 Task: Look for Airbnb stays in Lake Geneva. 
Action: Mouse moved to (415, 48)
Screenshot: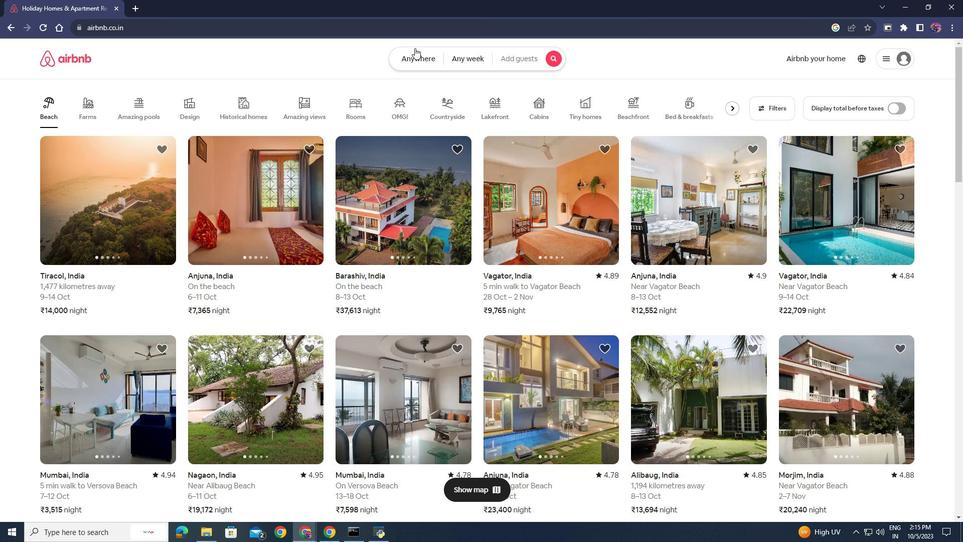 
Action: Mouse pressed left at (415, 48)
Screenshot: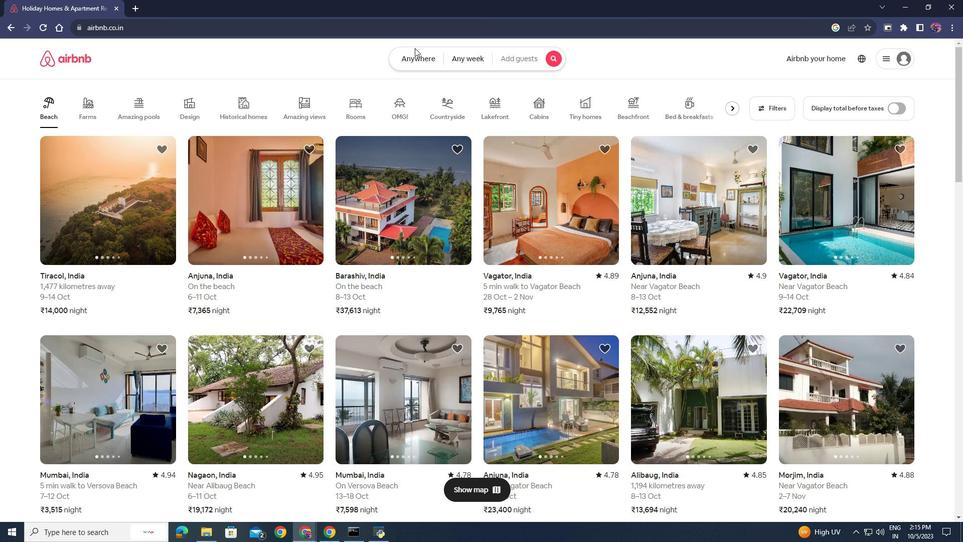
Action: Mouse moved to (323, 97)
Screenshot: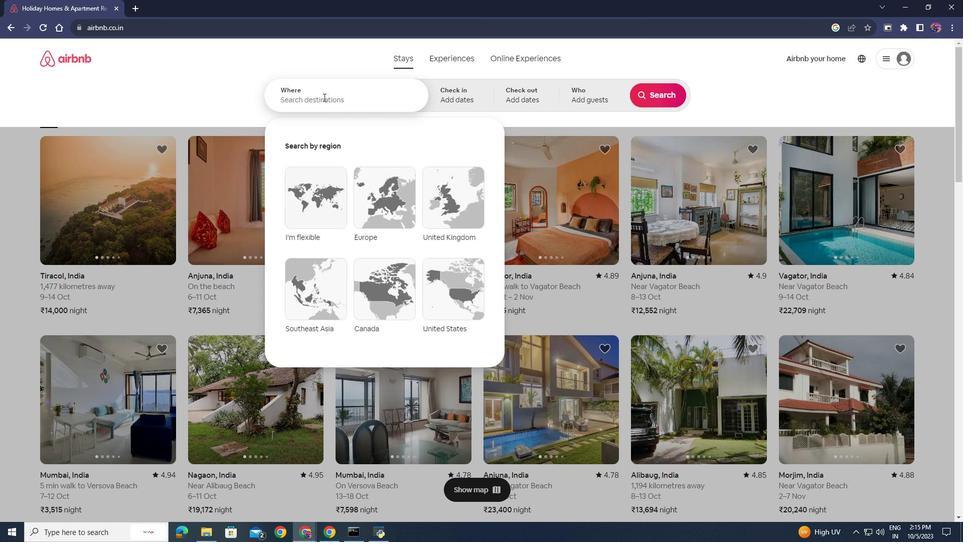 
Action: Mouse pressed left at (323, 97)
Screenshot: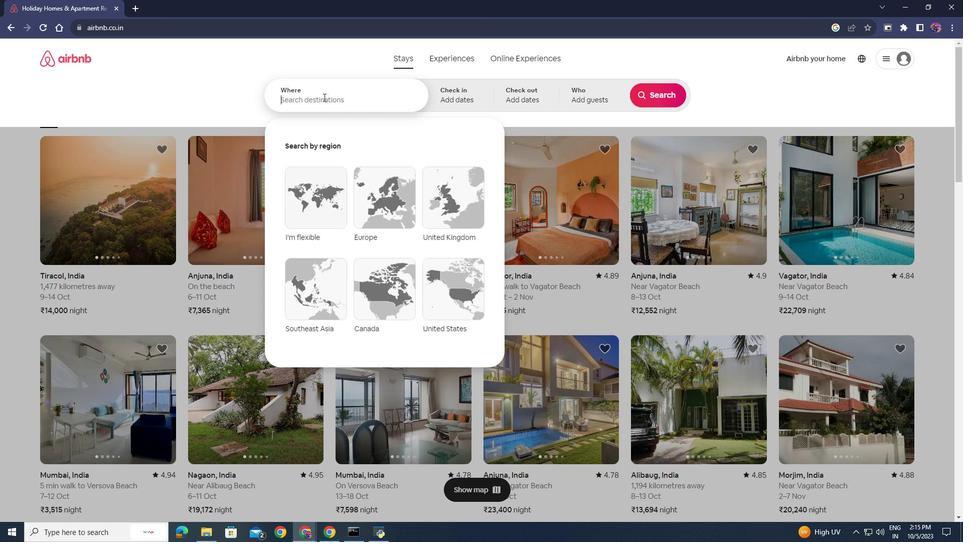 
Action: Key pressed lake<Key.space>geneva,<Key.space>wisconsin
Screenshot: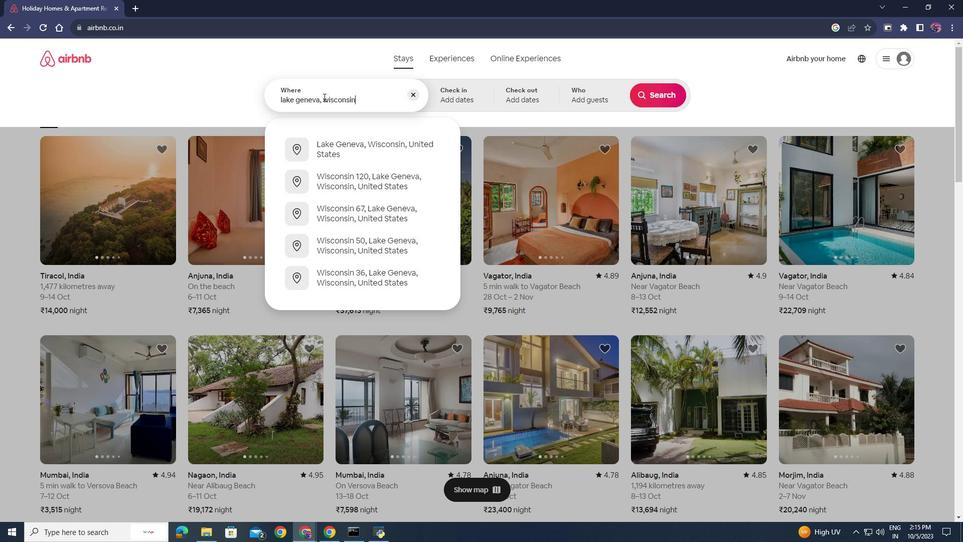 
Action: Mouse moved to (342, 142)
Screenshot: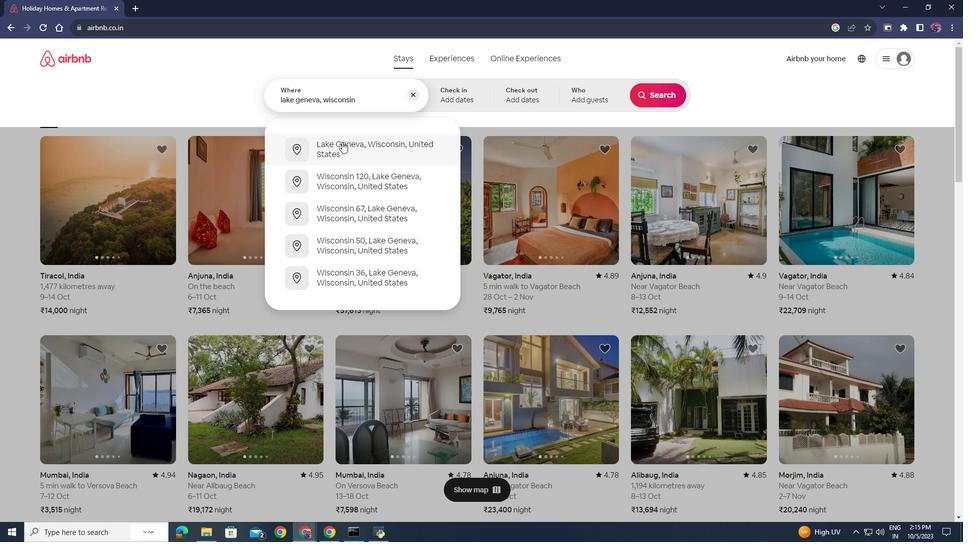 
Action: Mouse pressed left at (342, 142)
Screenshot: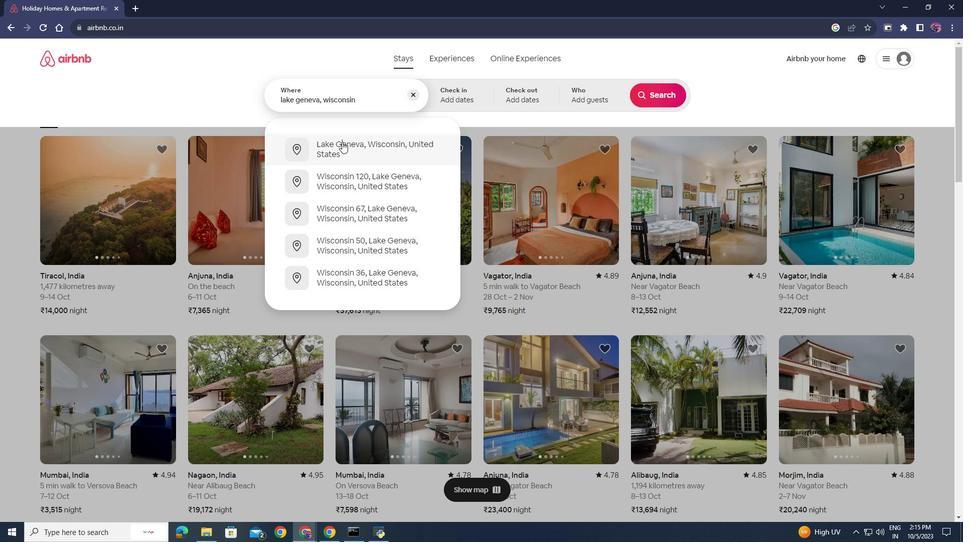 
Action: Mouse moved to (651, 91)
Screenshot: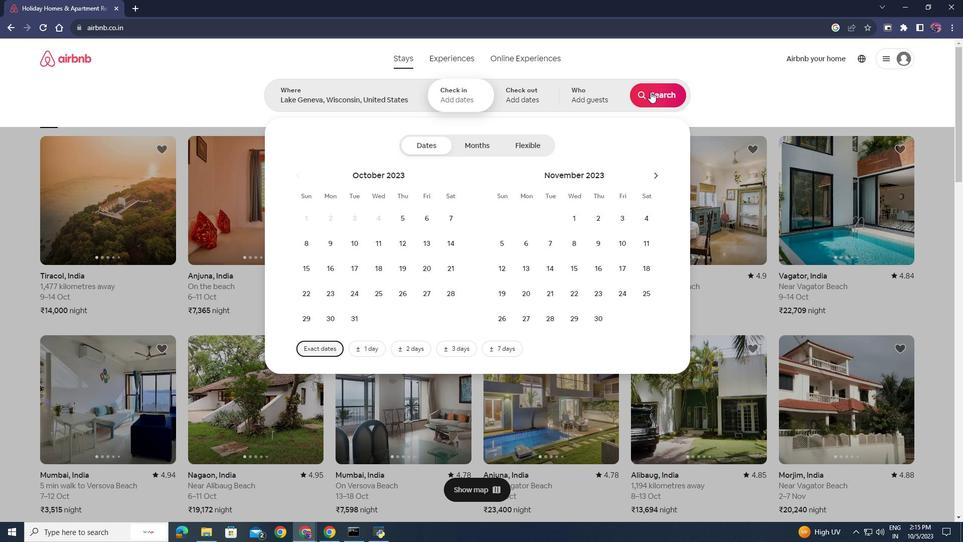
Action: Mouse pressed left at (651, 91)
Screenshot: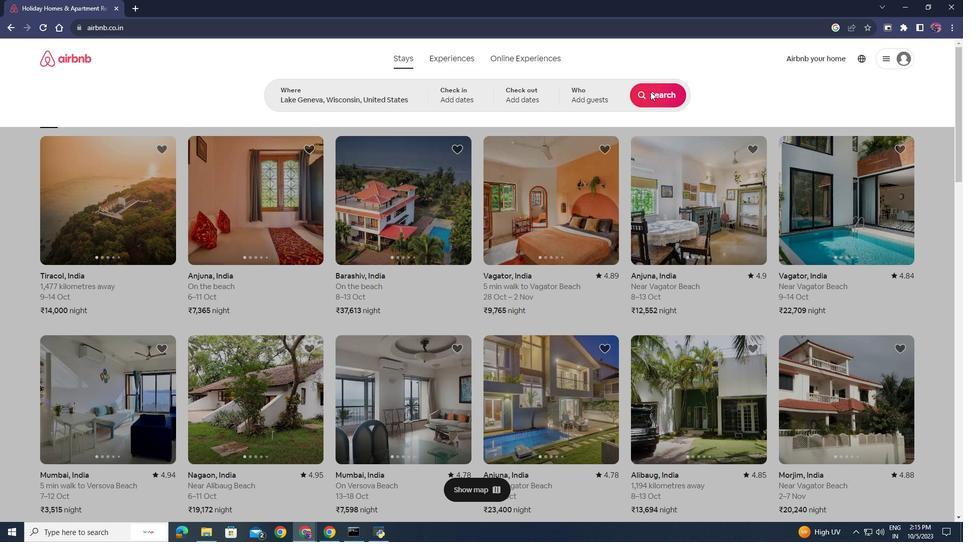 
Action: Mouse moved to (497, 204)
Screenshot: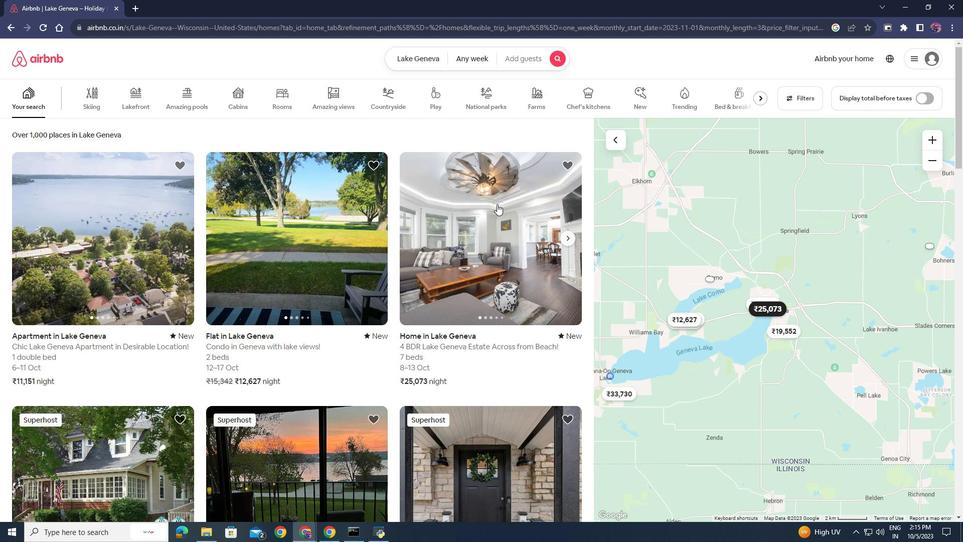 
Action: Mouse scrolled (497, 203) with delta (0, 0)
Screenshot: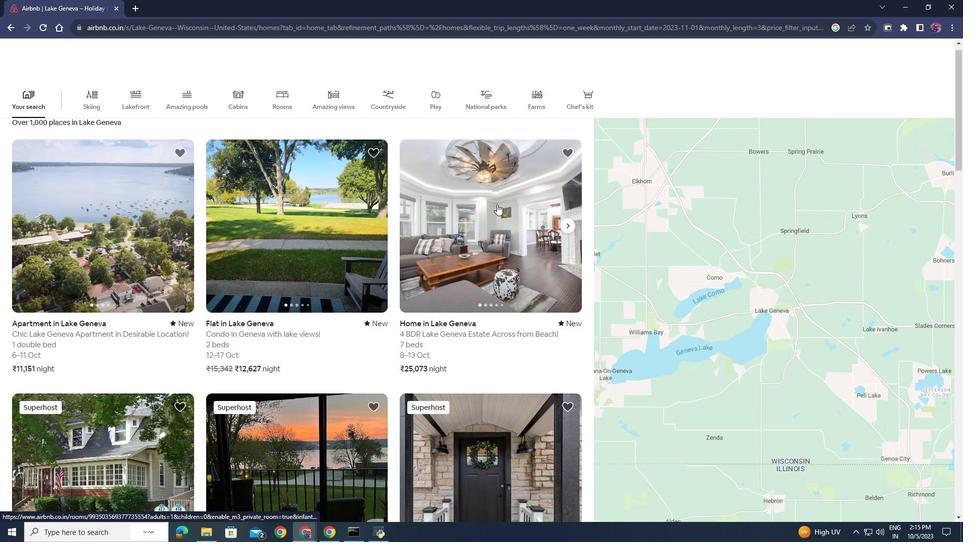 
Action: Mouse scrolled (497, 203) with delta (0, 0)
Screenshot: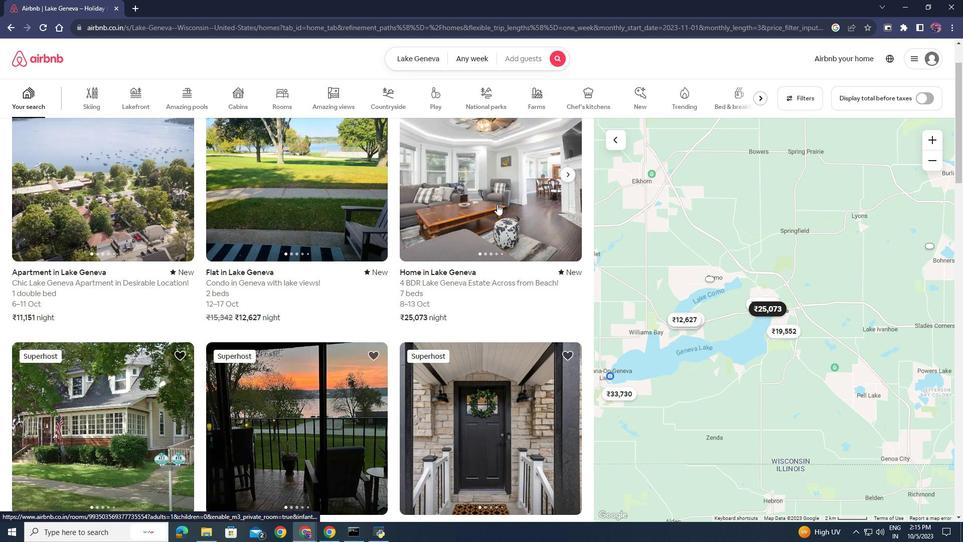
Action: Mouse scrolled (497, 204) with delta (0, 0)
Screenshot: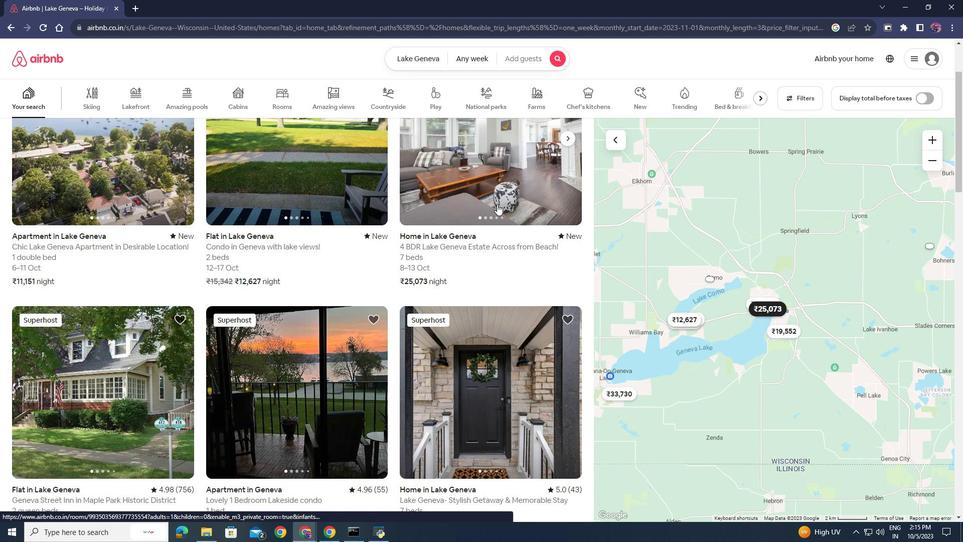 
Action: Mouse scrolled (497, 204) with delta (0, 0)
Screenshot: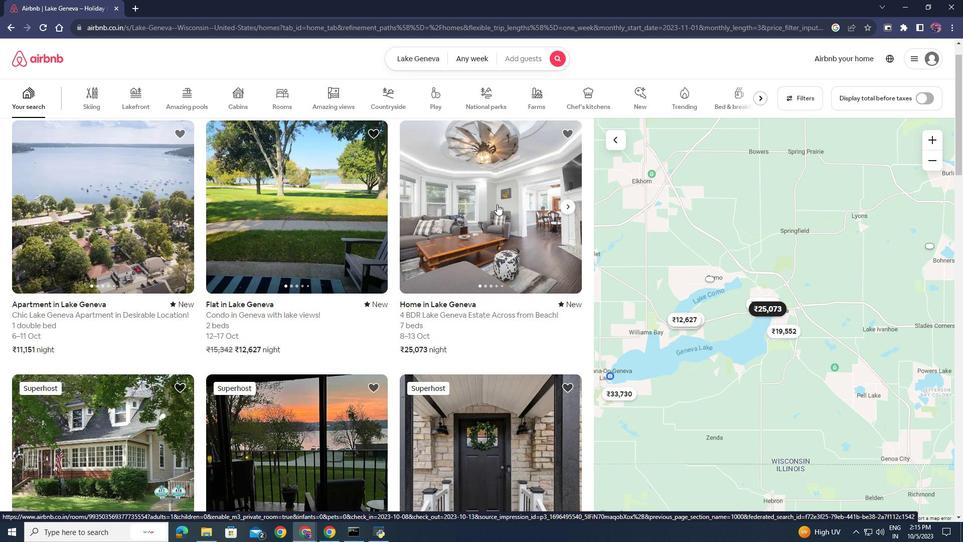 
Action: Mouse moved to (764, 98)
Screenshot: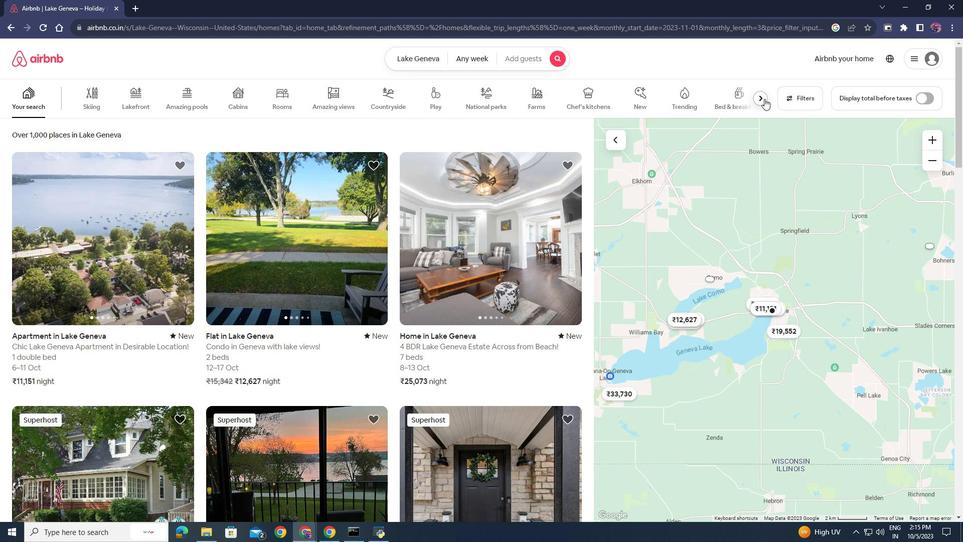 
Action: Mouse pressed left at (764, 98)
Screenshot: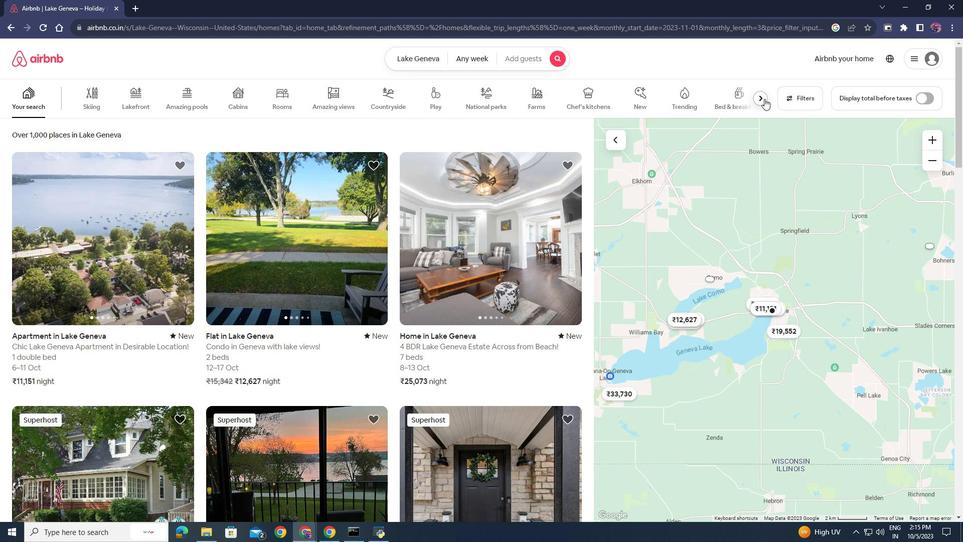 
Action: Mouse moved to (695, 93)
Screenshot: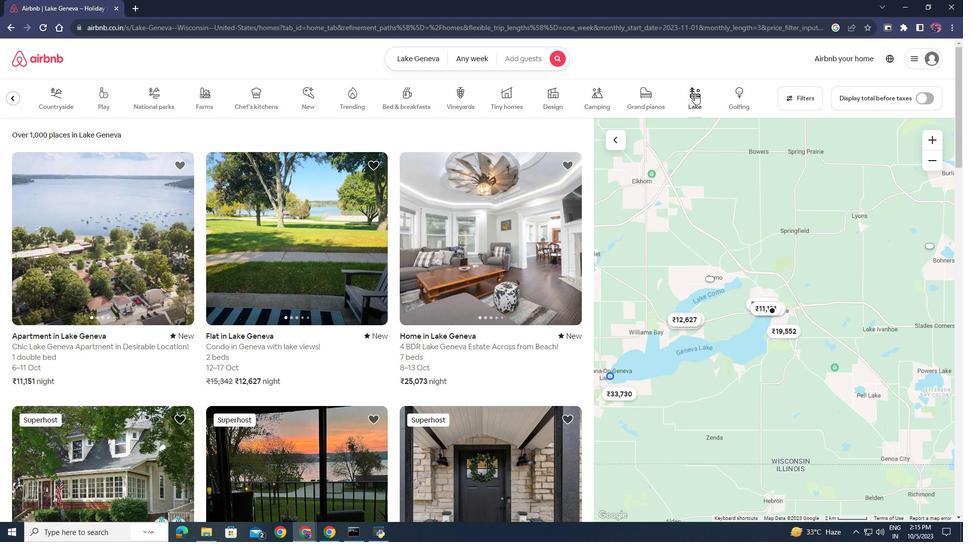 
Action: Mouse pressed left at (695, 93)
Screenshot: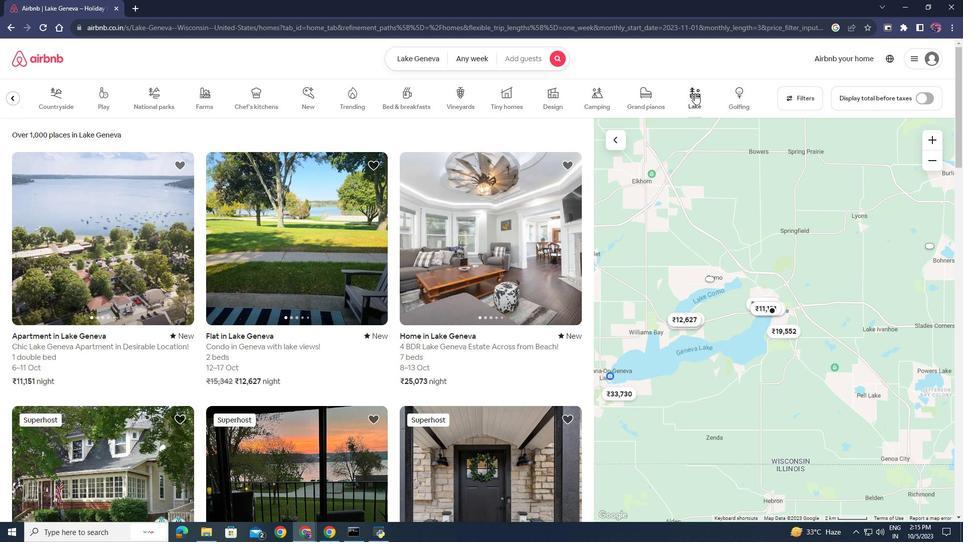 
Action: Mouse moved to (209, 252)
Screenshot: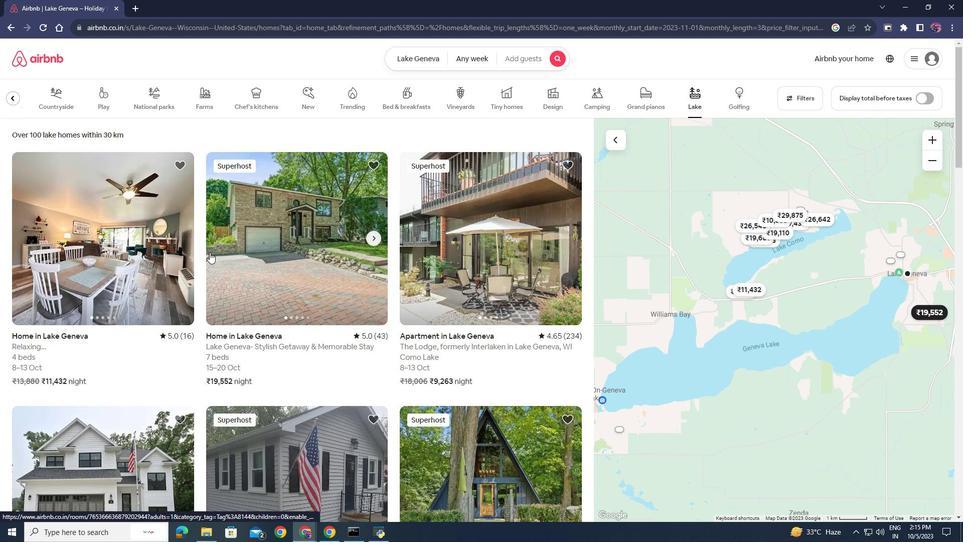 
Action: Mouse scrolled (209, 251) with delta (0, 0)
Screenshot: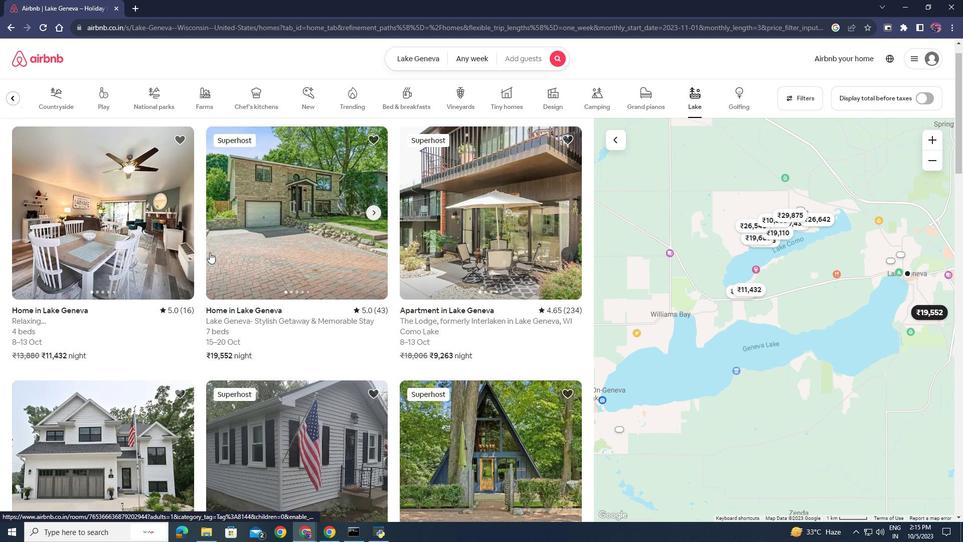 
Action: Mouse scrolled (209, 251) with delta (0, 0)
Screenshot: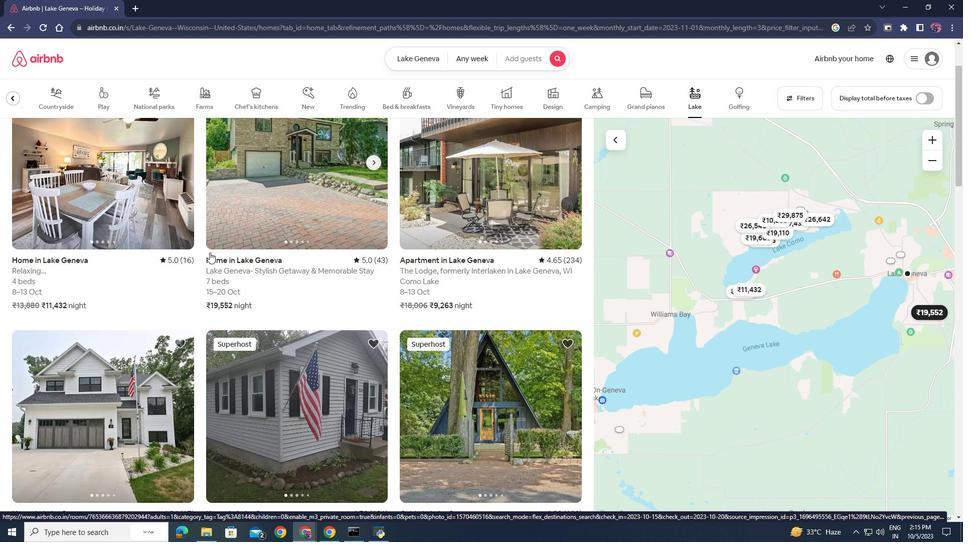 
Action: Mouse scrolled (209, 251) with delta (0, 0)
Screenshot: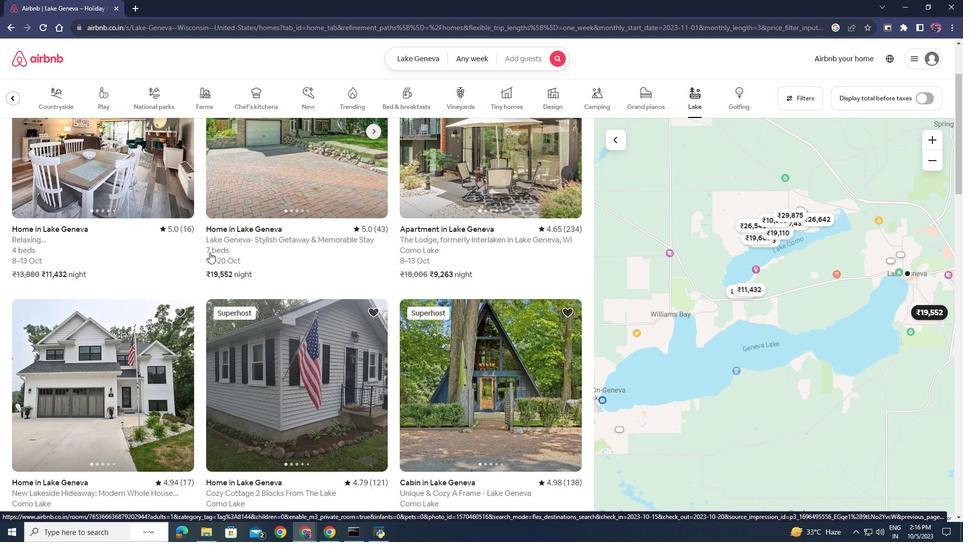 
Action: Mouse scrolled (209, 251) with delta (0, 0)
Screenshot: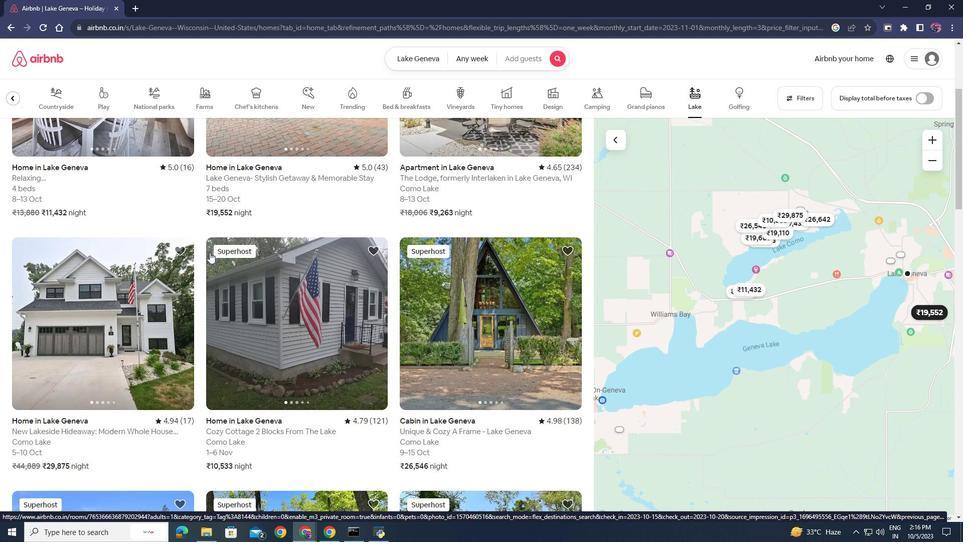 
Action: Mouse scrolled (209, 251) with delta (0, 0)
Screenshot: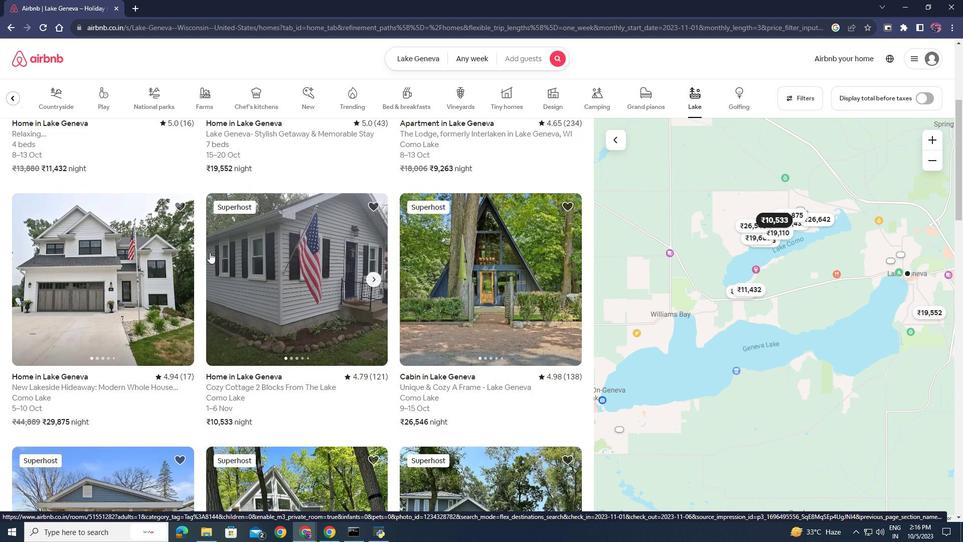 
Action: Mouse scrolled (209, 251) with delta (0, 0)
Screenshot: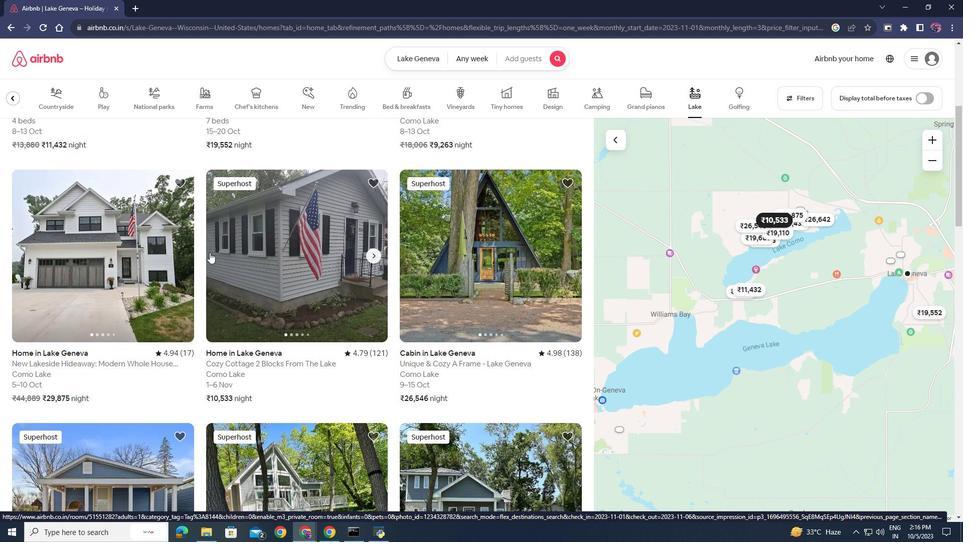 
Action: Mouse scrolled (209, 251) with delta (0, 0)
Screenshot: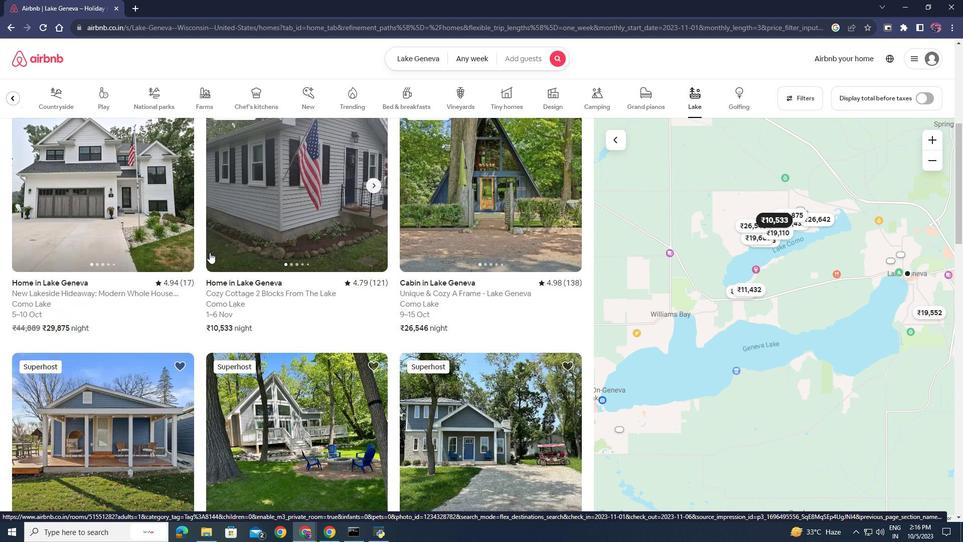 
Action: Mouse scrolled (209, 251) with delta (0, 0)
Screenshot: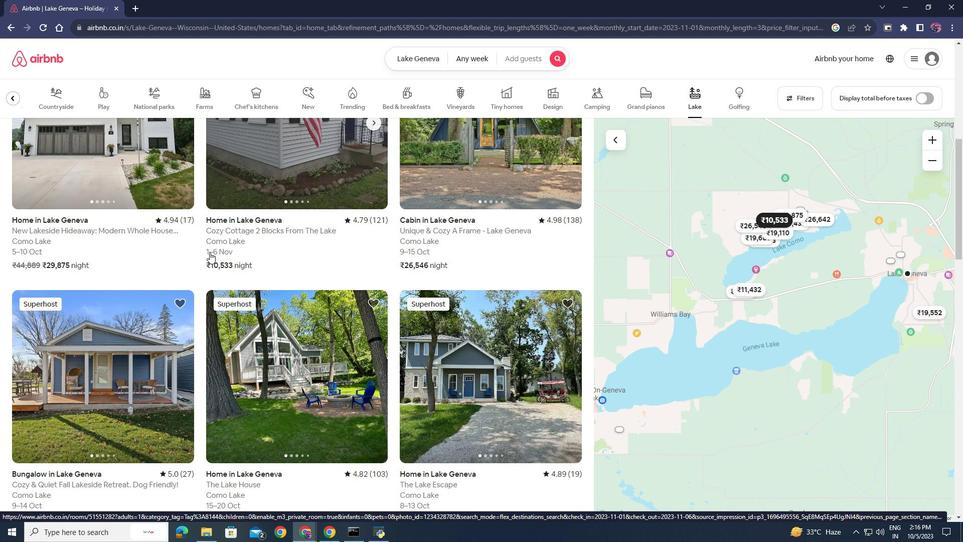 
Action: Mouse scrolled (209, 251) with delta (0, 0)
Screenshot: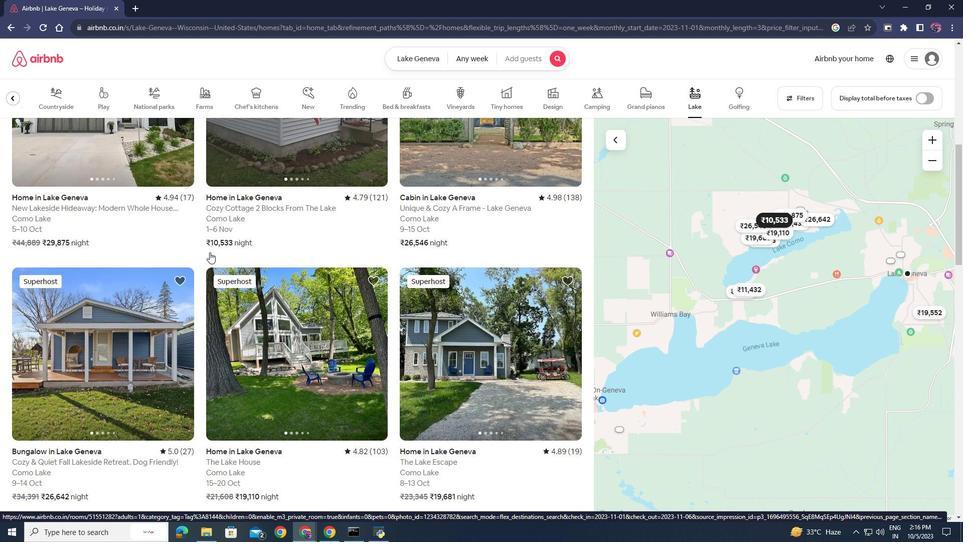 
Action: Mouse scrolled (209, 251) with delta (0, 0)
Screenshot: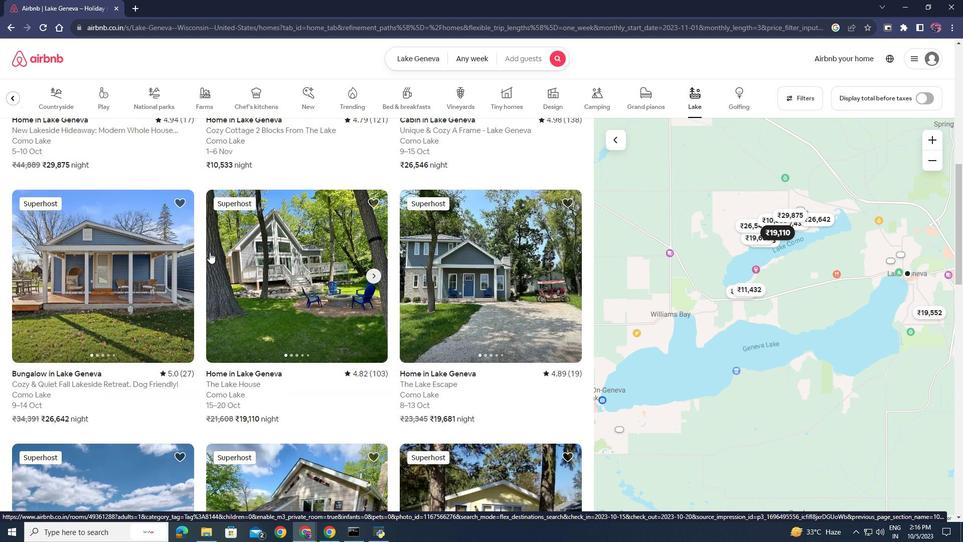
Action: Mouse scrolled (209, 251) with delta (0, 0)
Screenshot: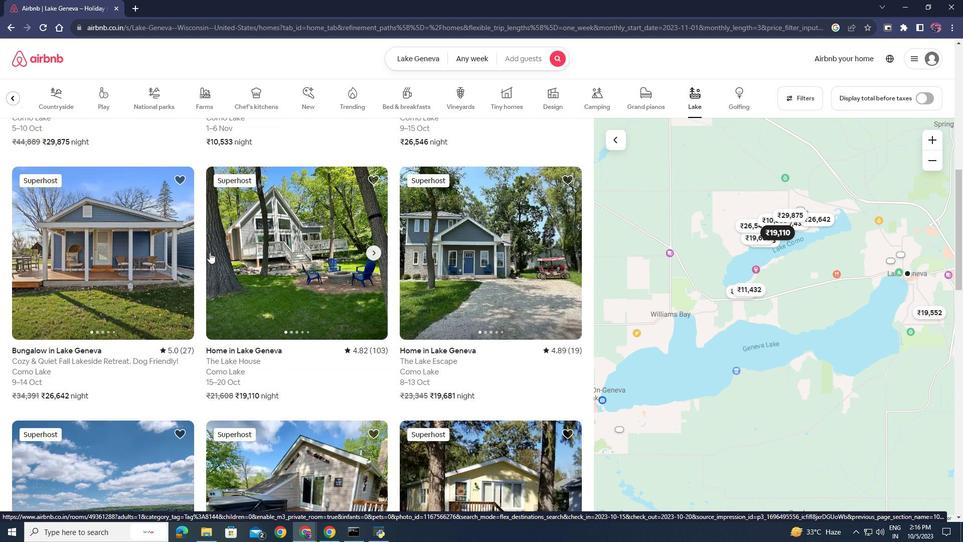 
Action: Mouse scrolled (209, 251) with delta (0, 0)
Screenshot: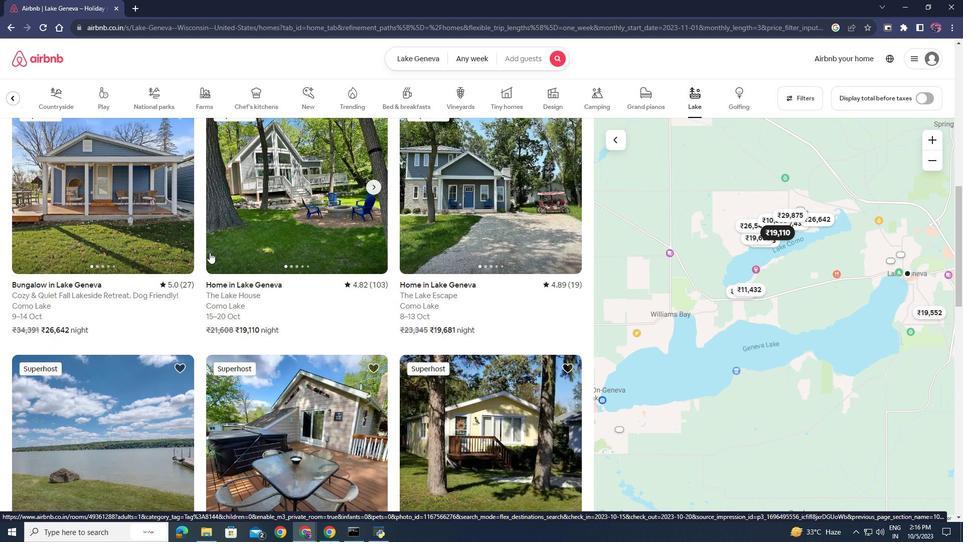 
Action: Mouse scrolled (209, 251) with delta (0, 0)
Screenshot: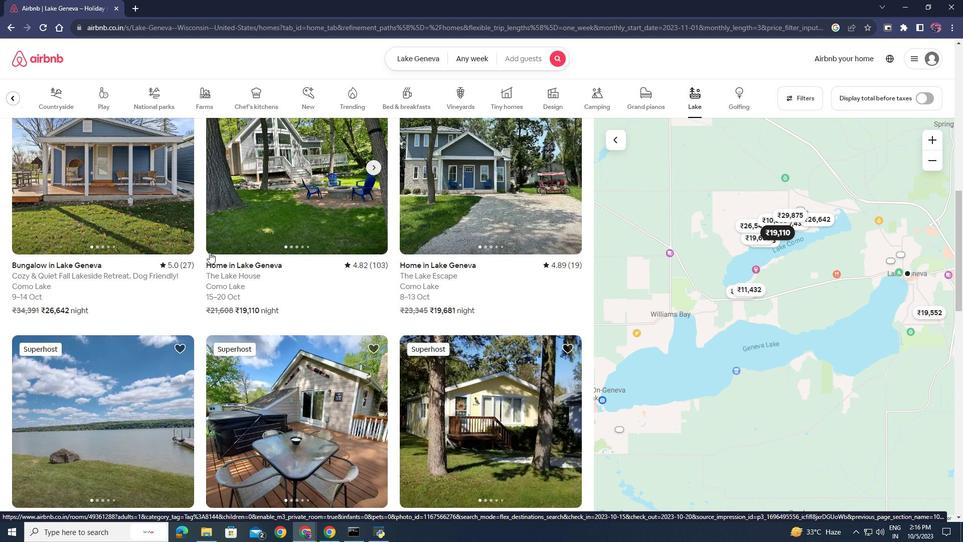 
Action: Mouse scrolled (209, 252) with delta (0, 0)
Screenshot: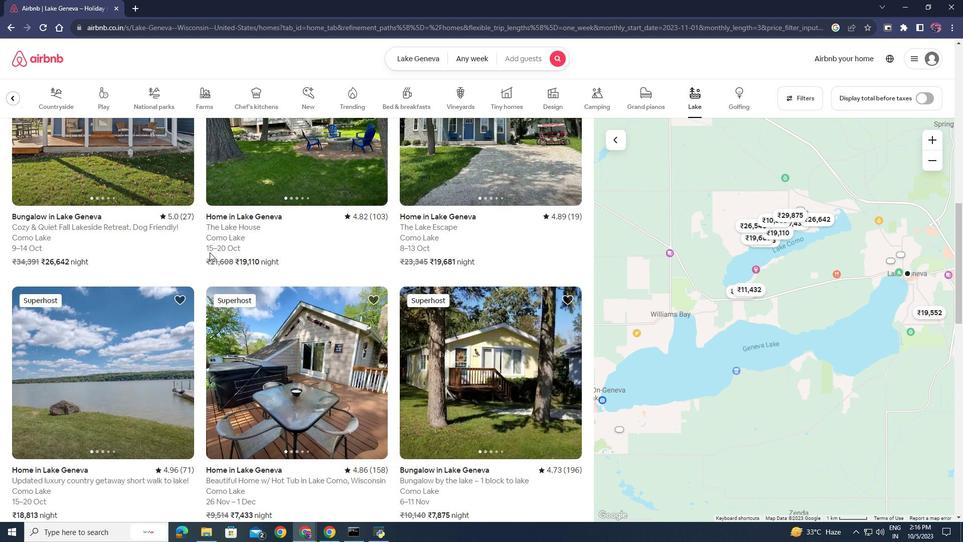 
Action: Mouse scrolled (209, 252) with delta (0, 0)
Screenshot: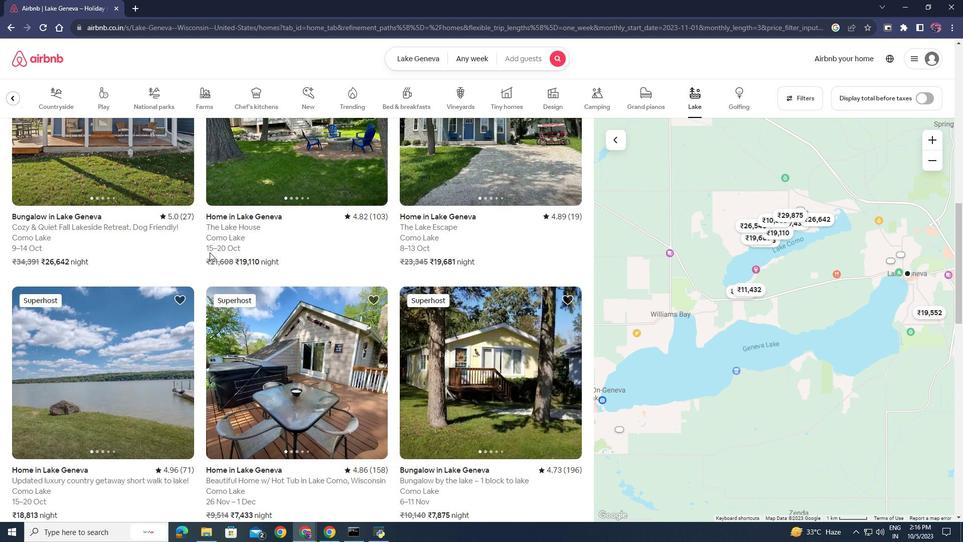 
Action: Mouse scrolled (209, 252) with delta (0, 0)
Screenshot: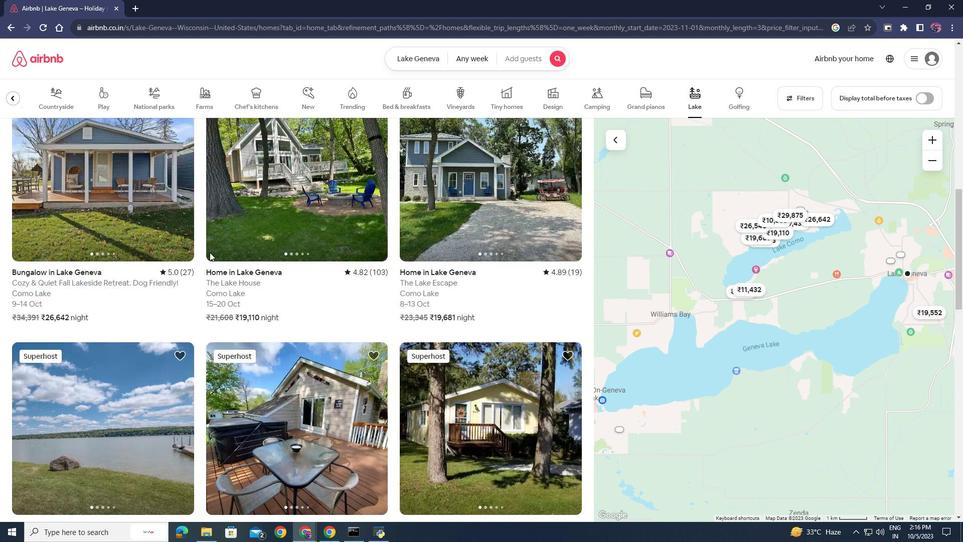 
Action: Mouse scrolled (209, 252) with delta (0, 0)
Screenshot: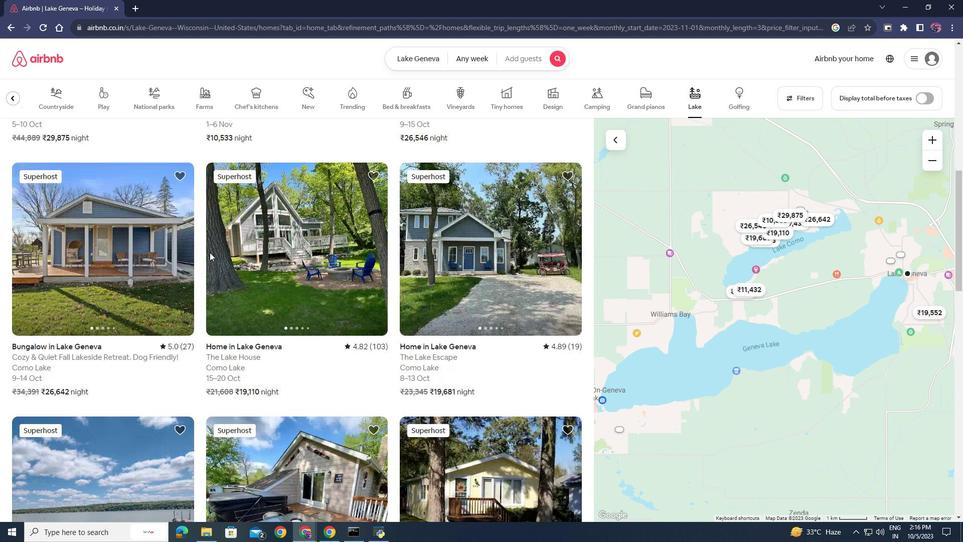 
Action: Mouse scrolled (209, 252) with delta (0, 0)
Screenshot: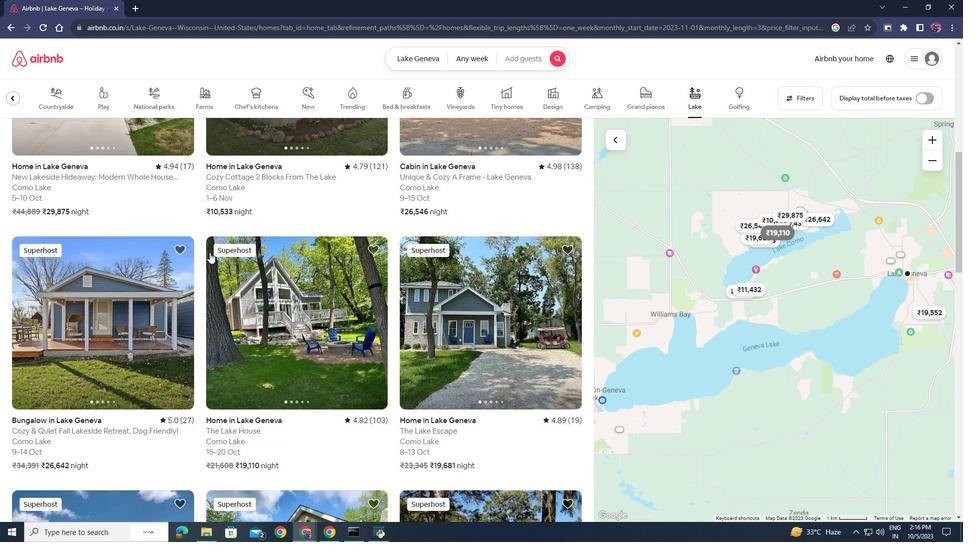 
Action: Mouse scrolled (209, 252) with delta (0, 0)
Screenshot: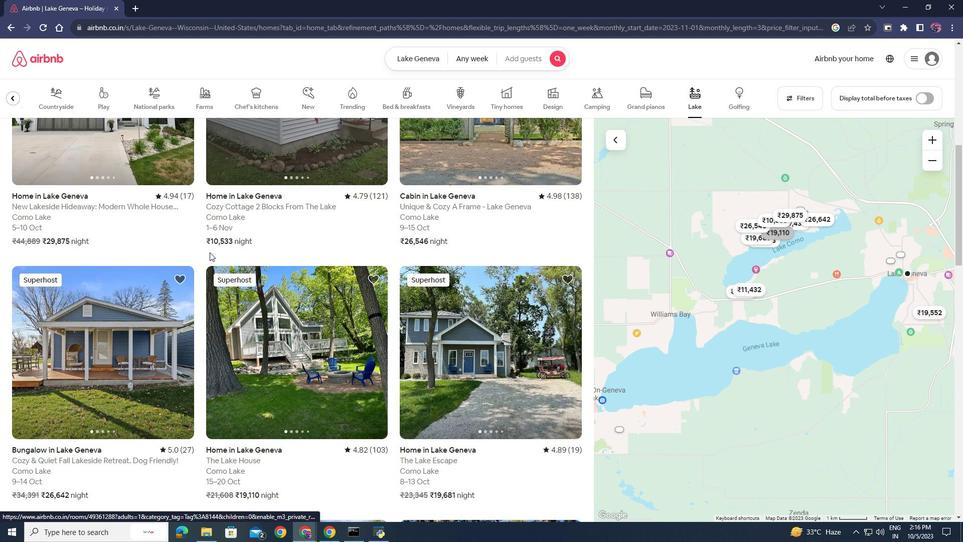 
Action: Mouse scrolled (209, 252) with delta (0, 0)
Screenshot: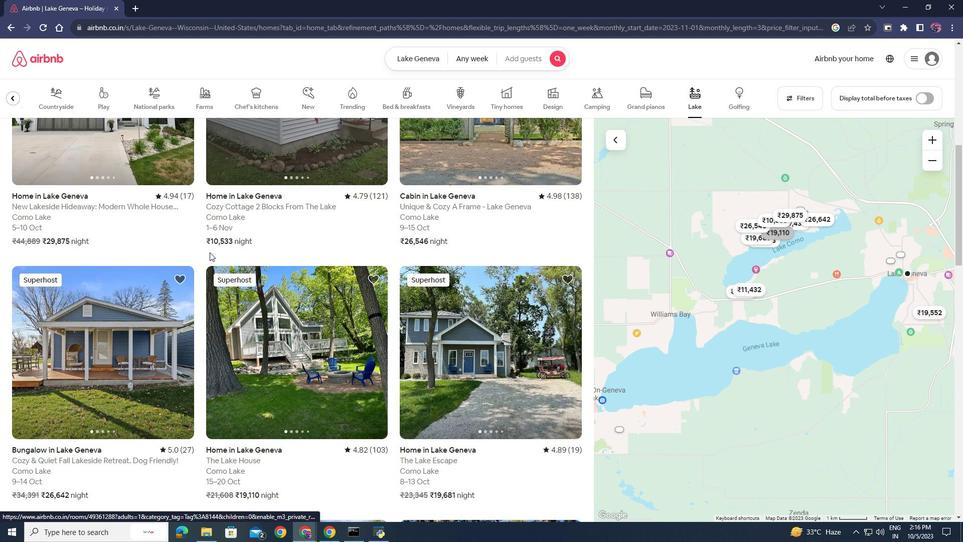 
Action: Mouse scrolled (209, 252) with delta (0, 0)
Screenshot: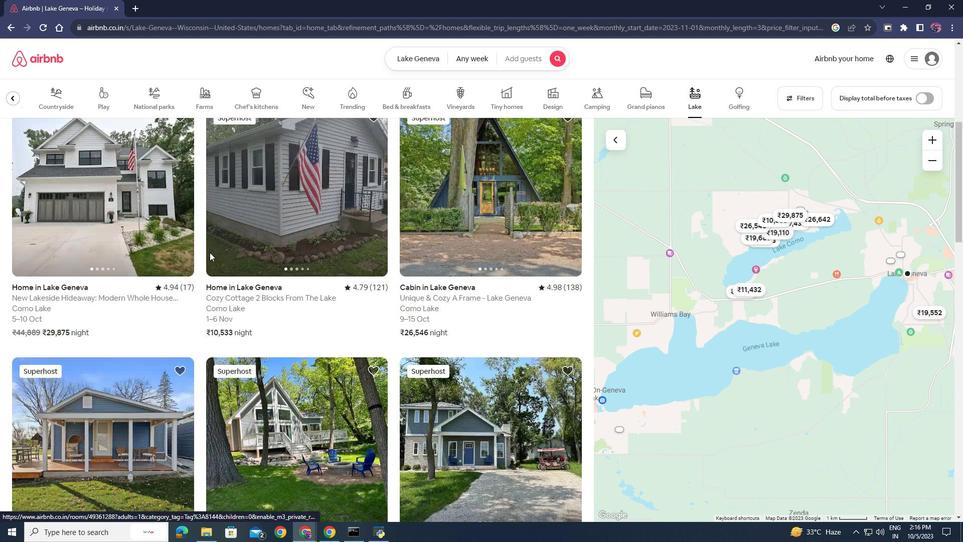 
Action: Mouse scrolled (209, 252) with delta (0, 0)
Screenshot: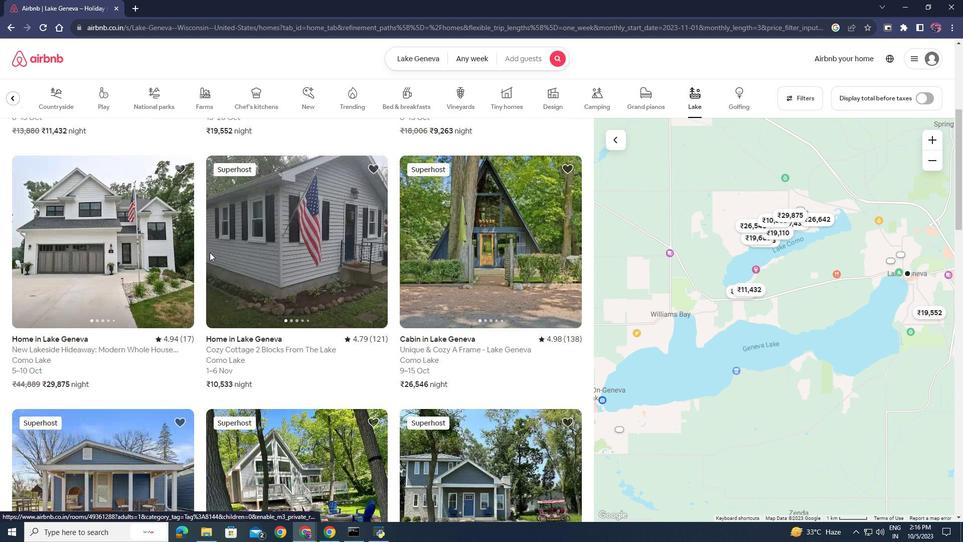 
Action: Mouse scrolled (209, 252) with delta (0, 0)
Screenshot: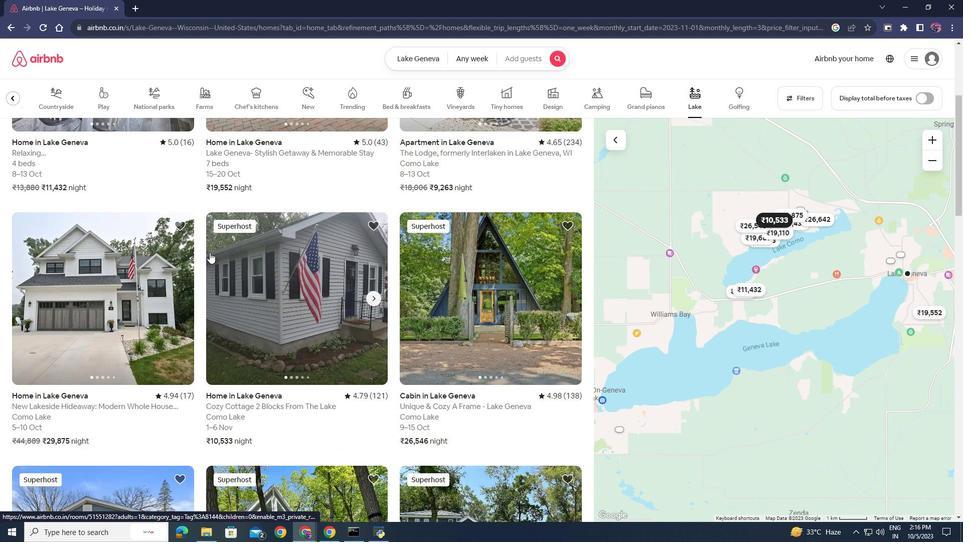 
Action: Mouse scrolled (209, 252) with delta (0, 0)
Screenshot: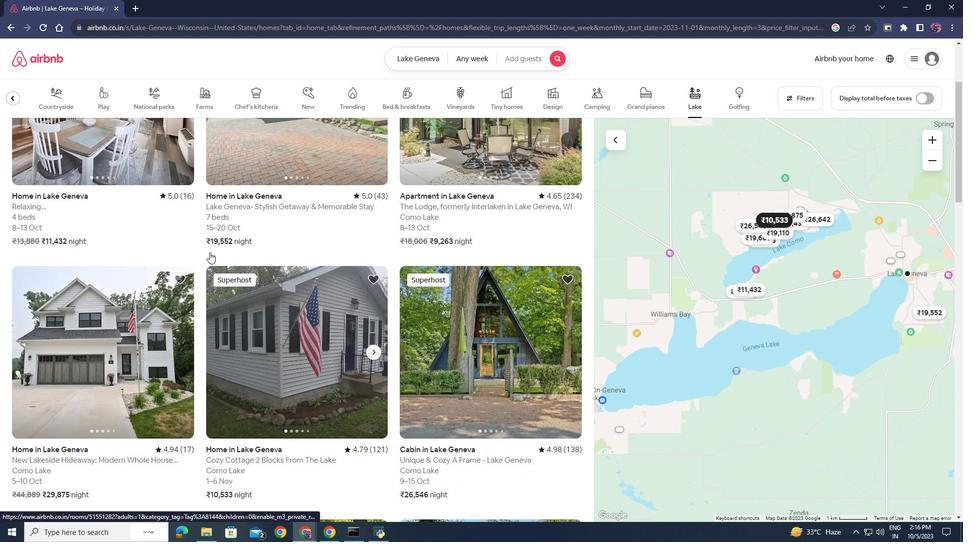 
Action: Mouse scrolled (209, 252) with delta (0, 0)
Screenshot: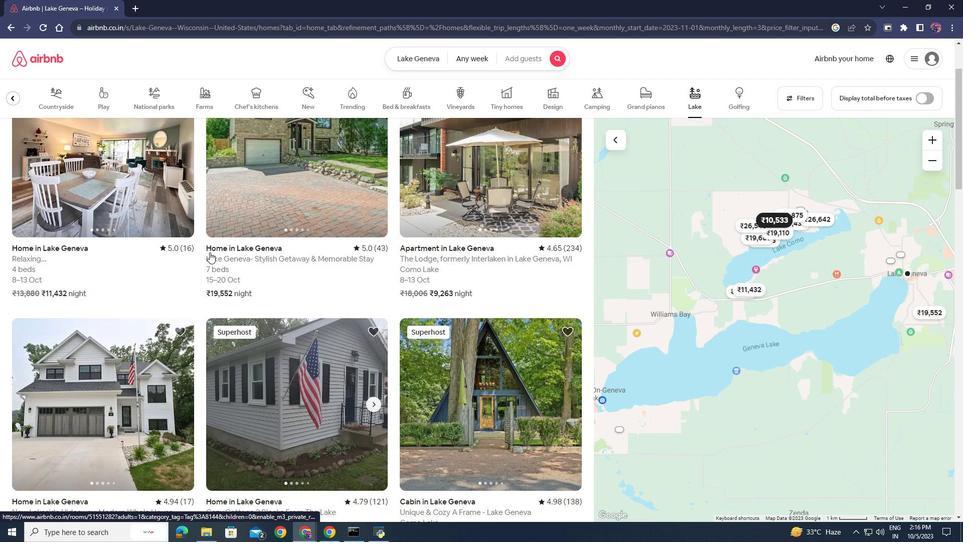 
Action: Mouse scrolled (209, 252) with delta (0, 0)
Screenshot: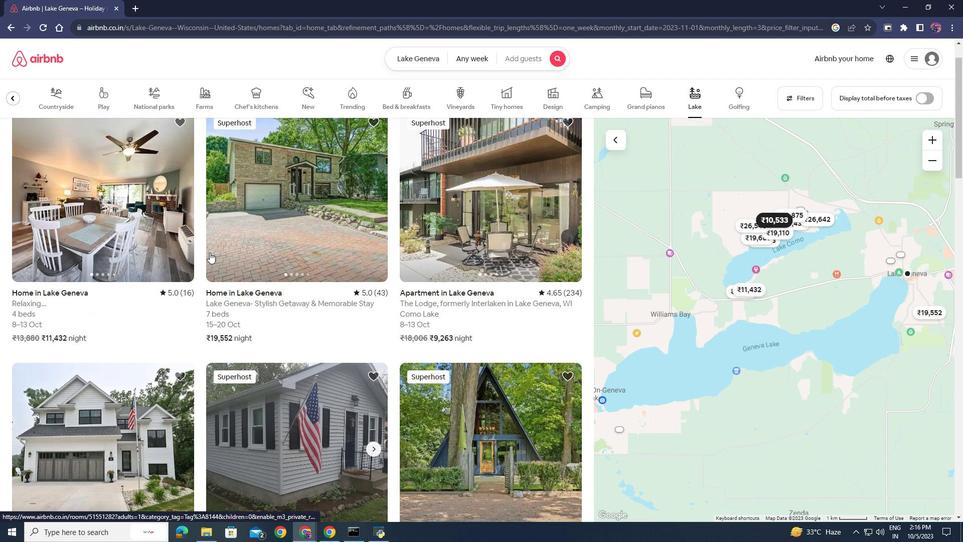 
Action: Mouse moved to (436, 205)
Screenshot: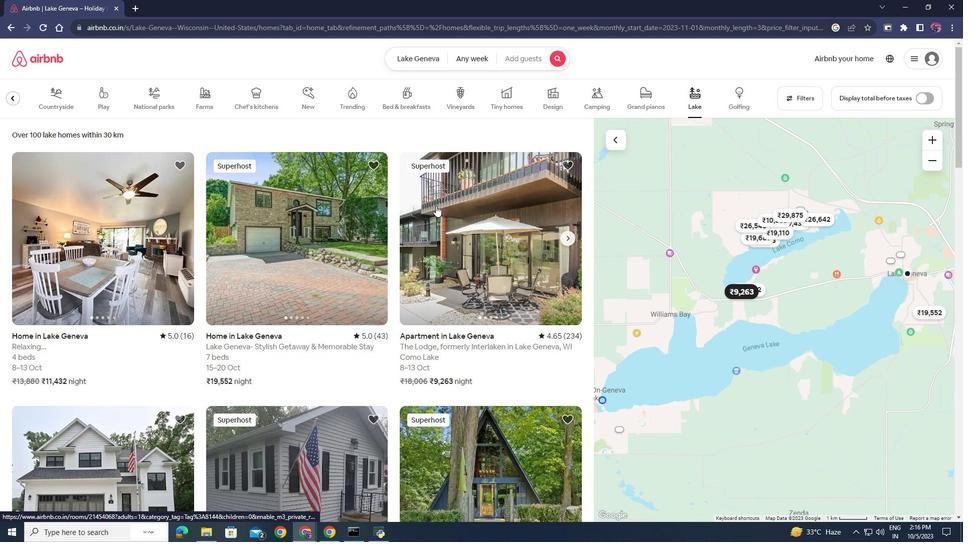 
Action: Mouse pressed left at (436, 205)
Screenshot: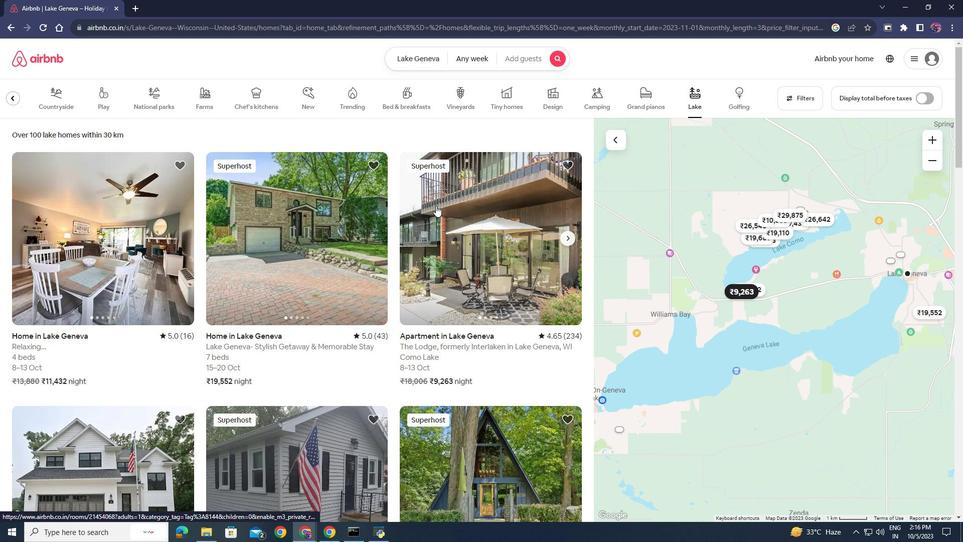 
Action: Mouse moved to (365, 294)
Screenshot: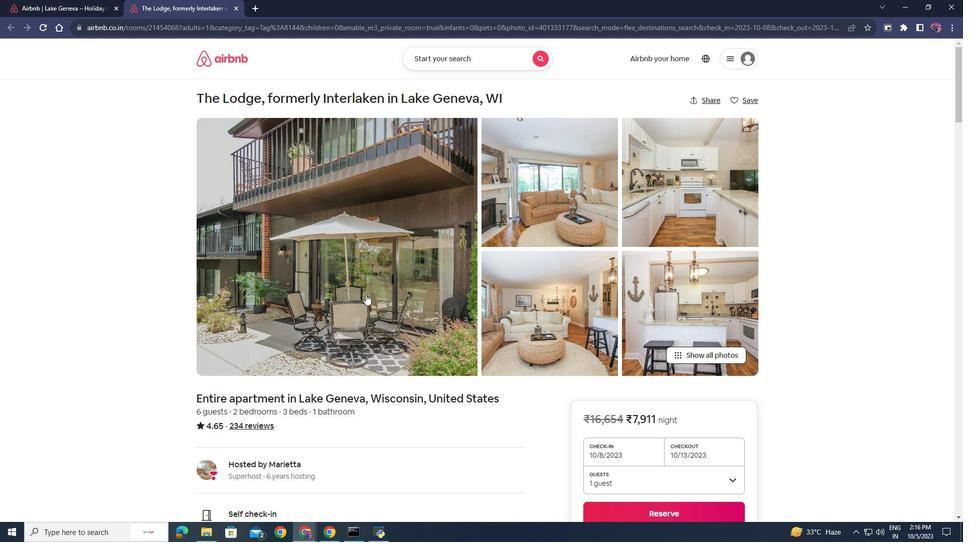 
Action: Mouse scrolled (365, 293) with delta (0, 0)
Screenshot: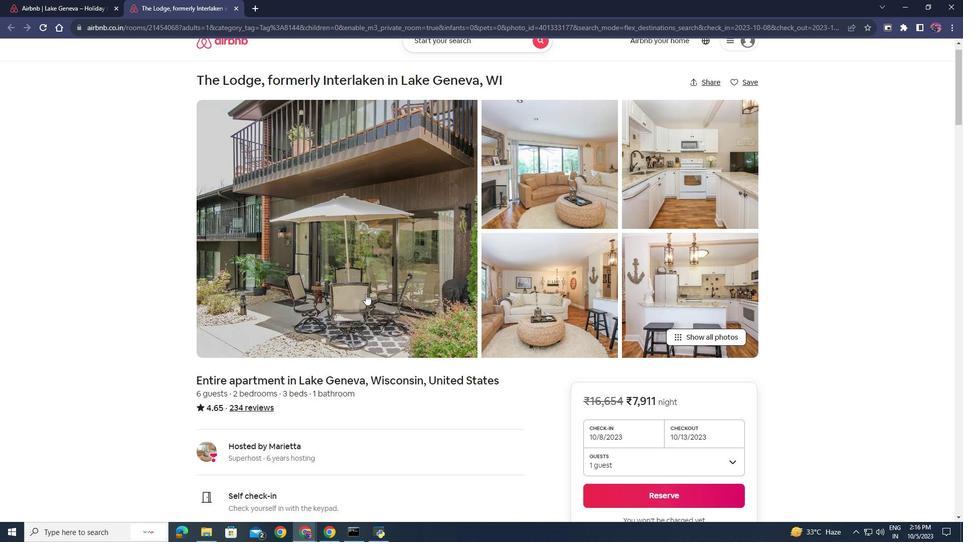 
Action: Mouse scrolled (365, 293) with delta (0, 0)
Screenshot: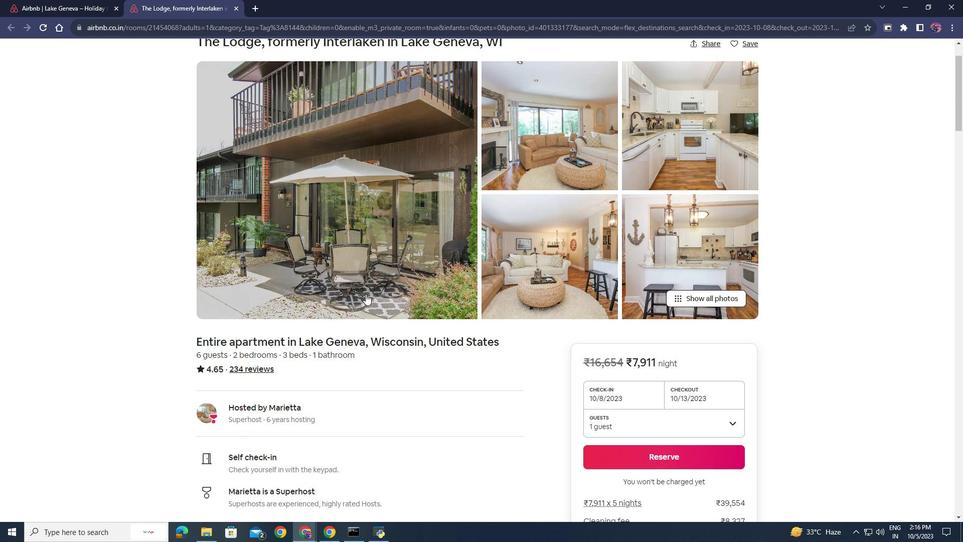 
Action: Mouse scrolled (365, 293) with delta (0, 0)
Screenshot: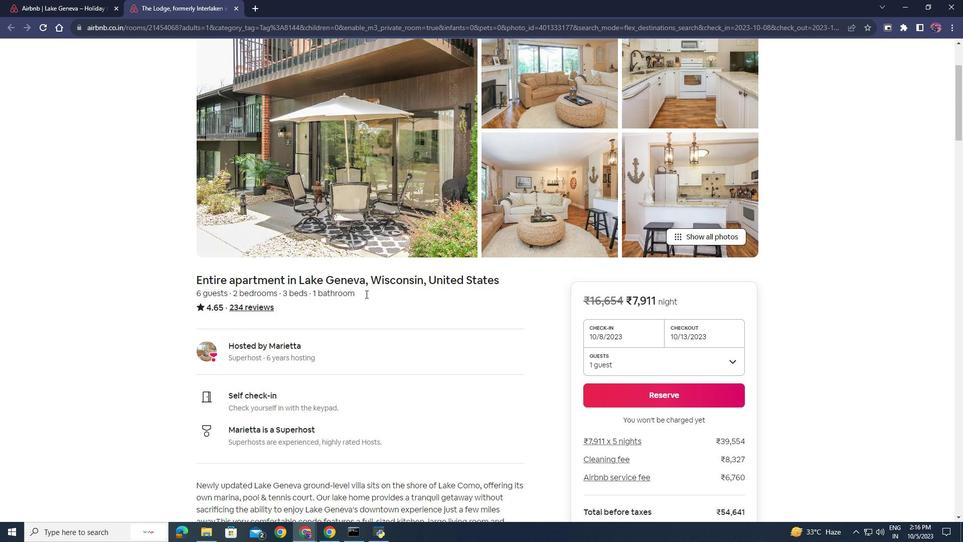 
Action: Mouse scrolled (365, 293) with delta (0, 0)
Screenshot: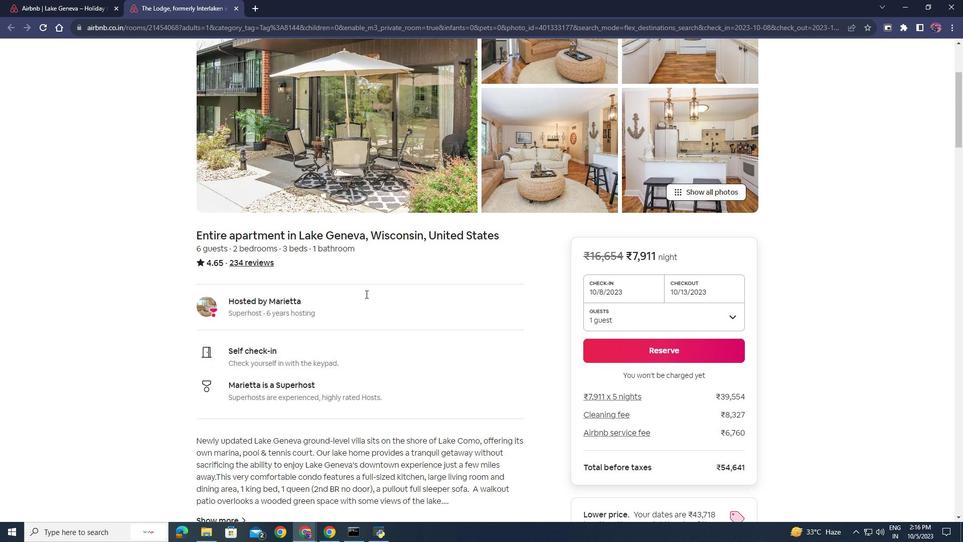 
Action: Mouse scrolled (365, 293) with delta (0, 0)
Screenshot: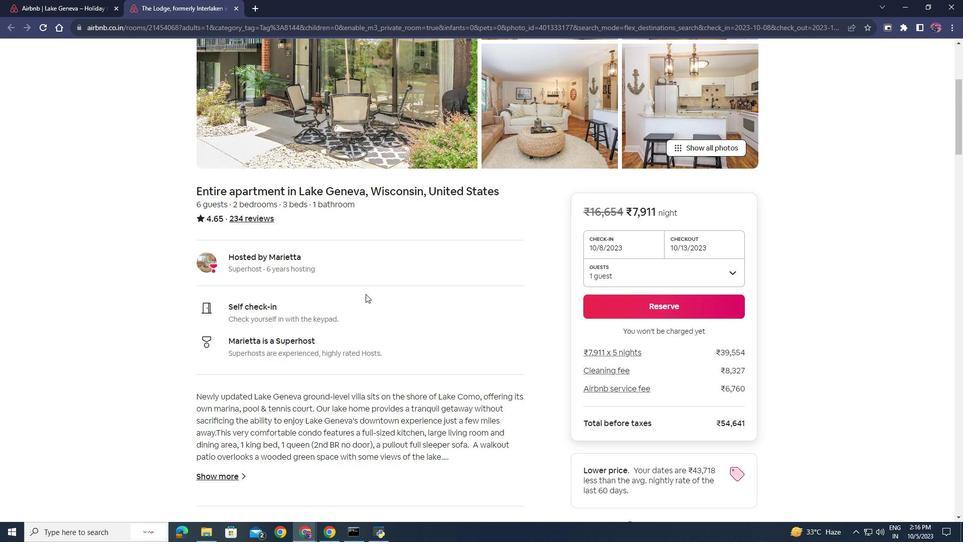 
Action: Mouse scrolled (365, 293) with delta (0, 0)
Screenshot: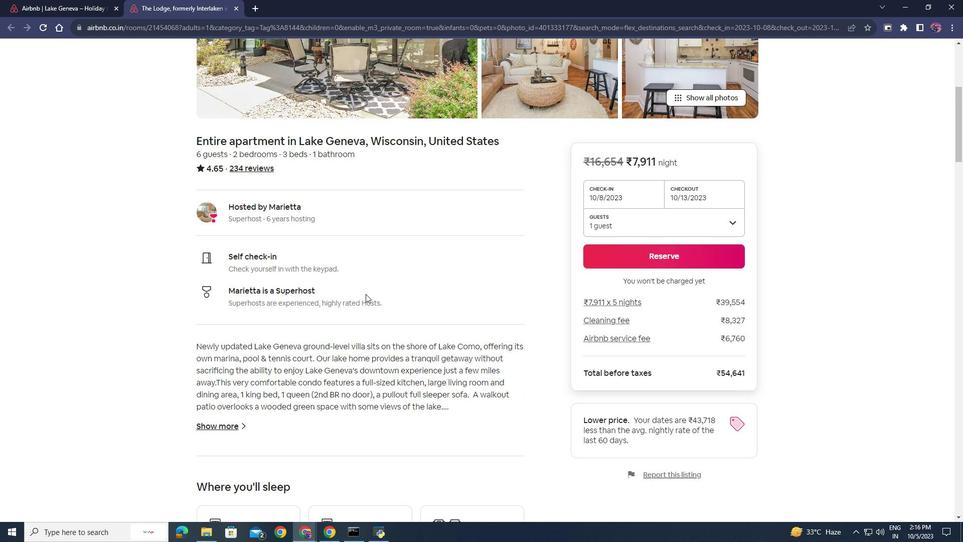 
Action: Mouse scrolled (365, 293) with delta (0, 0)
Screenshot: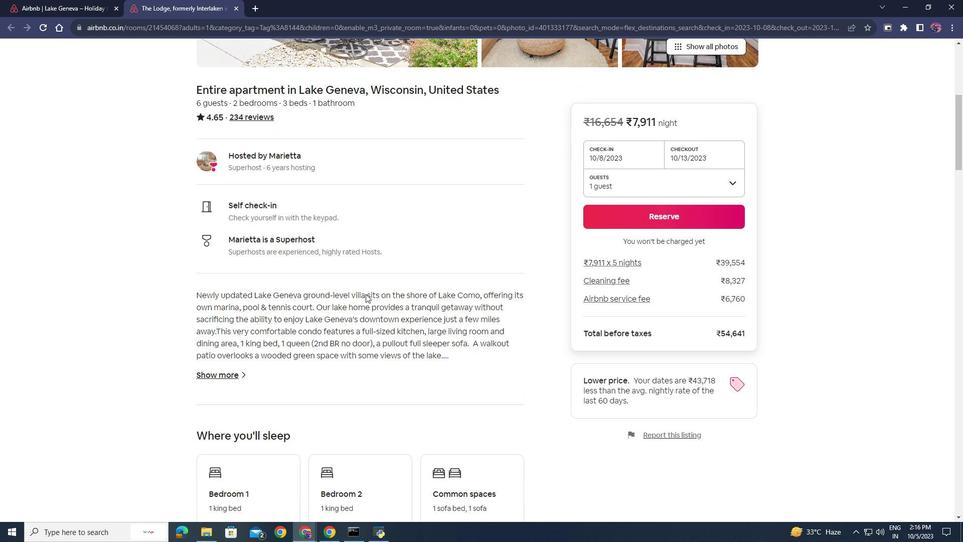
Action: Mouse scrolled (365, 293) with delta (0, 0)
Screenshot: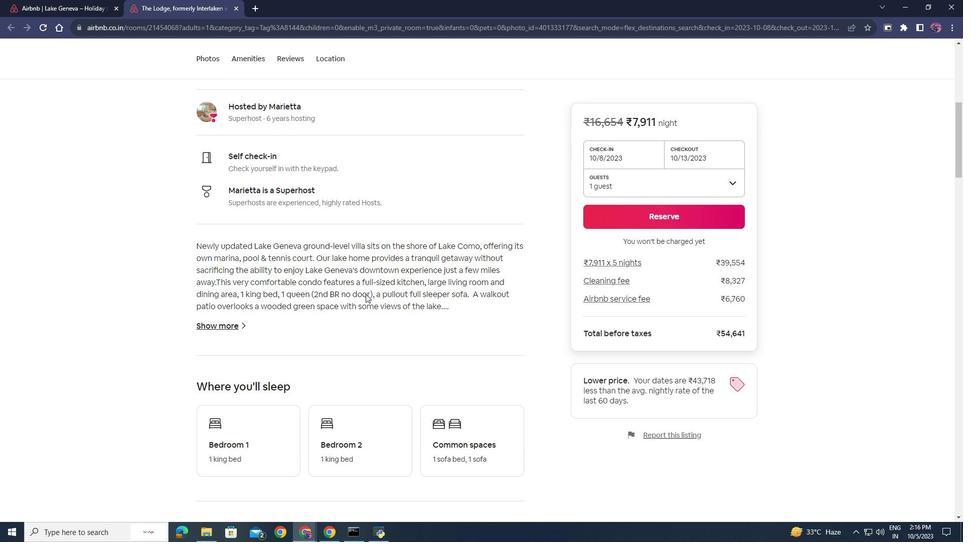 
Action: Mouse scrolled (365, 293) with delta (0, 0)
Screenshot: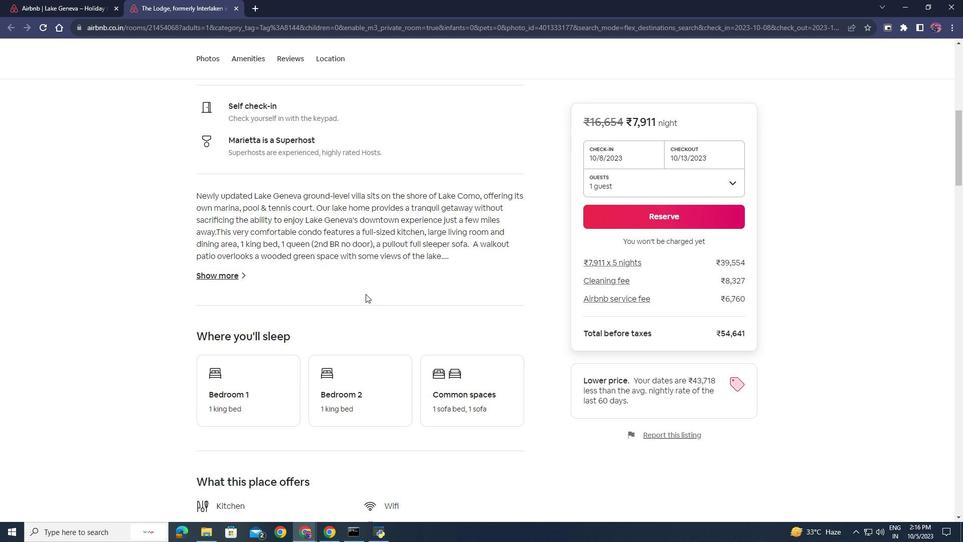 
Action: Mouse scrolled (365, 293) with delta (0, 0)
Screenshot: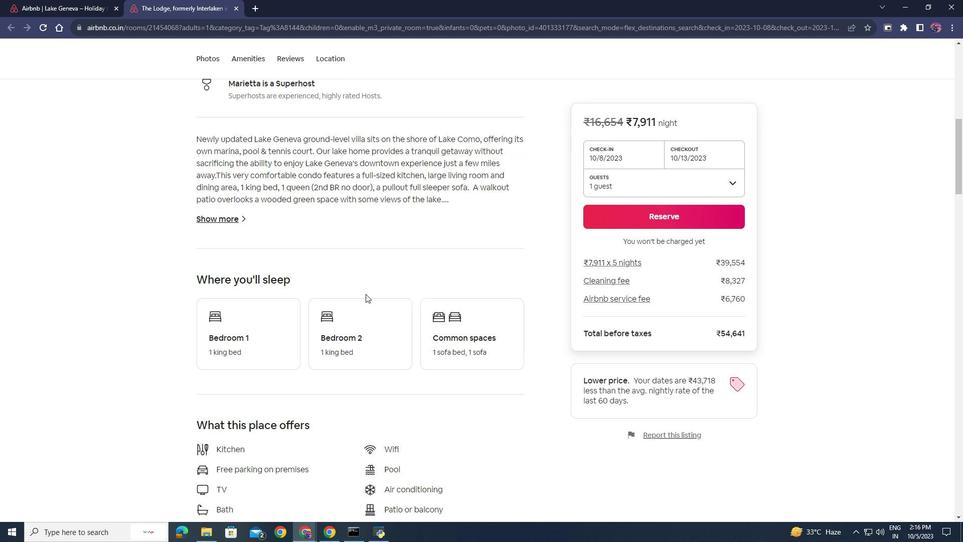
Action: Mouse scrolled (365, 293) with delta (0, 0)
Screenshot: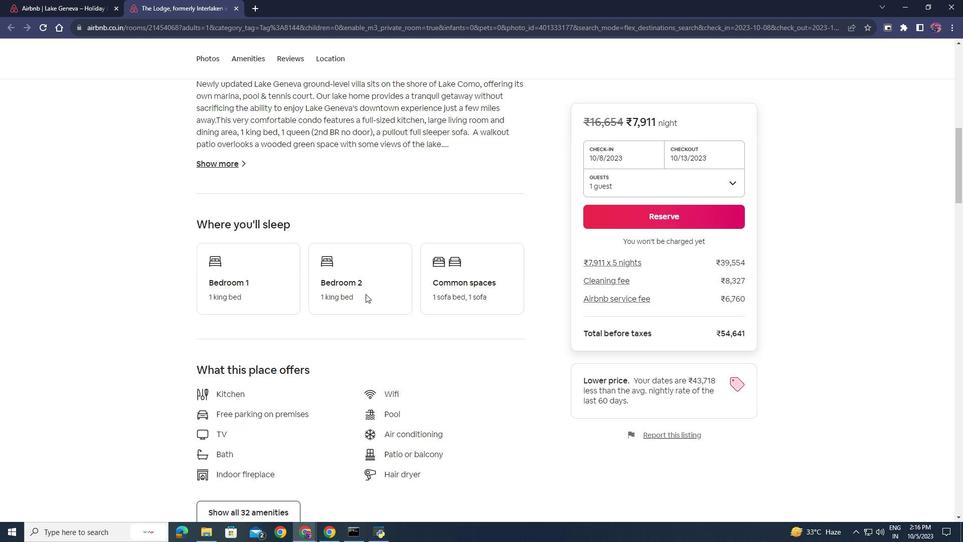 
Action: Mouse scrolled (365, 293) with delta (0, 0)
Screenshot: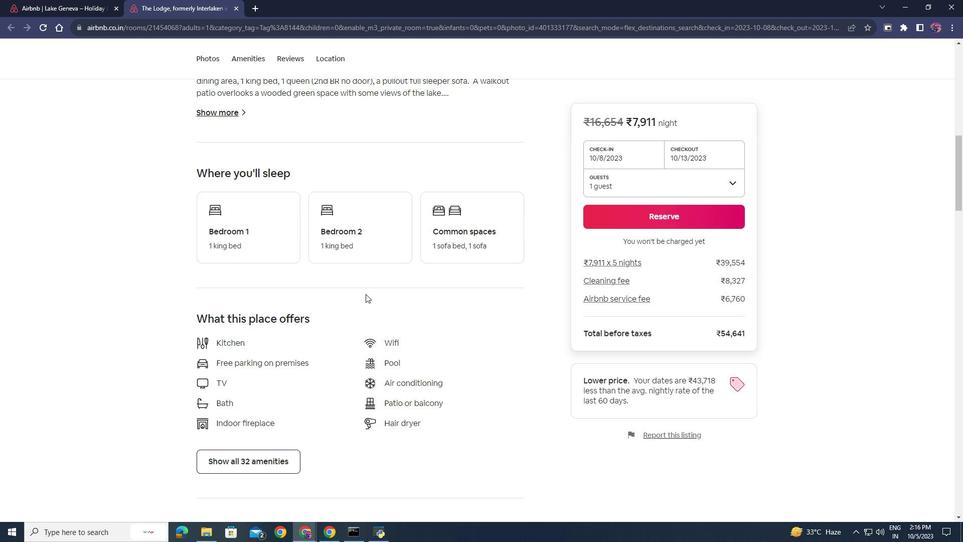 
Action: Mouse scrolled (365, 293) with delta (0, 0)
Screenshot: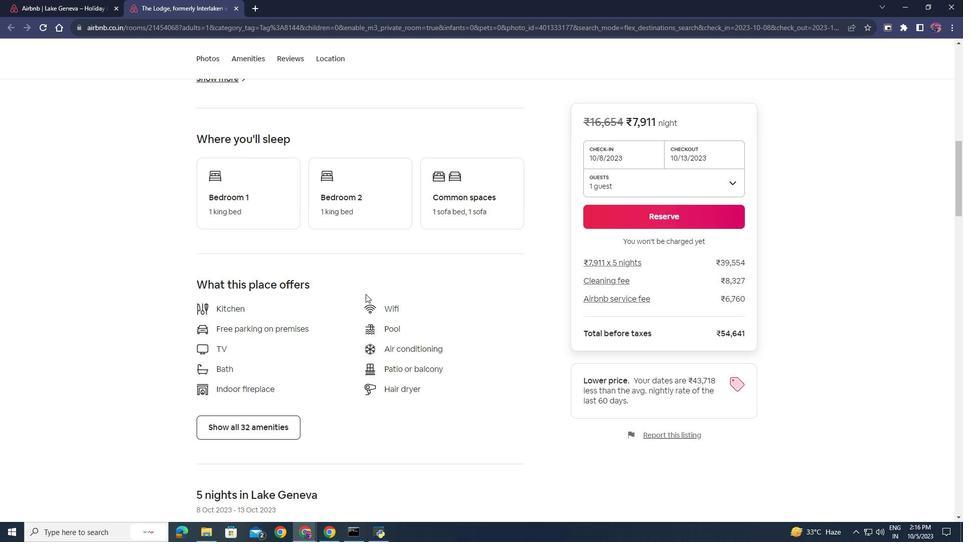 
Action: Mouse scrolled (365, 293) with delta (0, 0)
Screenshot: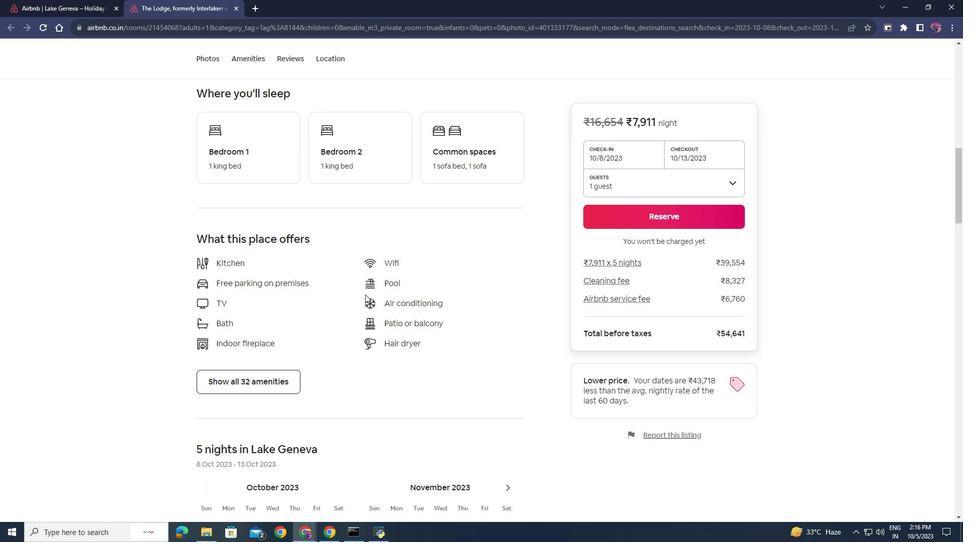 
Action: Mouse moved to (243, 325)
Screenshot: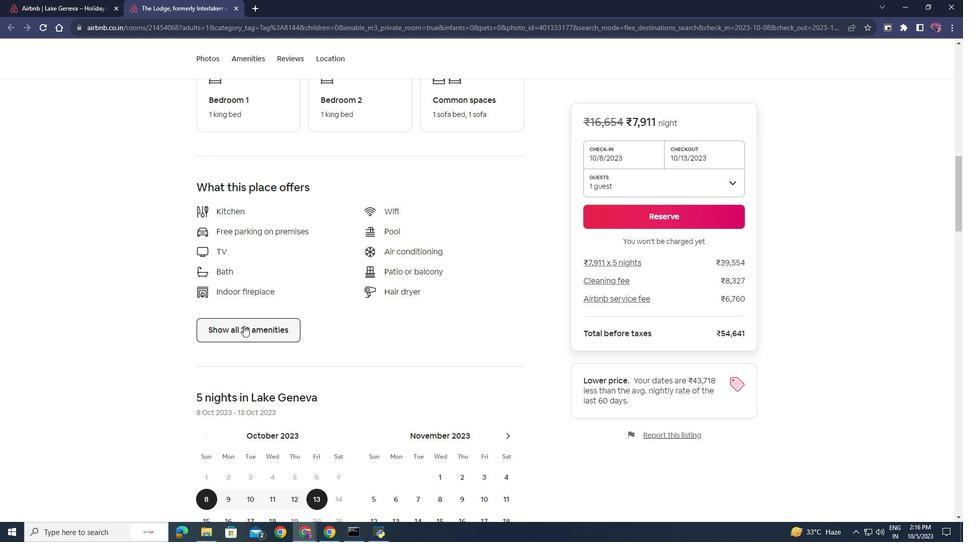 
Action: Mouse pressed left at (243, 325)
Screenshot: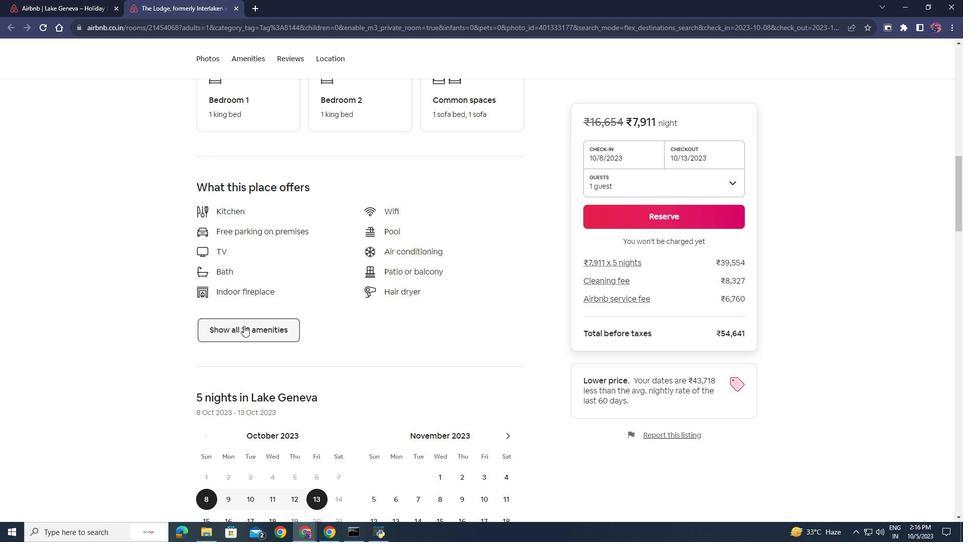 
Action: Mouse moved to (377, 314)
Screenshot: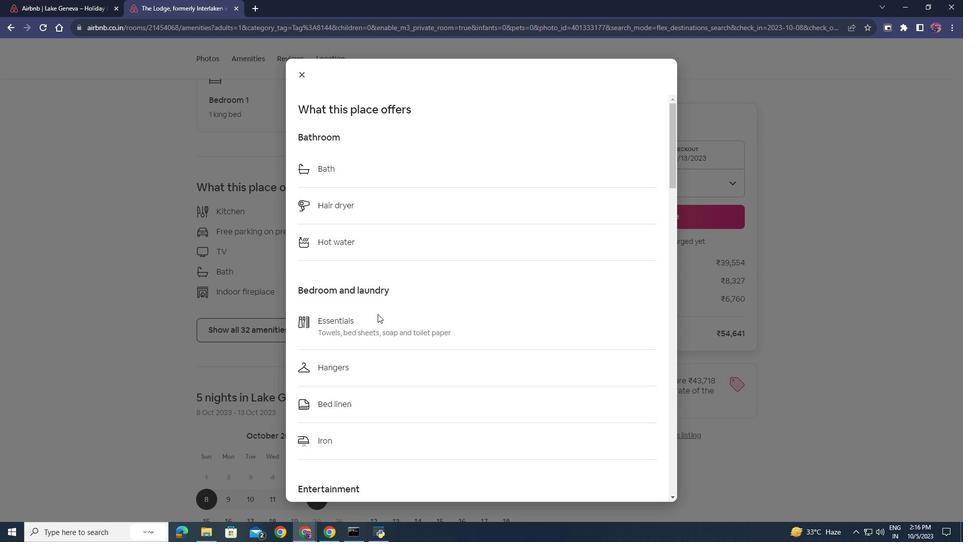 
Action: Mouse scrolled (377, 313) with delta (0, 0)
Screenshot: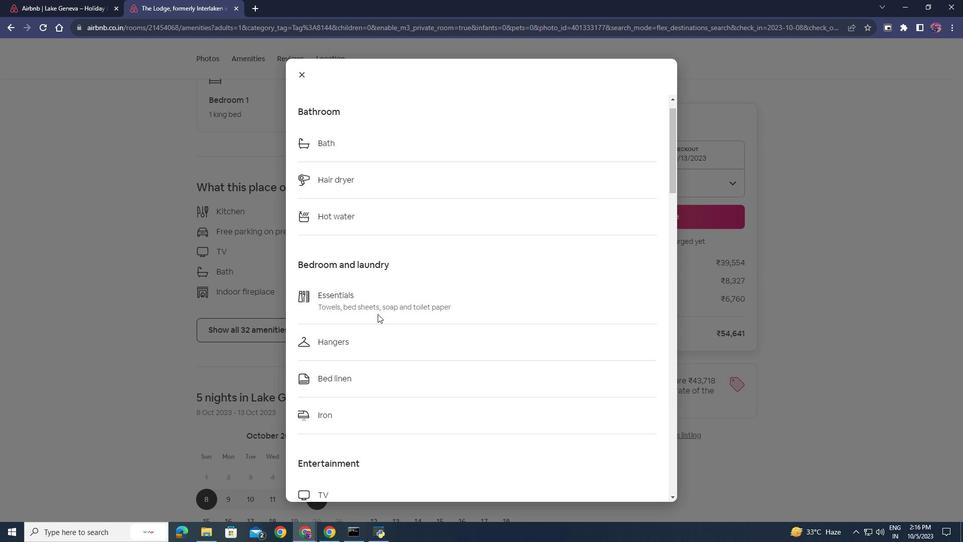 
Action: Mouse scrolled (377, 313) with delta (0, 0)
Screenshot: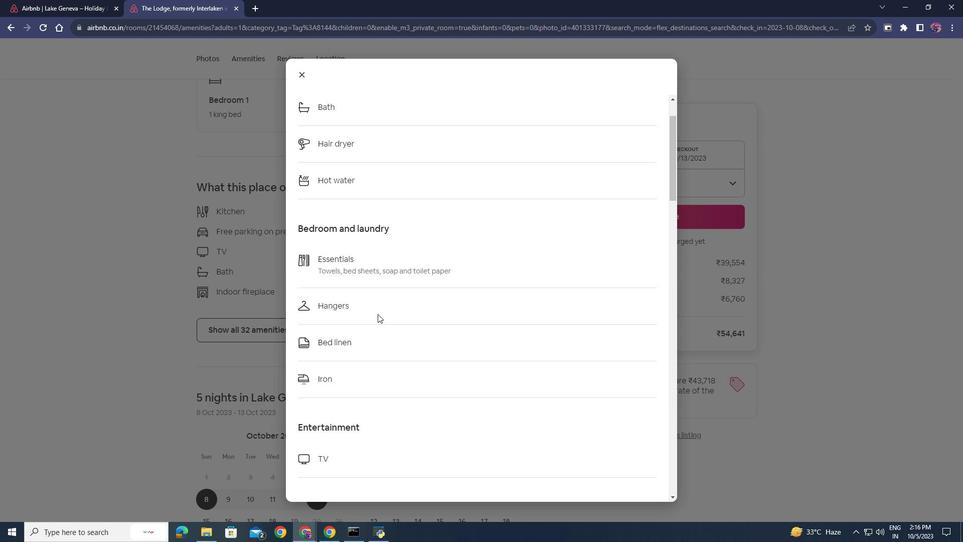 
Action: Mouse scrolled (377, 313) with delta (0, 0)
Screenshot: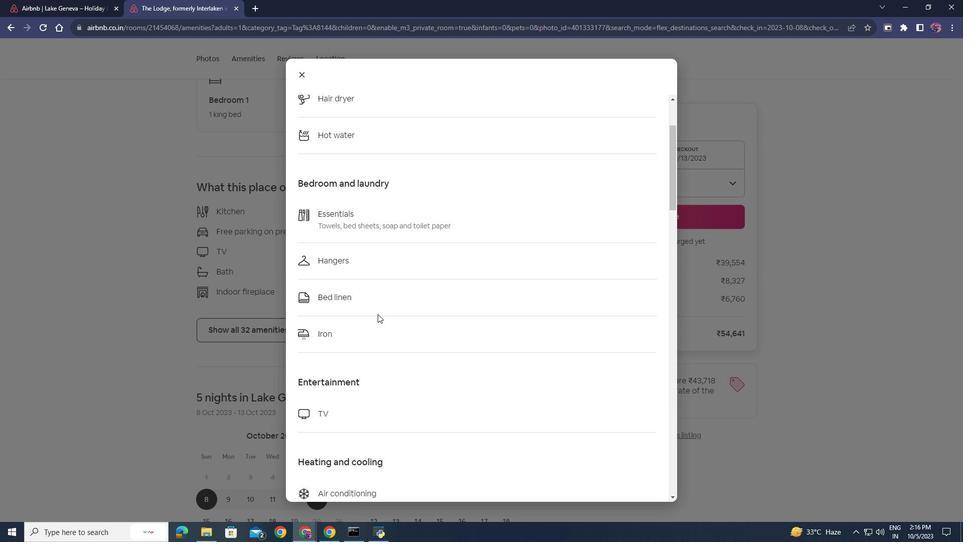 
Action: Mouse scrolled (377, 313) with delta (0, 0)
Screenshot: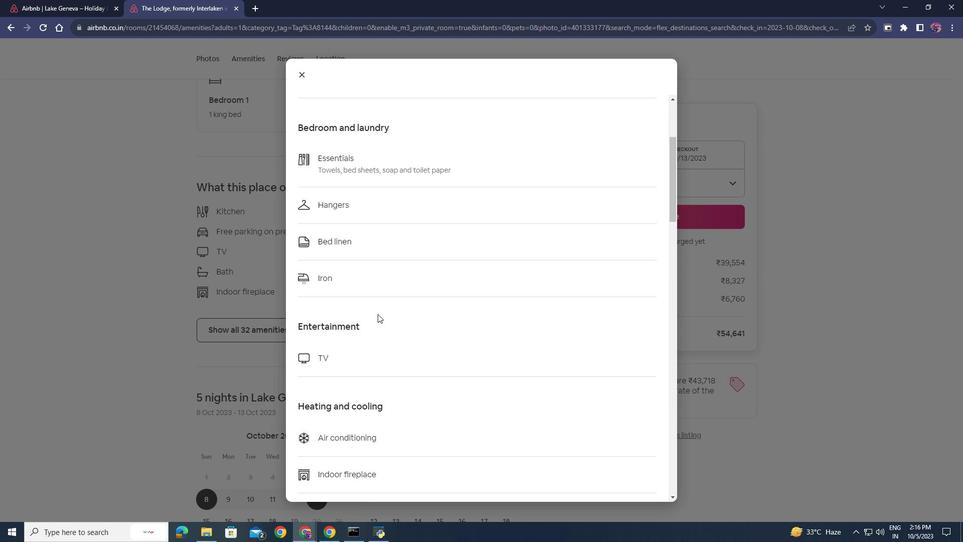 
Action: Mouse moved to (672, 185)
Screenshot: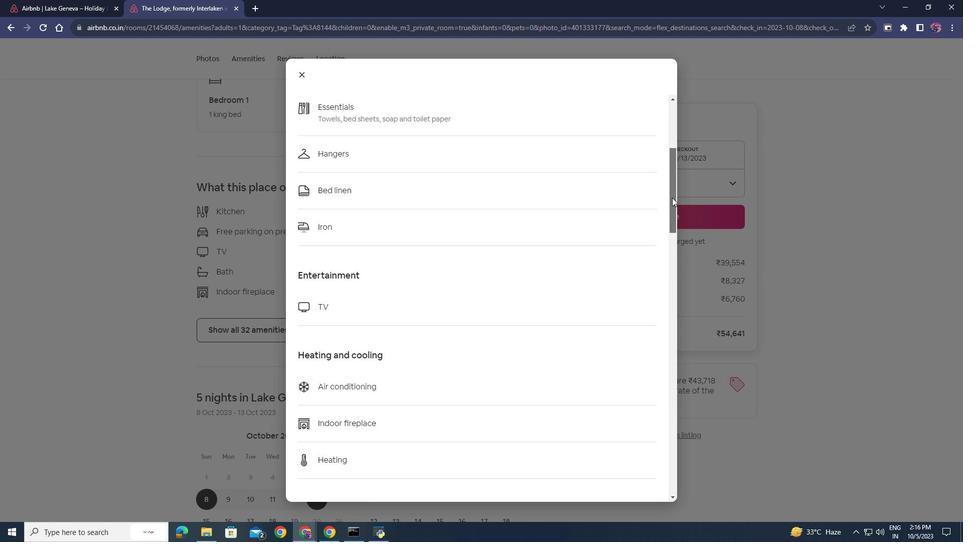 
Action: Mouse pressed left at (672, 185)
Screenshot: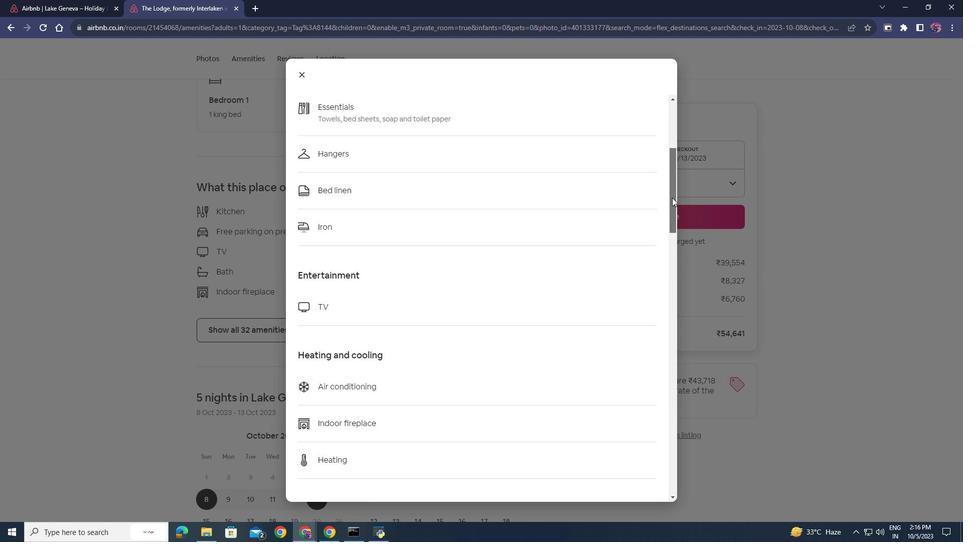 
Action: Mouse moved to (503, 339)
Screenshot: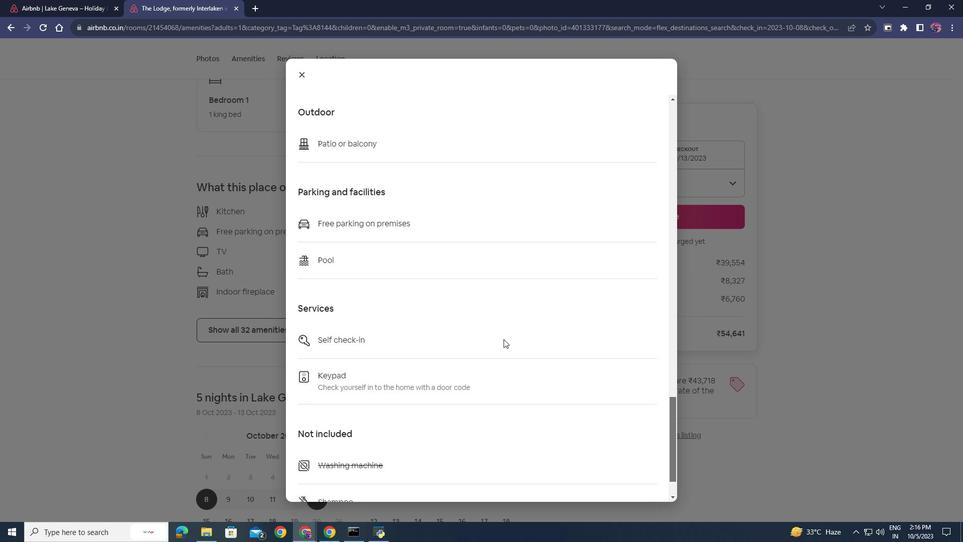 
Action: Mouse scrolled (503, 338) with delta (0, 0)
Screenshot: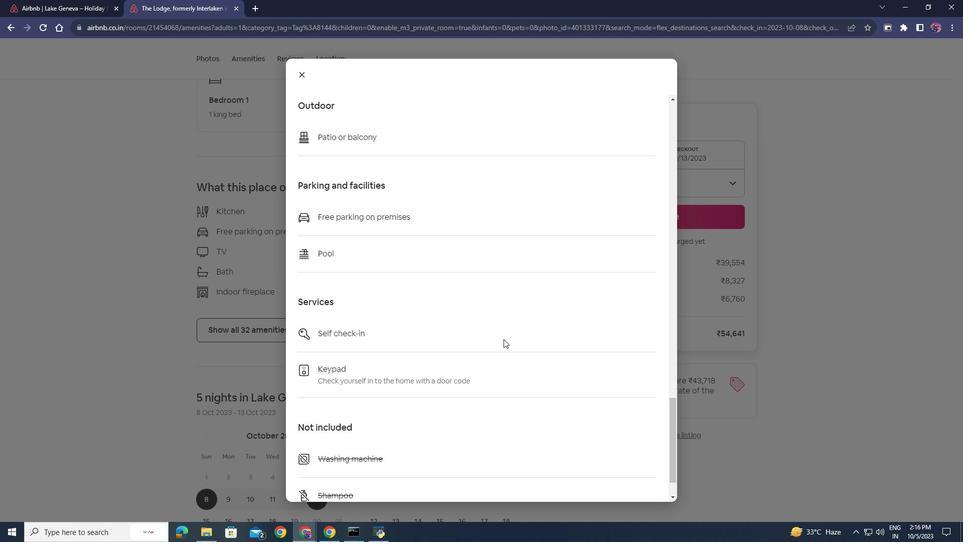 
Action: Mouse scrolled (503, 338) with delta (0, 0)
Screenshot: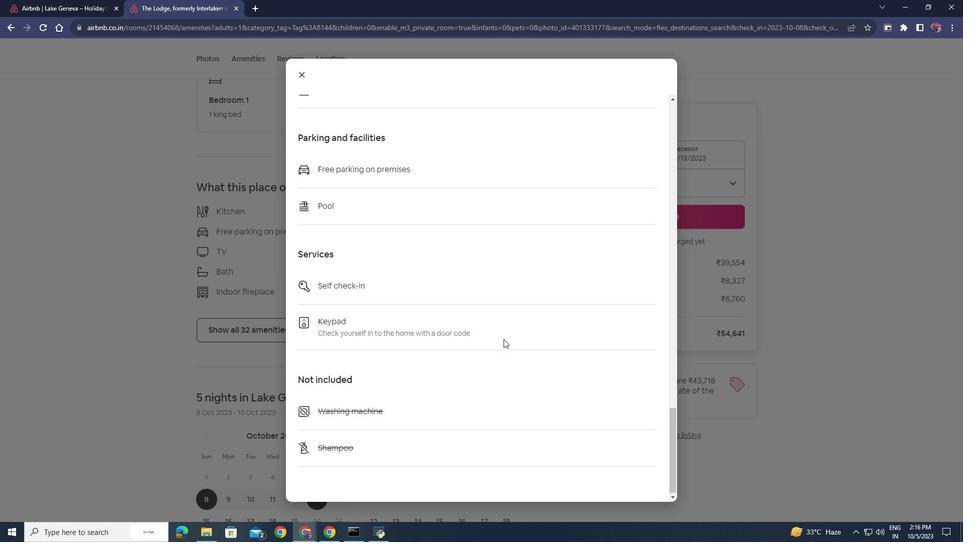 
Action: Mouse moved to (443, 343)
Screenshot: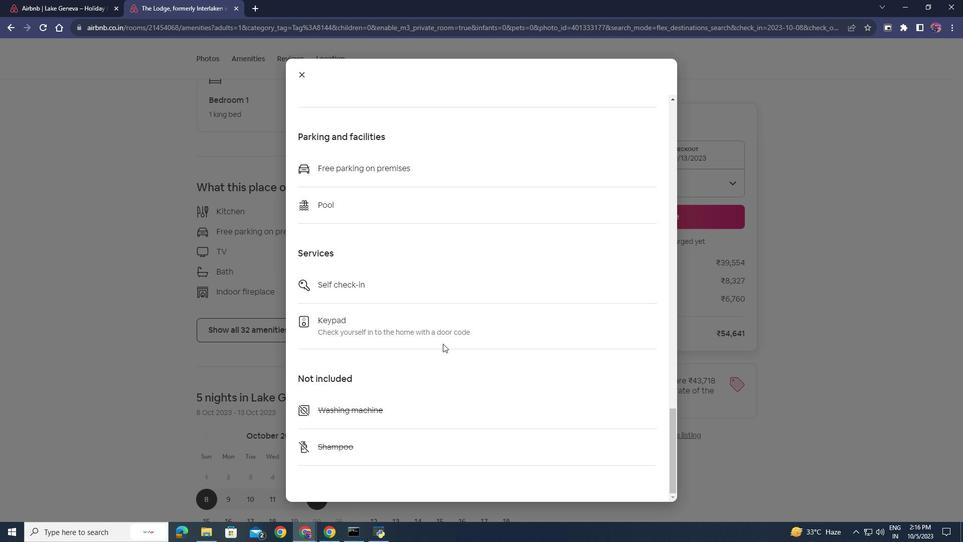 
Action: Mouse scrolled (443, 343) with delta (0, 0)
Screenshot: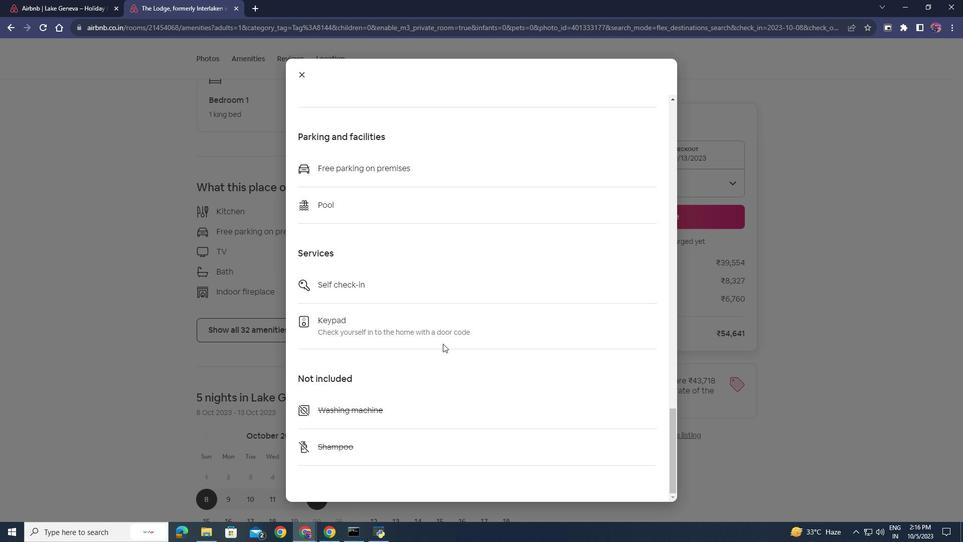 
Action: Mouse scrolled (443, 343) with delta (0, 0)
Screenshot: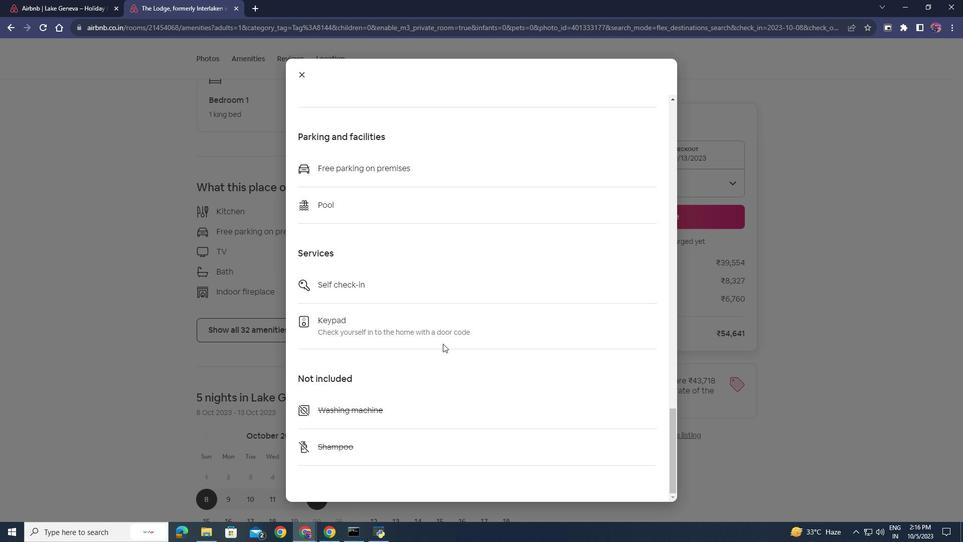 
Action: Mouse scrolled (443, 343) with delta (0, 0)
Screenshot: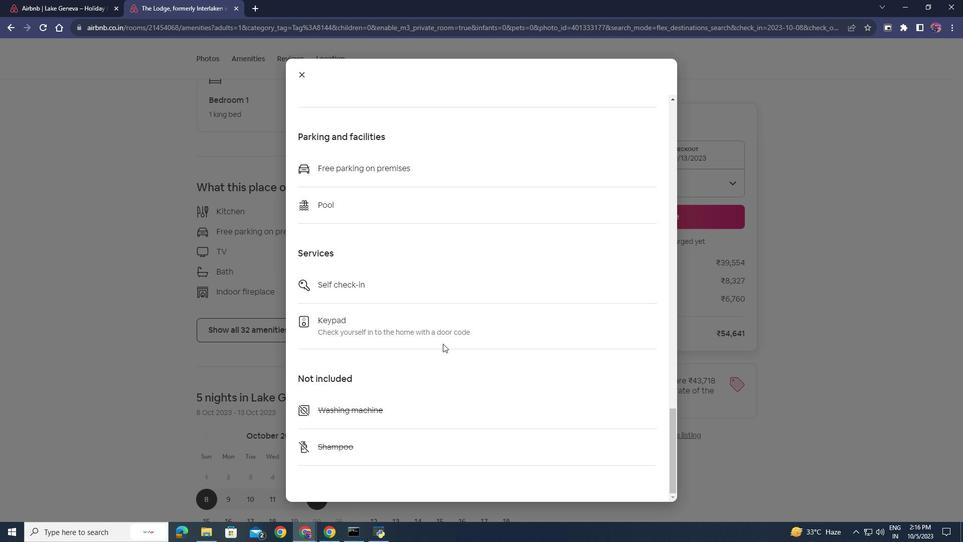 
Action: Mouse moved to (302, 71)
Screenshot: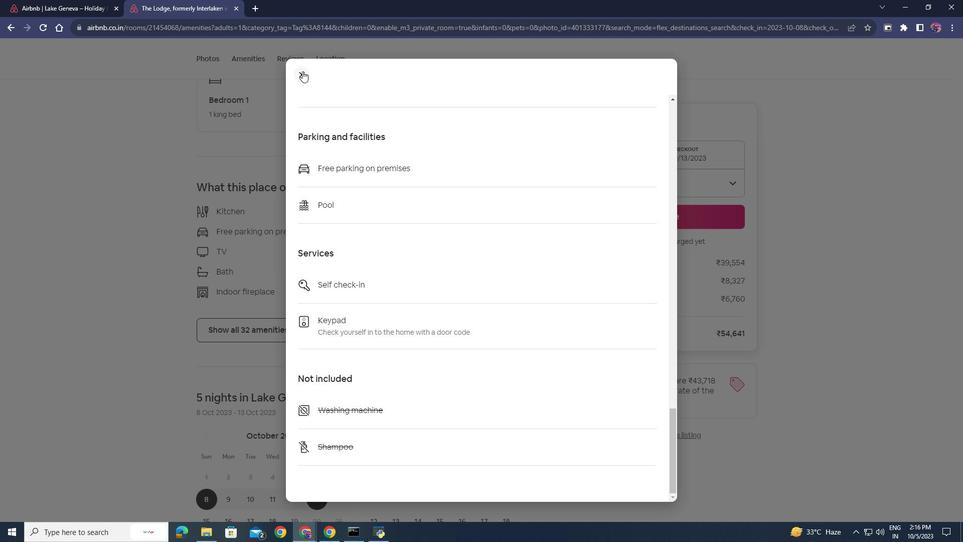 
Action: Mouse pressed left at (302, 71)
Screenshot: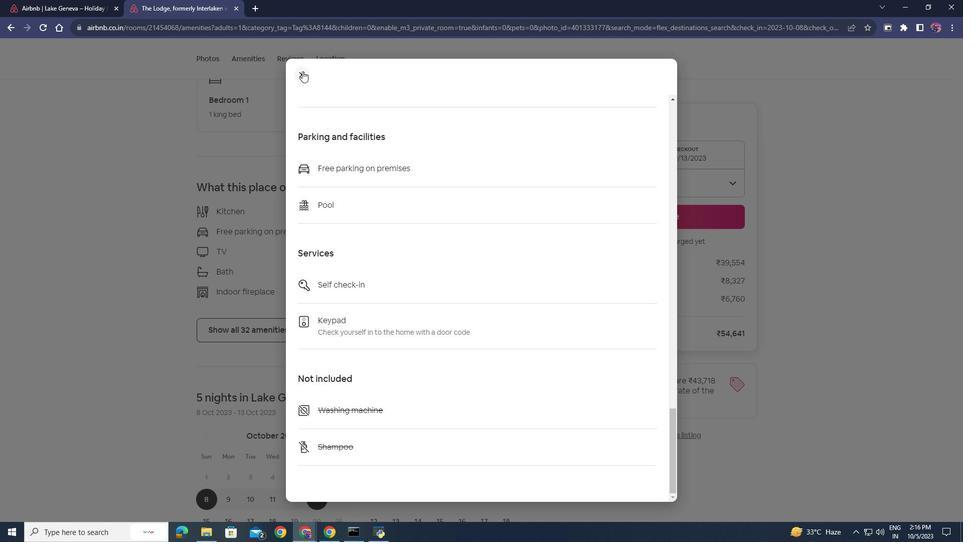 
Action: Mouse moved to (296, 282)
Screenshot: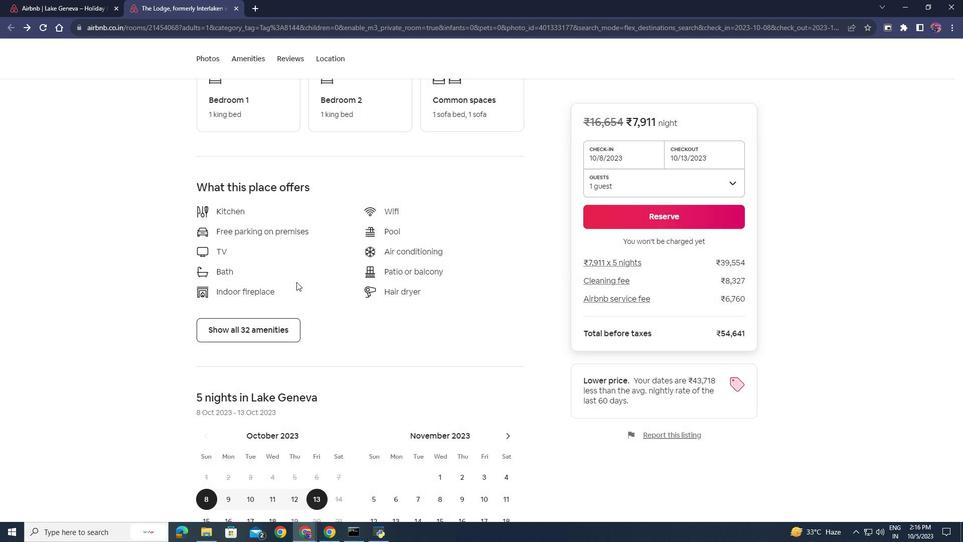 
Action: Mouse scrolled (296, 281) with delta (0, 0)
Screenshot: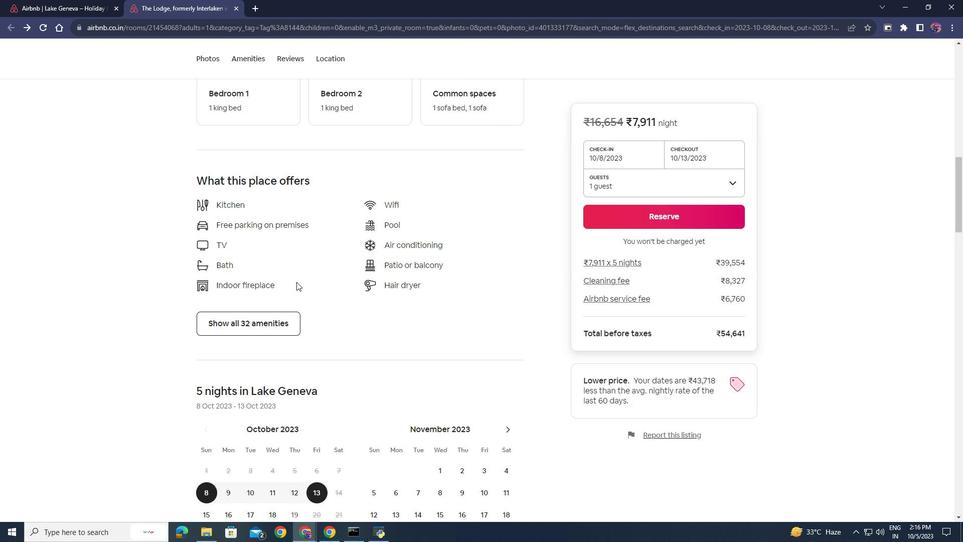 
Action: Mouse scrolled (296, 281) with delta (0, 0)
Screenshot: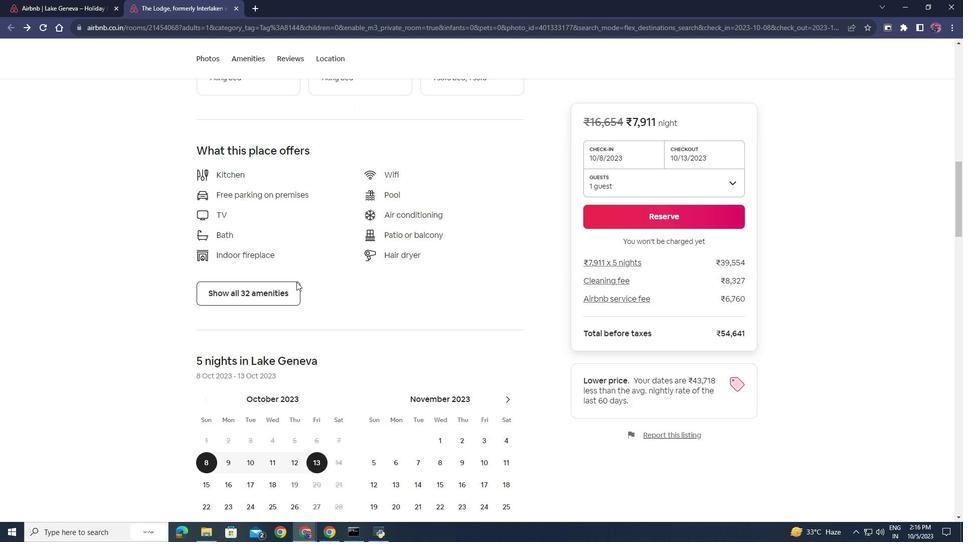 
Action: Mouse scrolled (296, 281) with delta (0, 0)
Screenshot: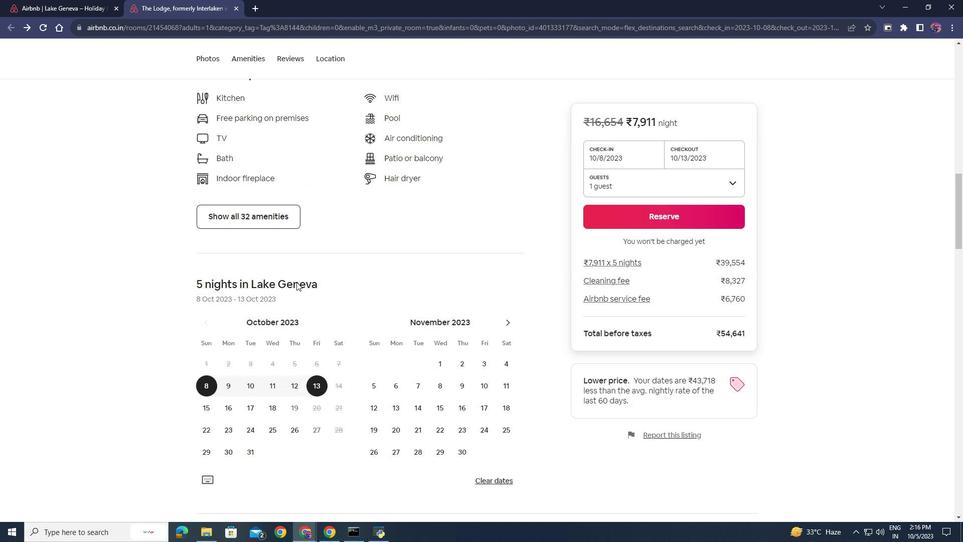 
Action: Mouse moved to (294, 281)
Screenshot: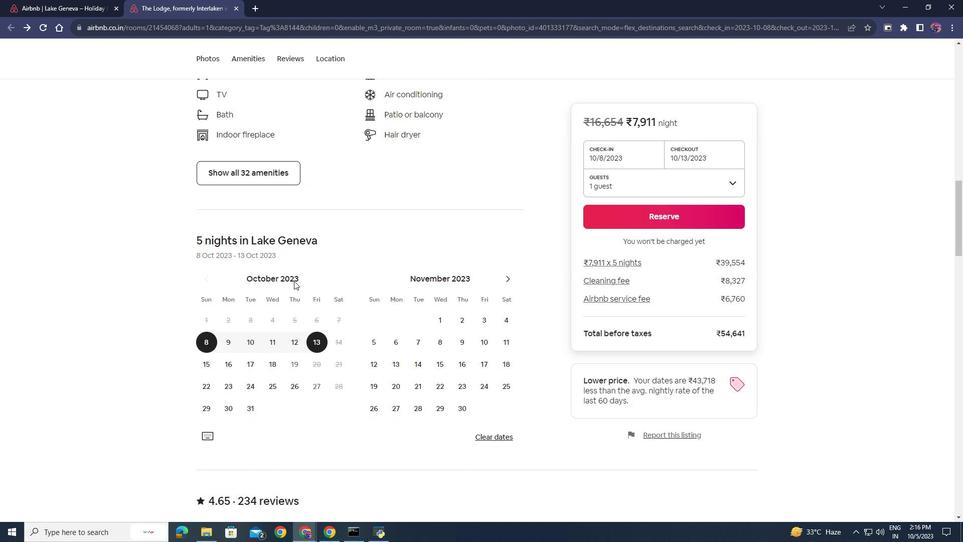 
Action: Mouse scrolled (294, 280) with delta (0, 0)
Screenshot: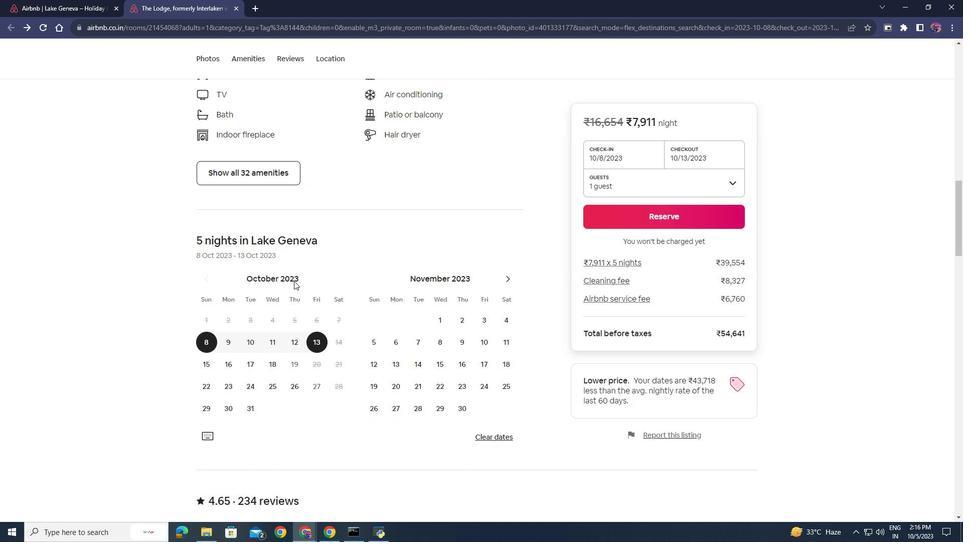
Action: Mouse scrolled (294, 280) with delta (0, 0)
Screenshot: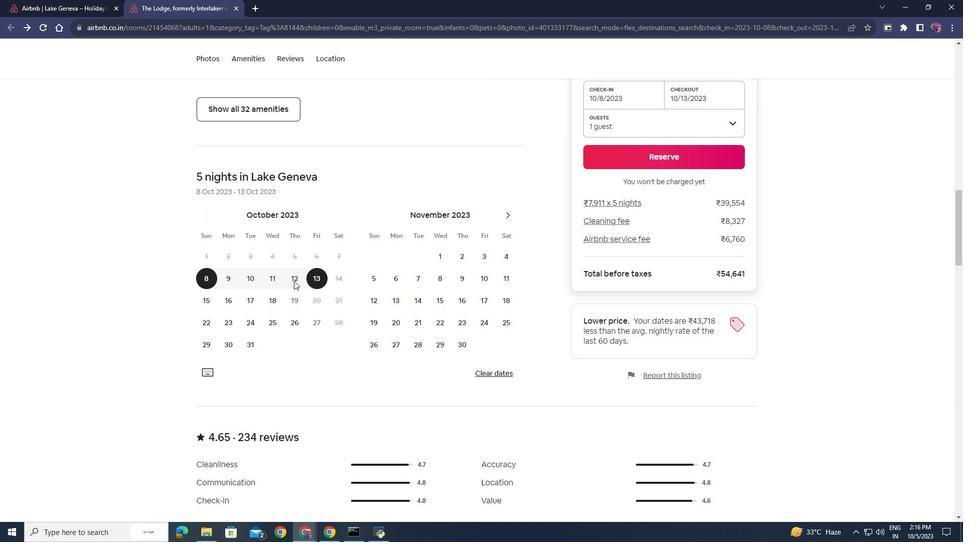 
Action: Mouse scrolled (294, 280) with delta (0, 0)
Screenshot: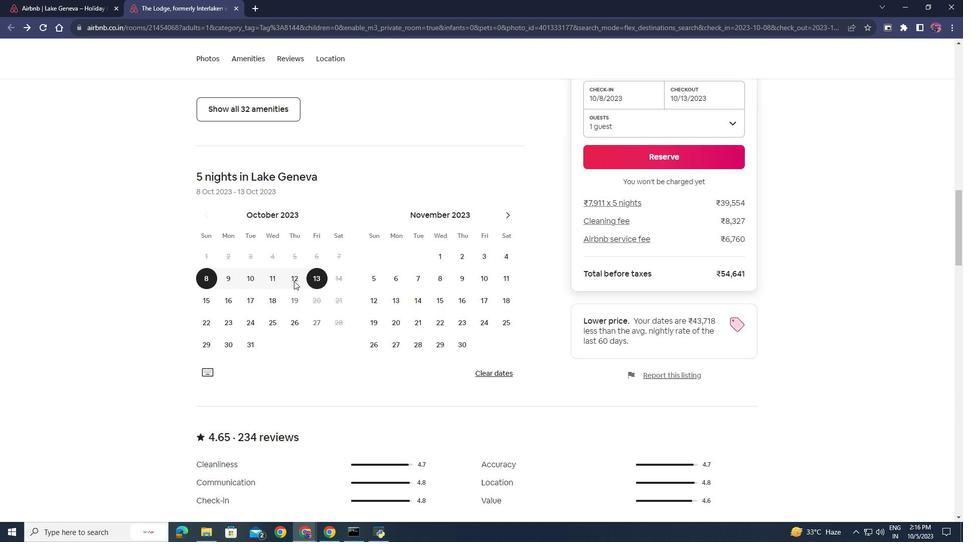 
Action: Mouse scrolled (294, 280) with delta (0, 0)
Screenshot: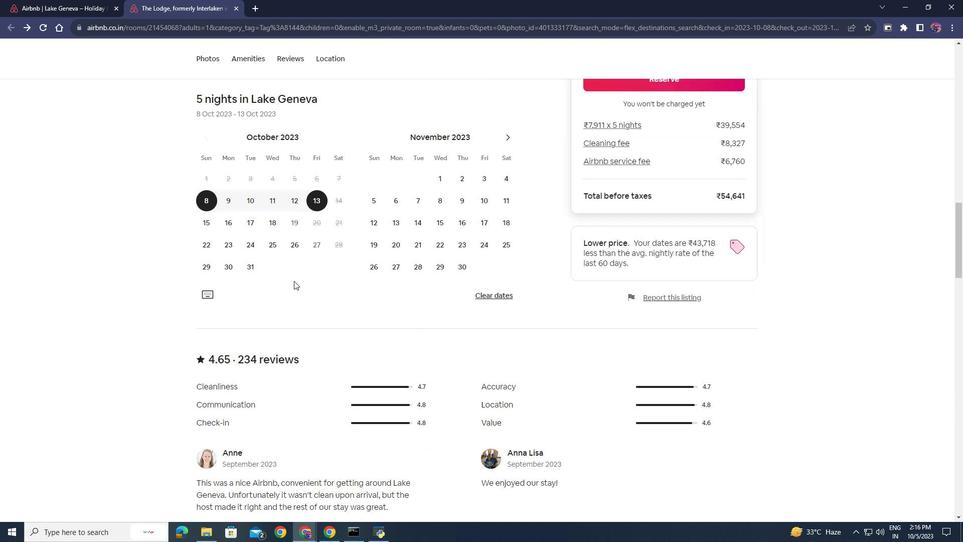 
Action: Mouse scrolled (294, 280) with delta (0, 0)
Screenshot: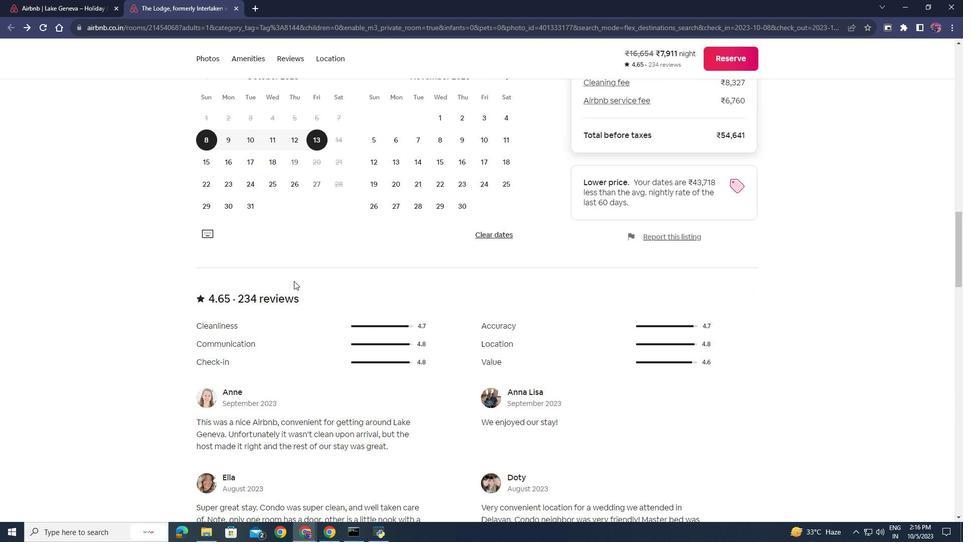 
Action: Mouse scrolled (294, 280) with delta (0, 0)
Screenshot: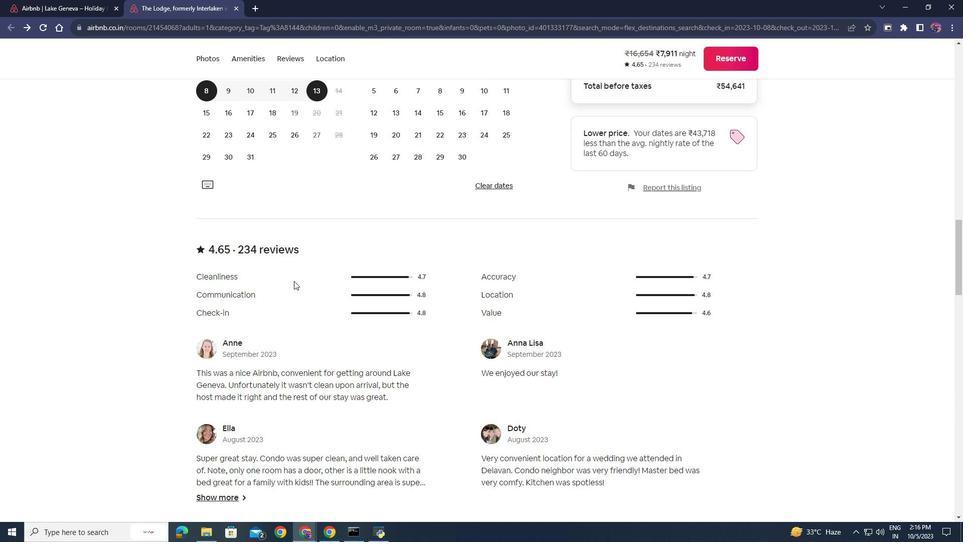 
Action: Mouse scrolled (294, 280) with delta (0, 0)
Screenshot: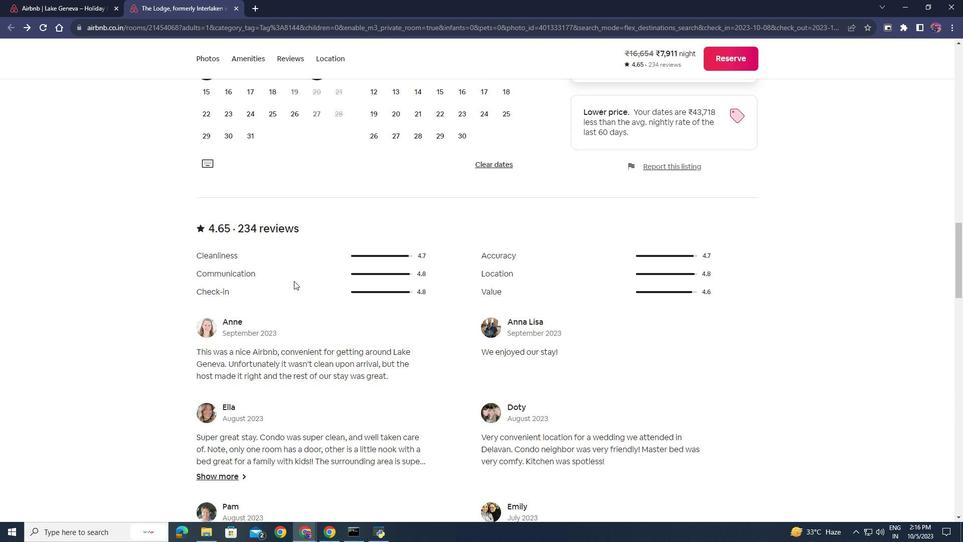 
Action: Mouse scrolled (294, 280) with delta (0, 0)
Screenshot: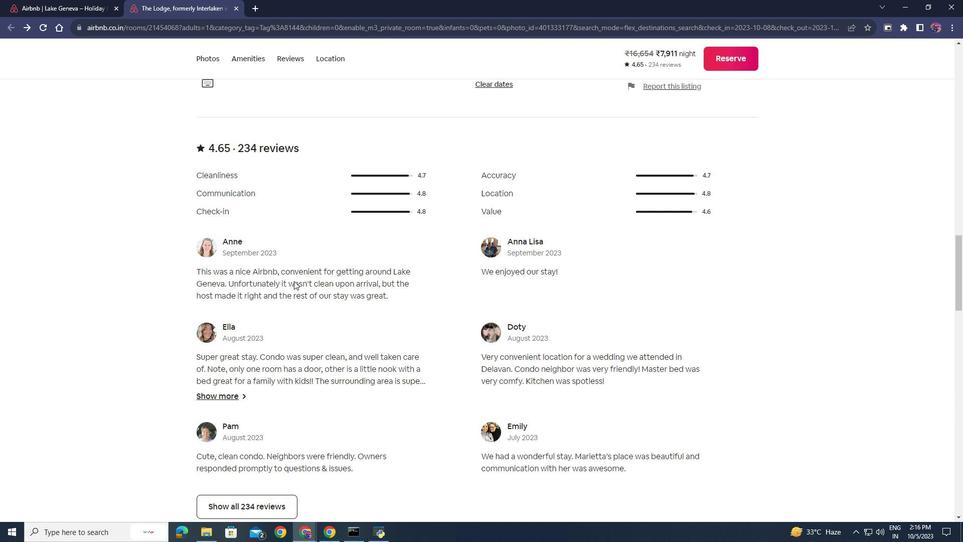 
Action: Mouse scrolled (294, 280) with delta (0, 0)
Screenshot: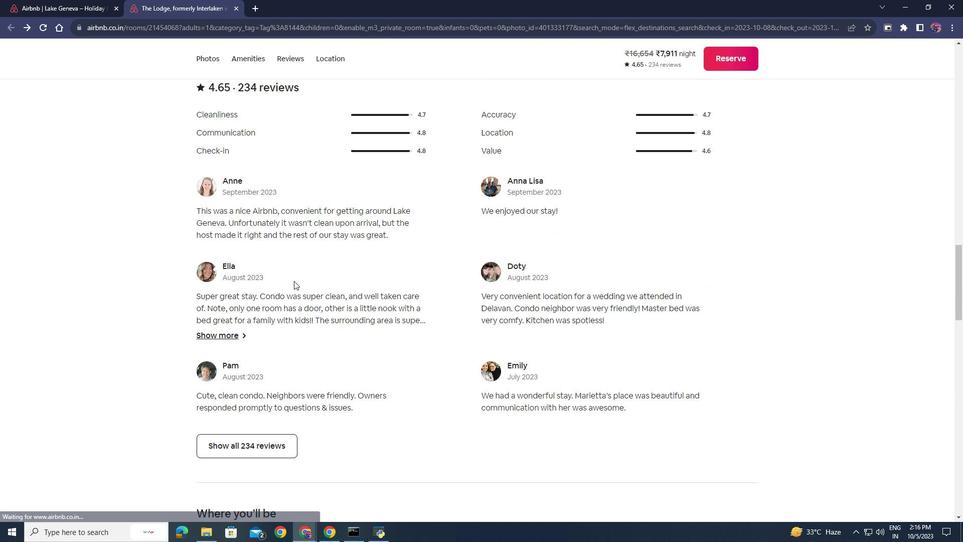 
Action: Mouse scrolled (294, 280) with delta (0, 0)
Screenshot: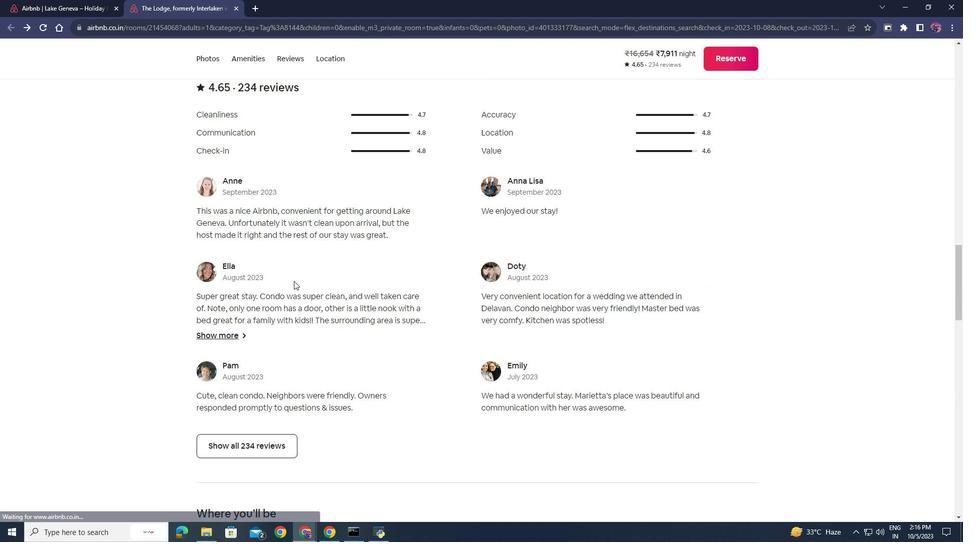 
Action: Mouse scrolled (294, 280) with delta (0, 0)
Screenshot: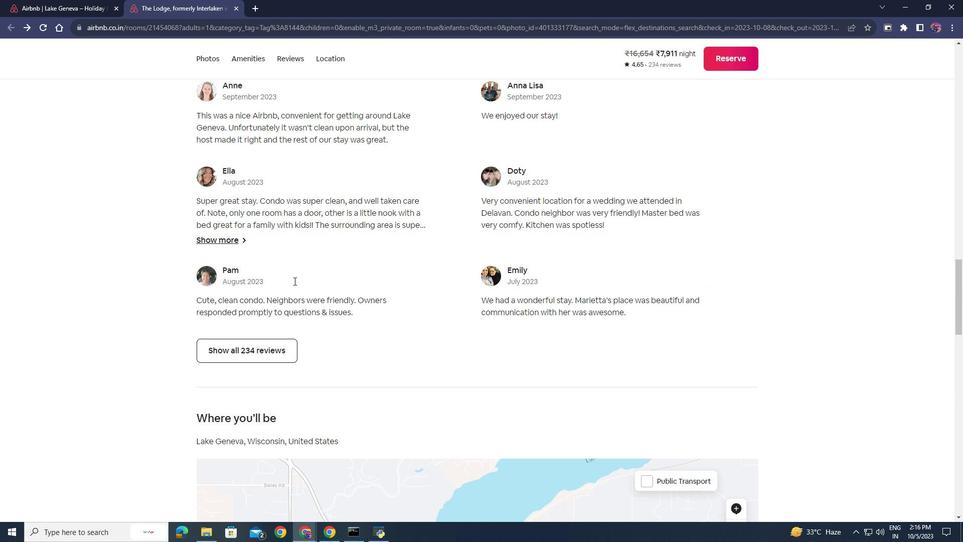 
Action: Mouse scrolled (294, 280) with delta (0, 0)
Screenshot: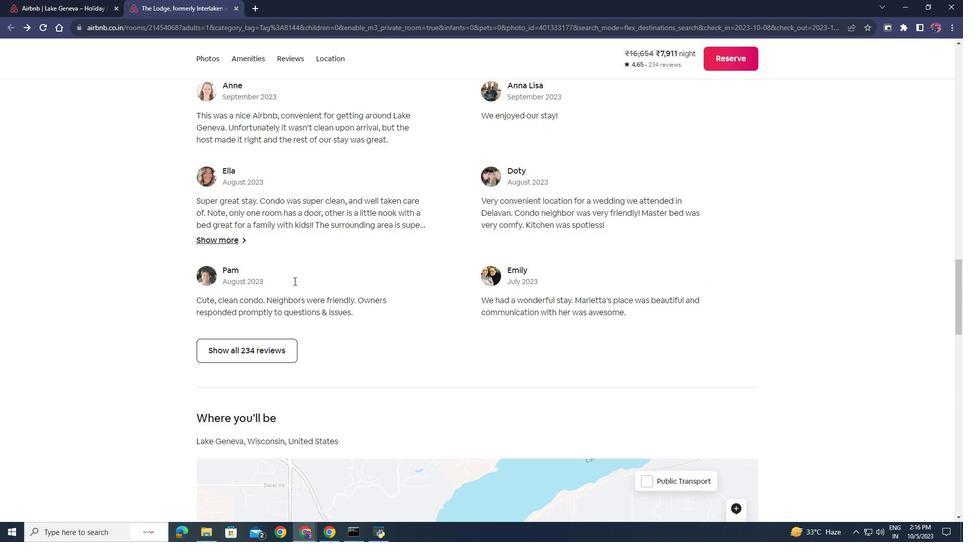 
Action: Mouse scrolled (294, 280) with delta (0, 0)
Screenshot: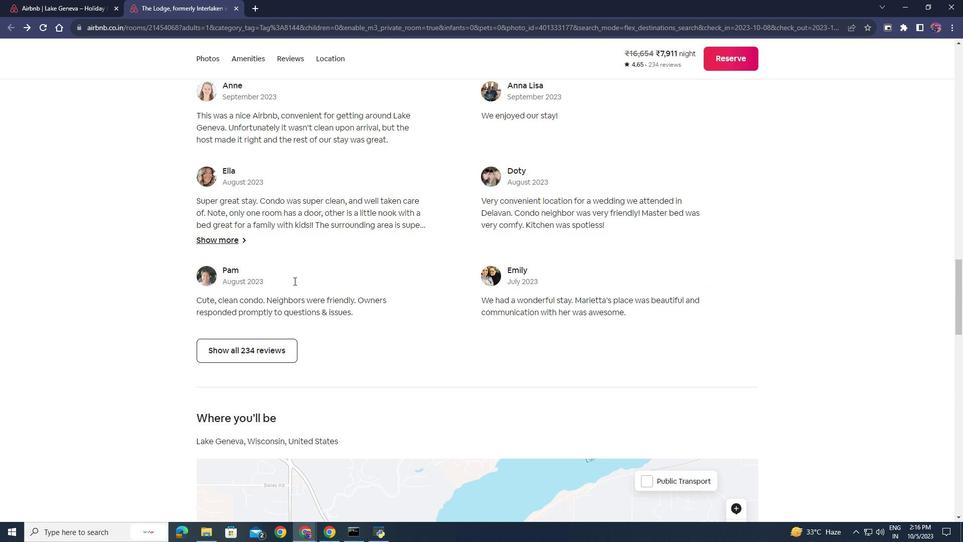 
Action: Mouse scrolled (294, 280) with delta (0, 0)
Screenshot: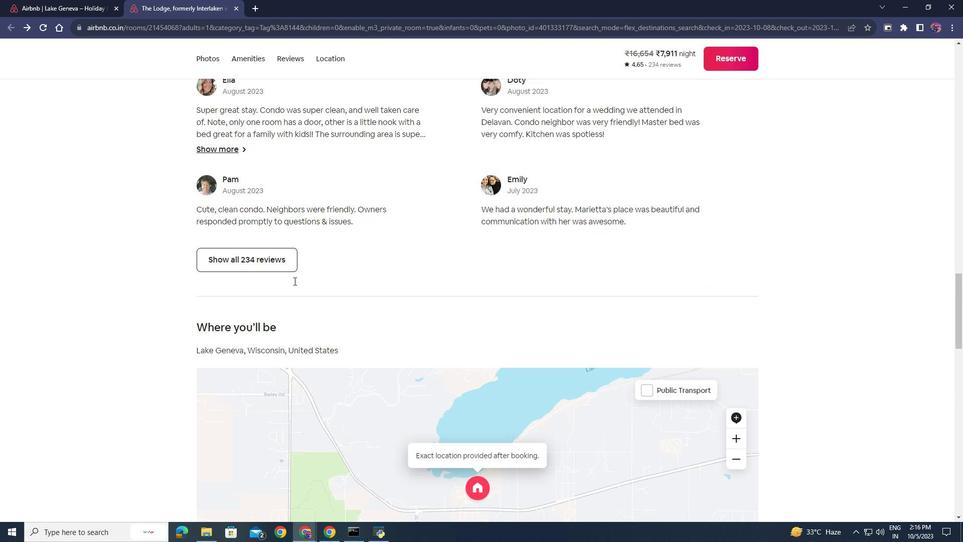 
Action: Mouse scrolled (294, 280) with delta (0, 0)
Screenshot: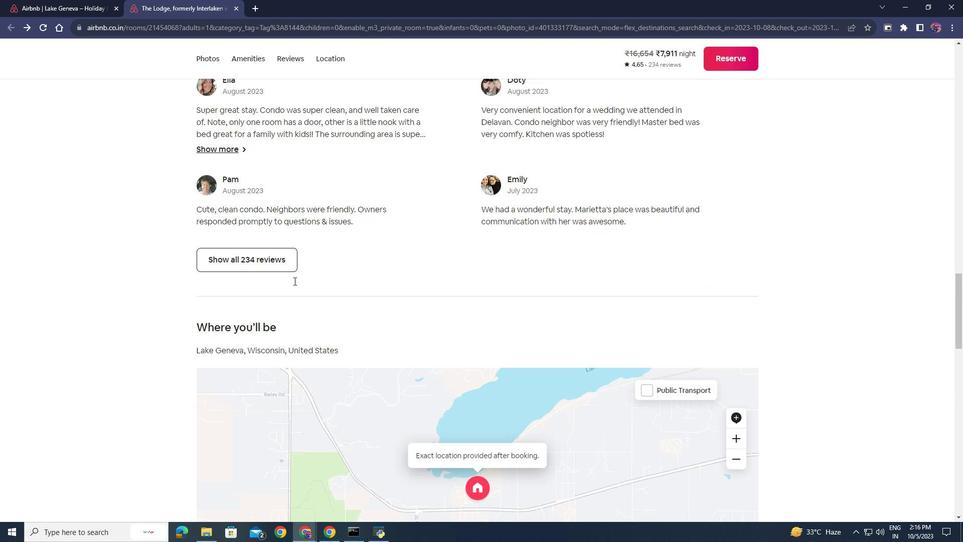 
Action: Mouse scrolled (294, 280) with delta (0, 0)
Screenshot: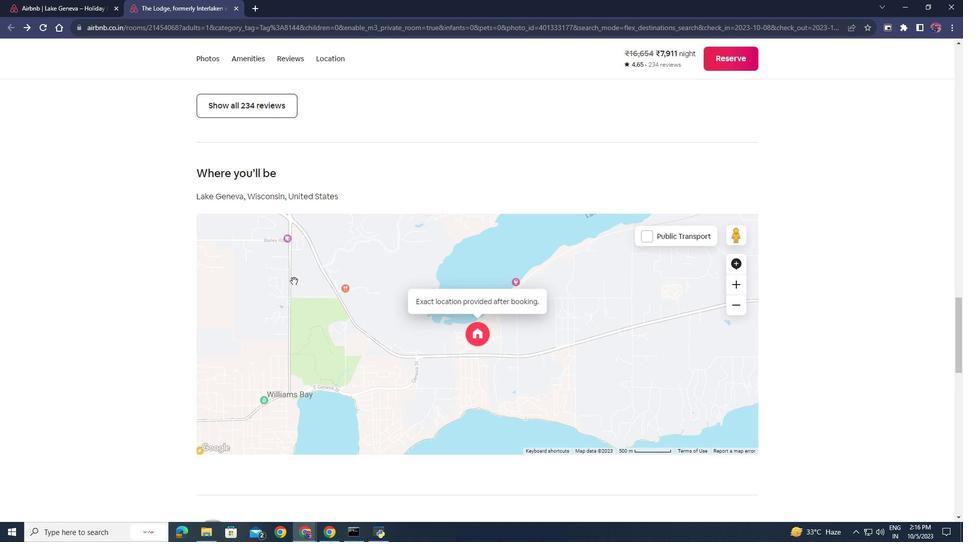 
Action: Mouse scrolled (294, 280) with delta (0, 0)
Screenshot: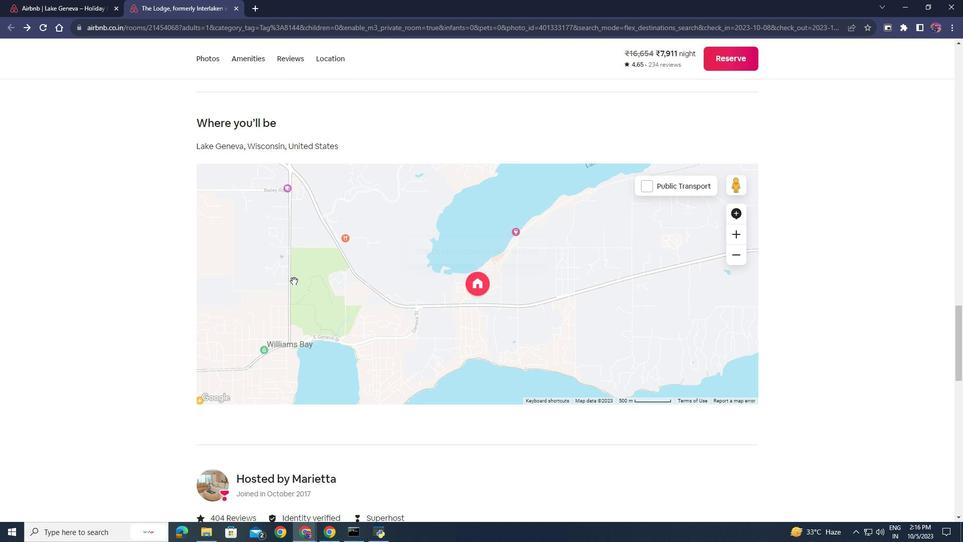 
Action: Mouse scrolled (294, 280) with delta (0, 0)
Screenshot: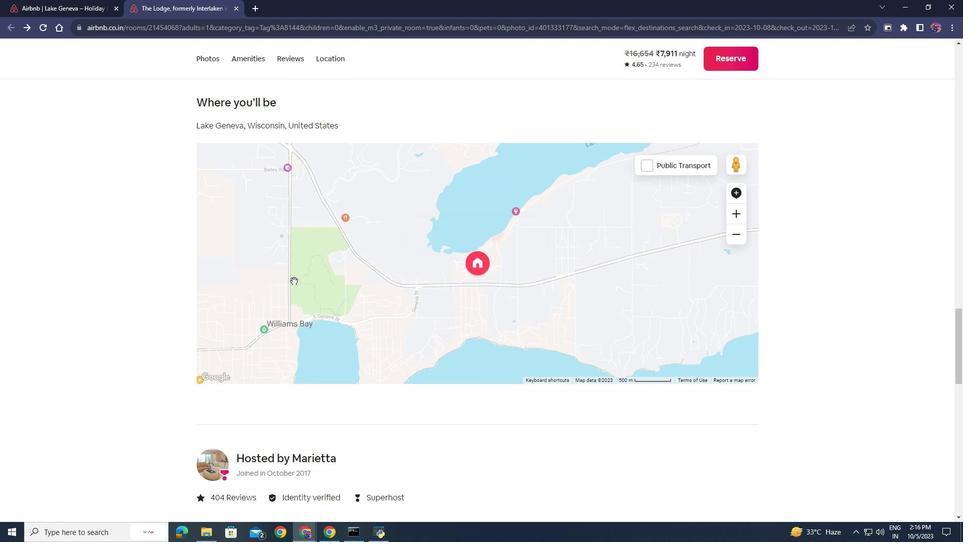 
Action: Mouse scrolled (294, 280) with delta (0, 0)
Screenshot: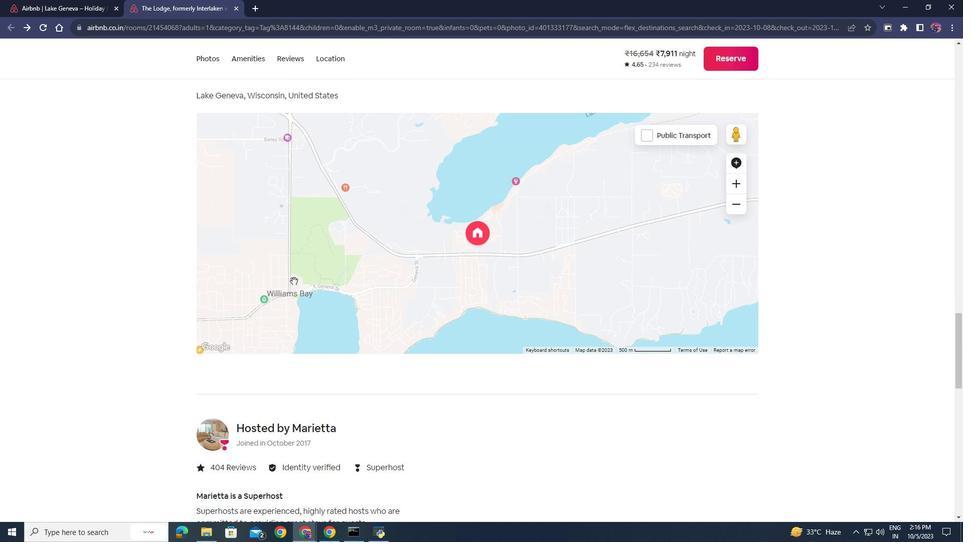 
Action: Mouse scrolled (294, 280) with delta (0, 0)
Screenshot: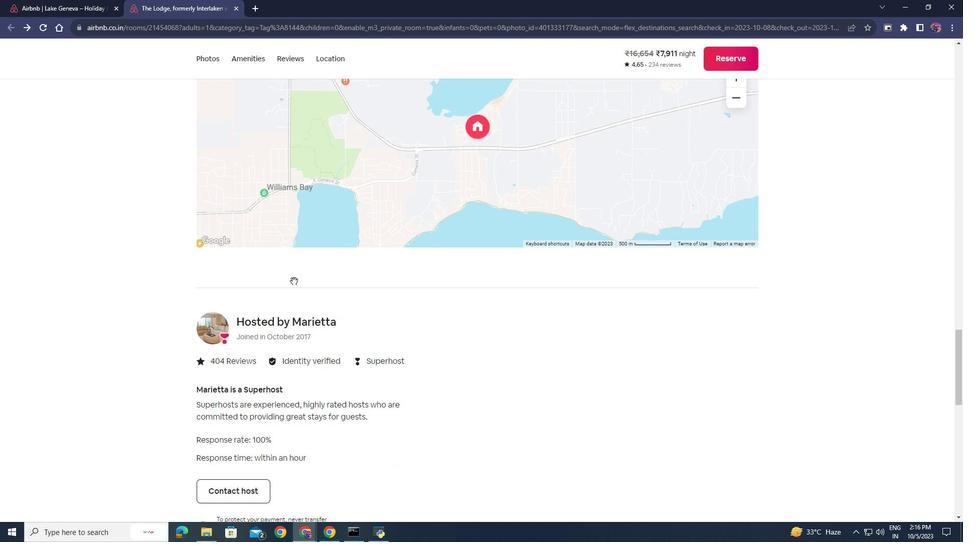 
Action: Mouse scrolled (294, 280) with delta (0, 0)
Screenshot: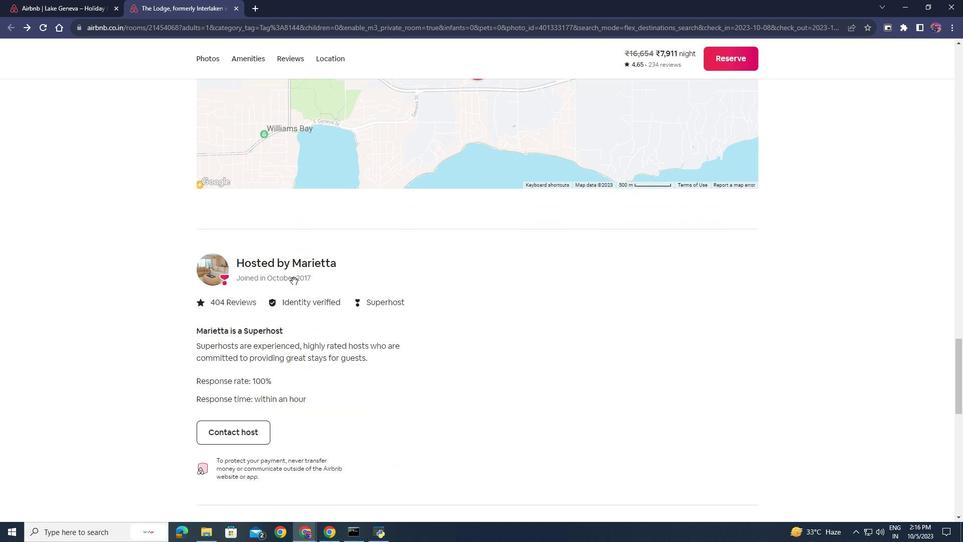 
Action: Mouse scrolled (294, 281) with delta (0, 0)
Screenshot: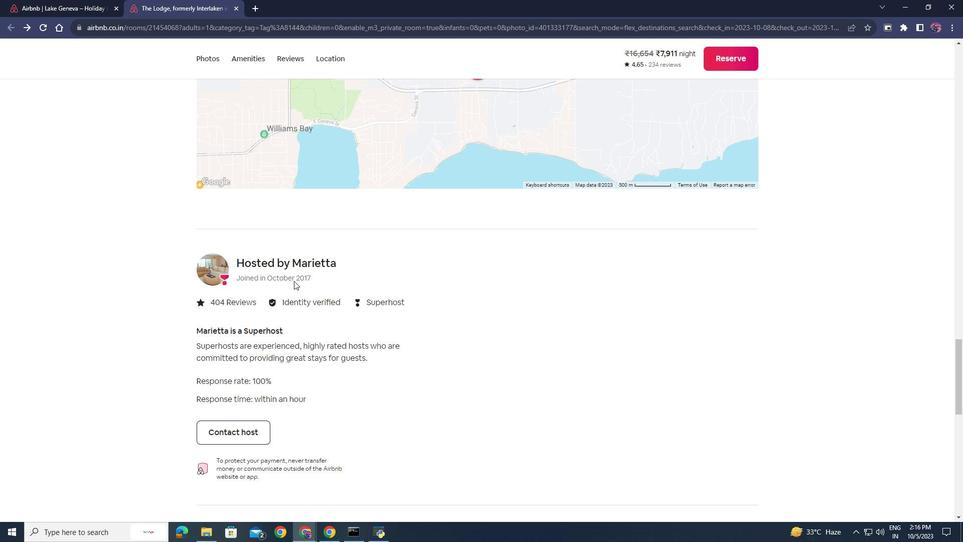 
Action: Mouse scrolled (294, 281) with delta (0, 0)
Screenshot: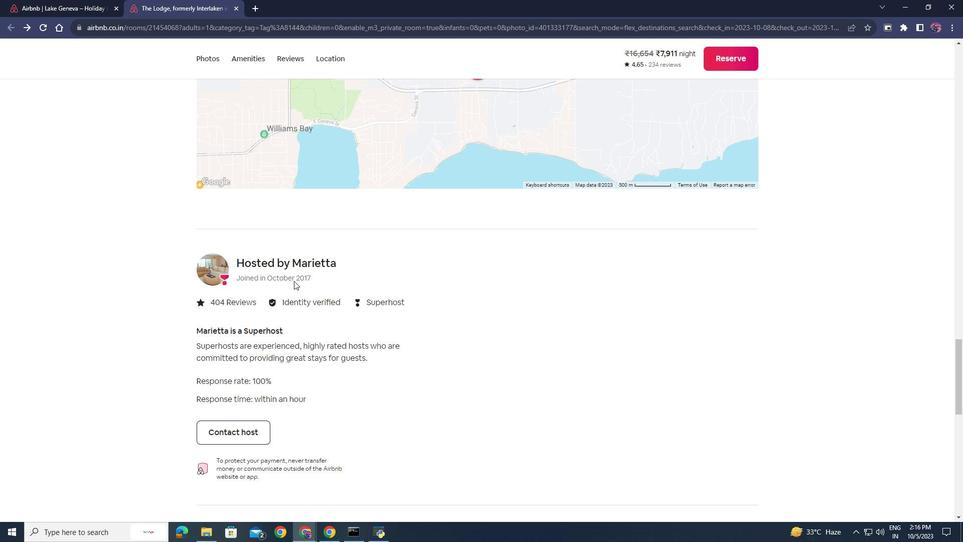 
Action: Mouse scrolled (294, 281) with delta (0, 0)
Screenshot: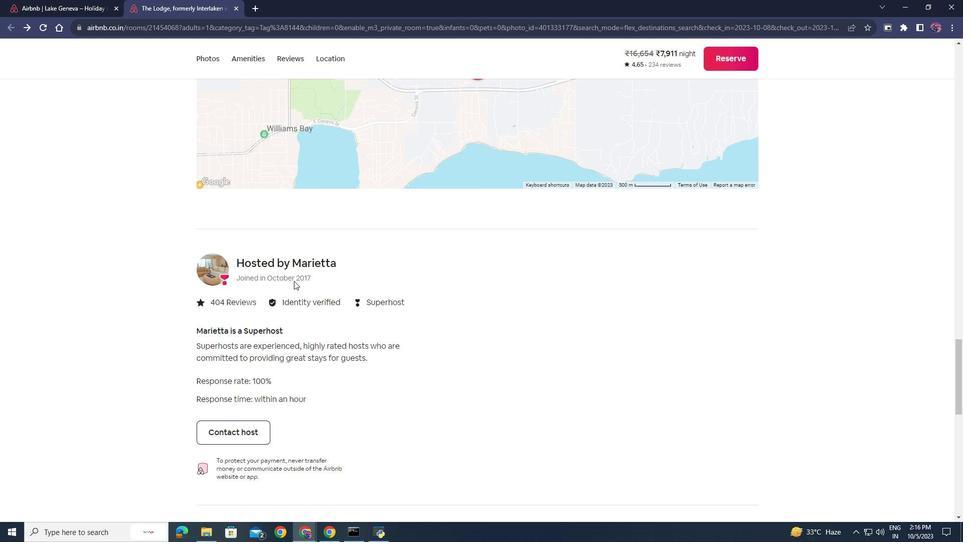
Action: Mouse scrolled (294, 281) with delta (0, 0)
Screenshot: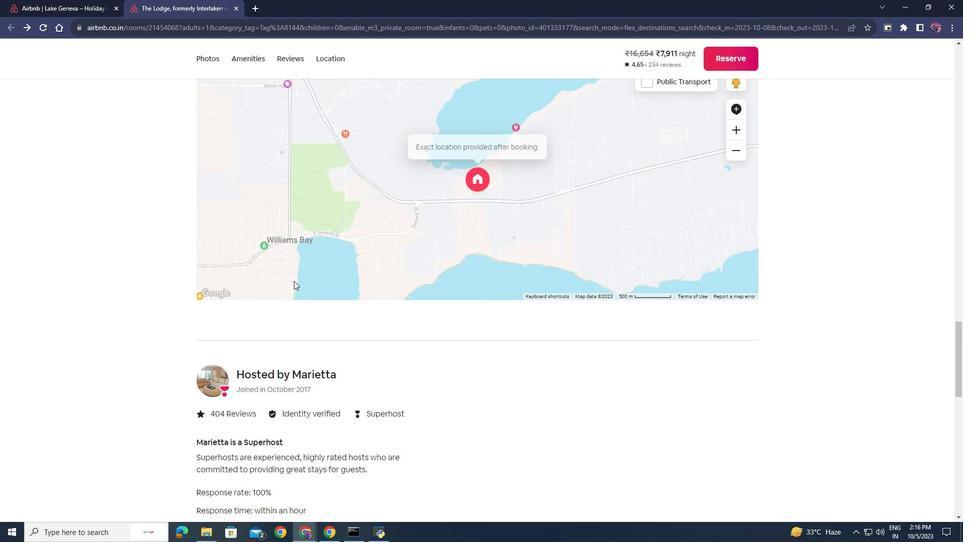 
Action: Mouse scrolled (294, 281) with delta (0, 0)
Screenshot: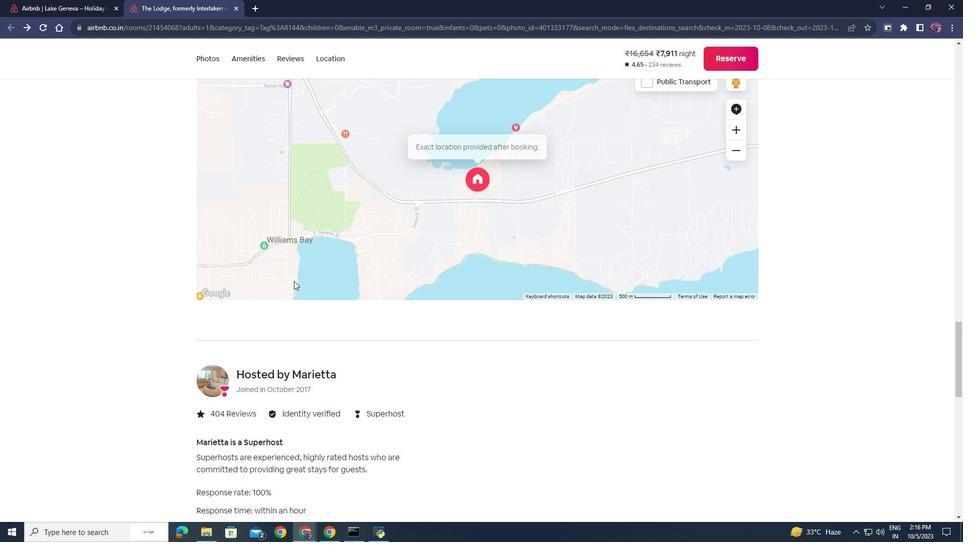 
Action: Mouse moved to (296, 58)
Screenshot: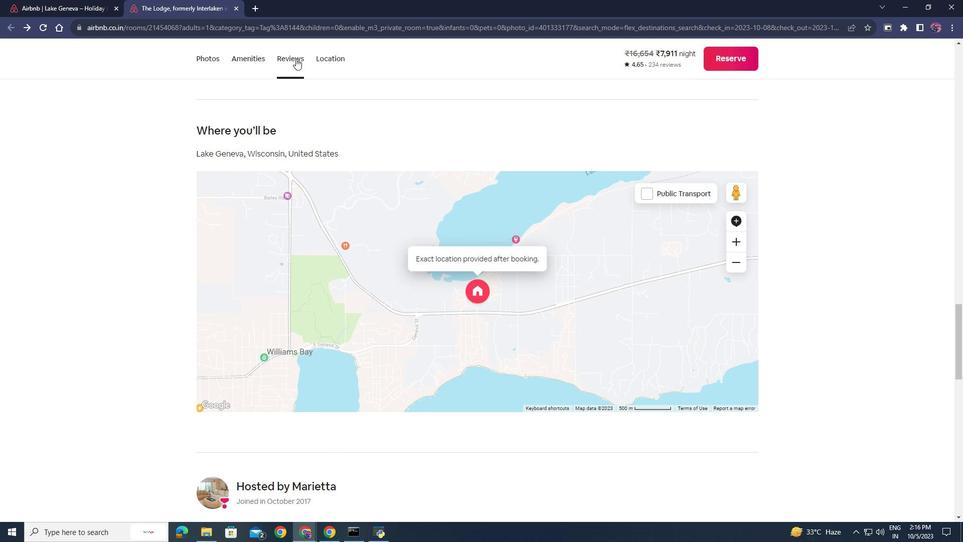 
Action: Mouse pressed left at (296, 58)
Screenshot: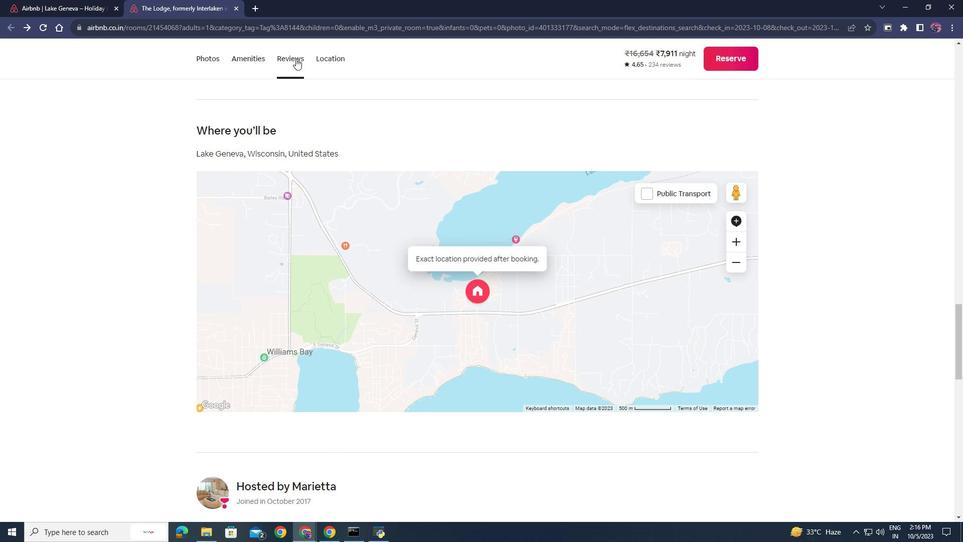 
Action: Mouse moved to (330, 55)
Screenshot: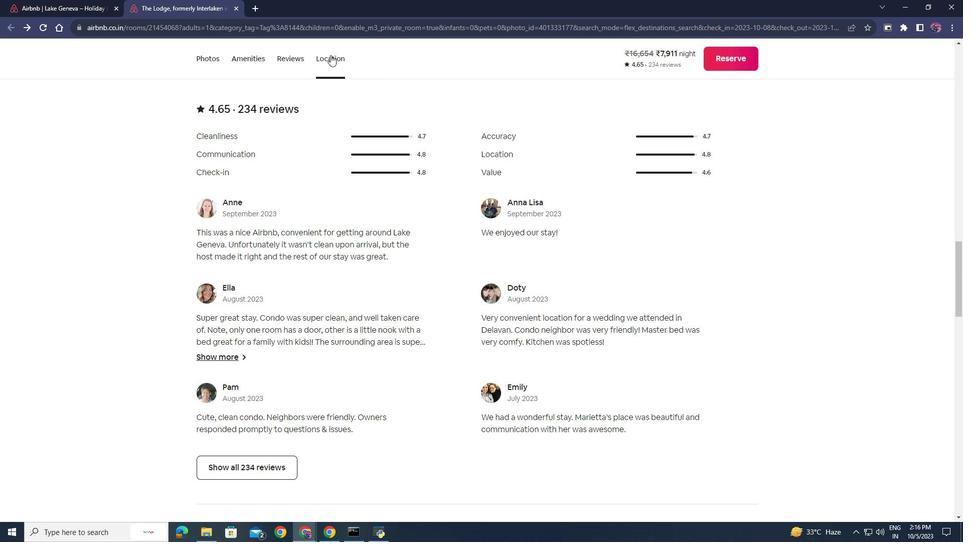 
Action: Mouse pressed left at (330, 55)
Screenshot: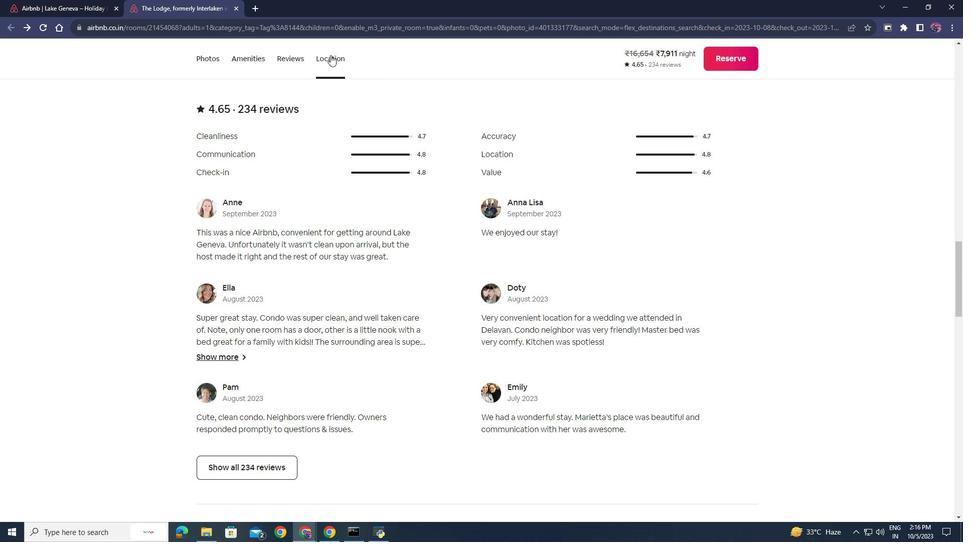 
Action: Mouse moved to (203, 57)
Screenshot: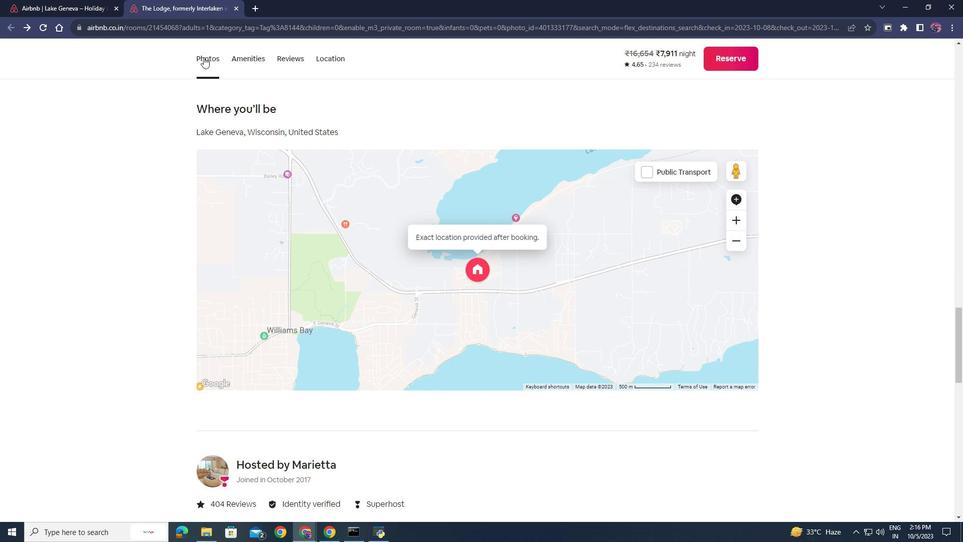 
Action: Mouse pressed left at (203, 57)
Screenshot: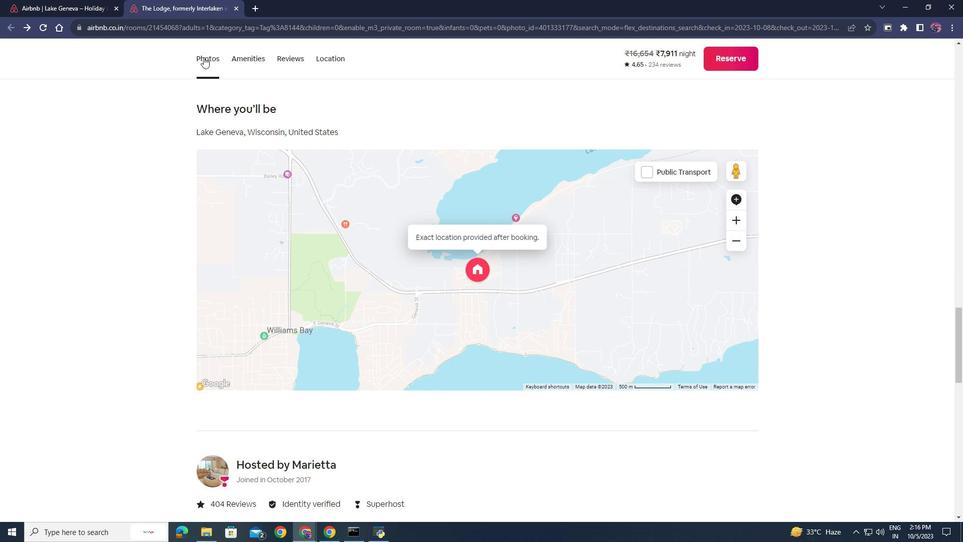 
Action: Mouse moved to (237, 7)
Screenshot: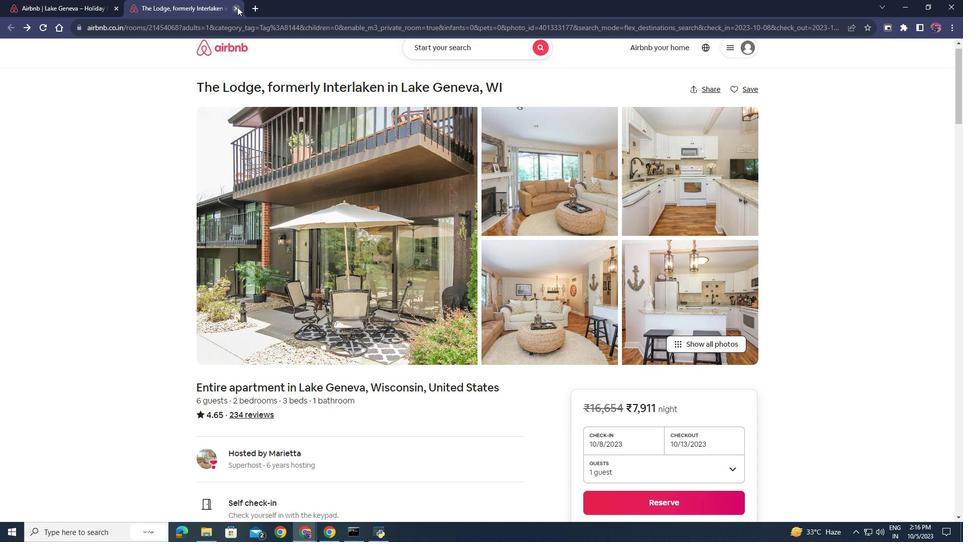 
Action: Mouse pressed left at (237, 7)
Screenshot: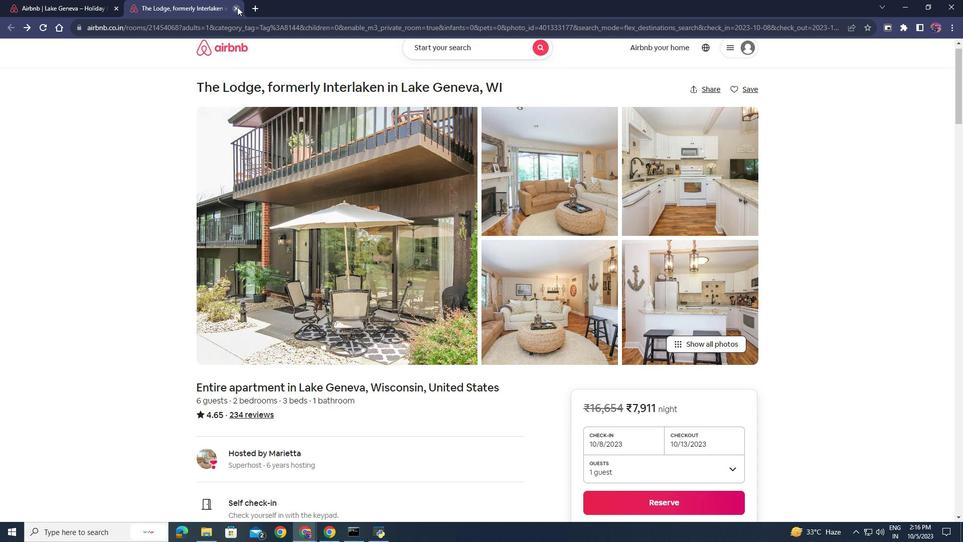 
Action: Mouse moved to (272, 237)
Screenshot: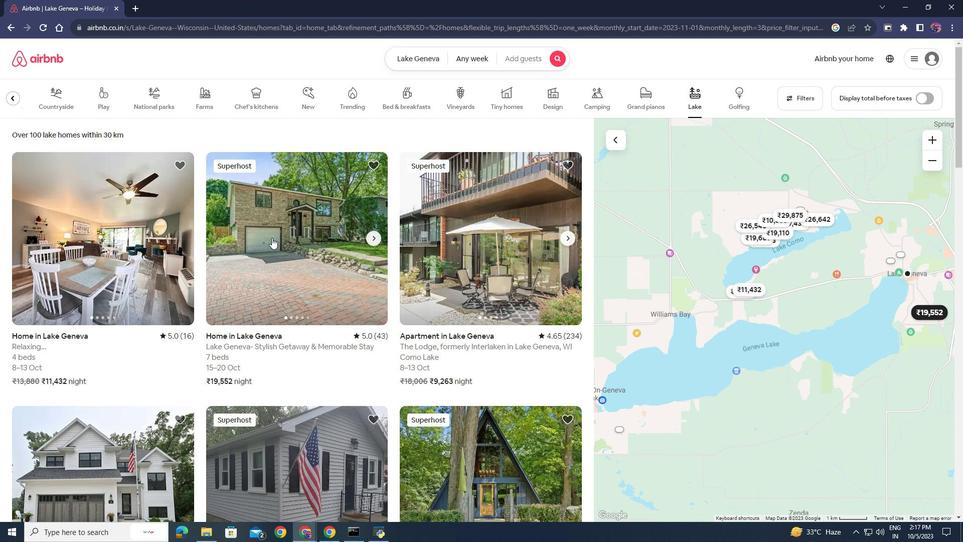 
Action: Mouse scrolled (272, 237) with delta (0, 0)
Screenshot: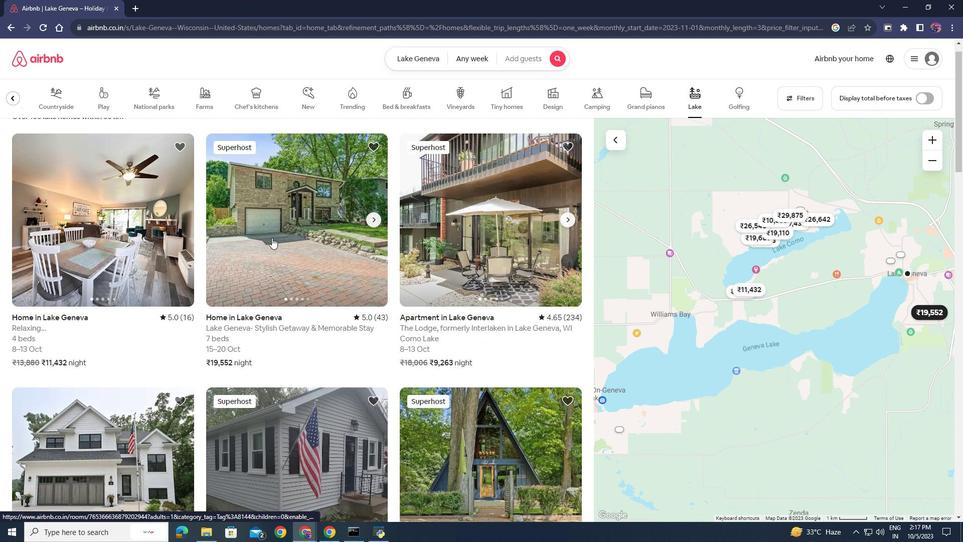 
Action: Mouse moved to (275, 241)
Screenshot: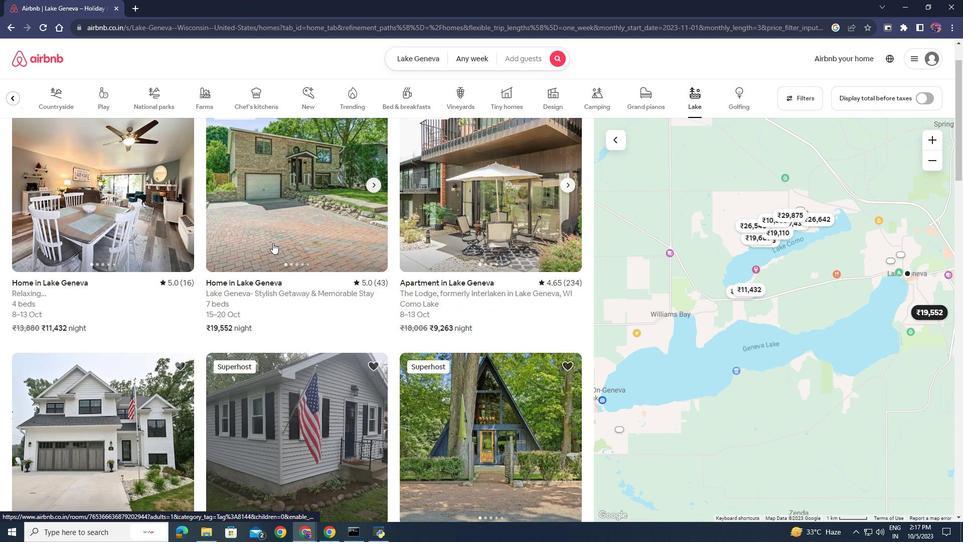 
Action: Mouse scrolled (275, 240) with delta (0, 0)
Screenshot: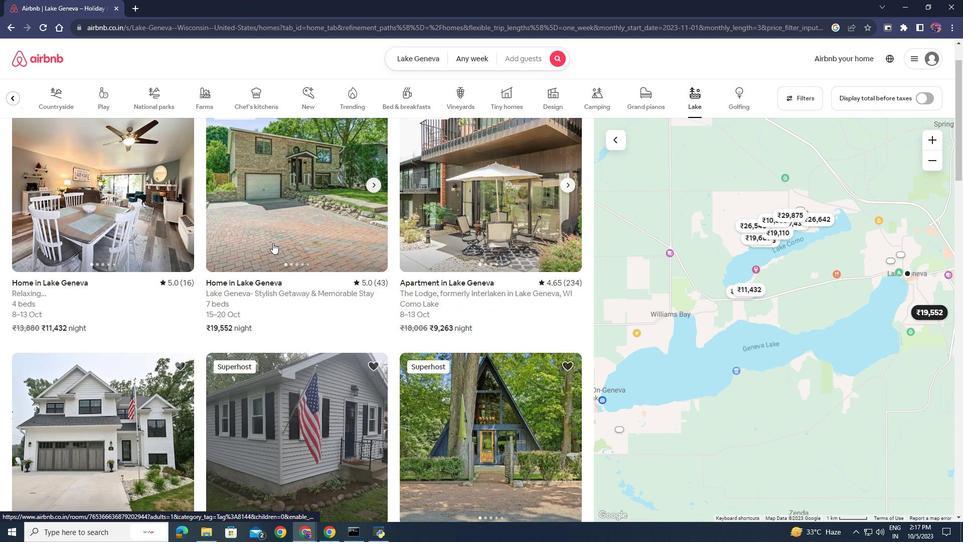 
Action: Mouse moved to (293, 261)
Screenshot: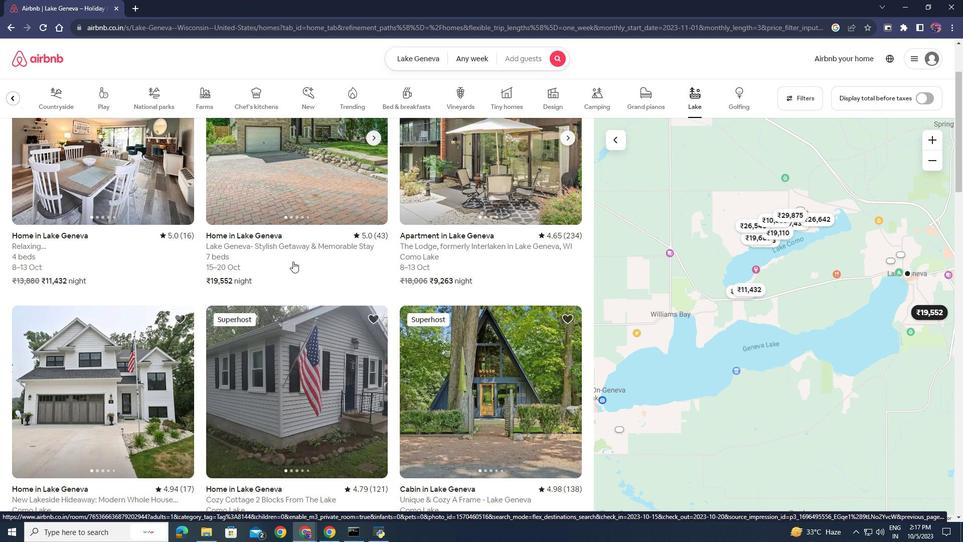 
Action: Mouse scrolled (293, 261) with delta (0, 0)
Screenshot: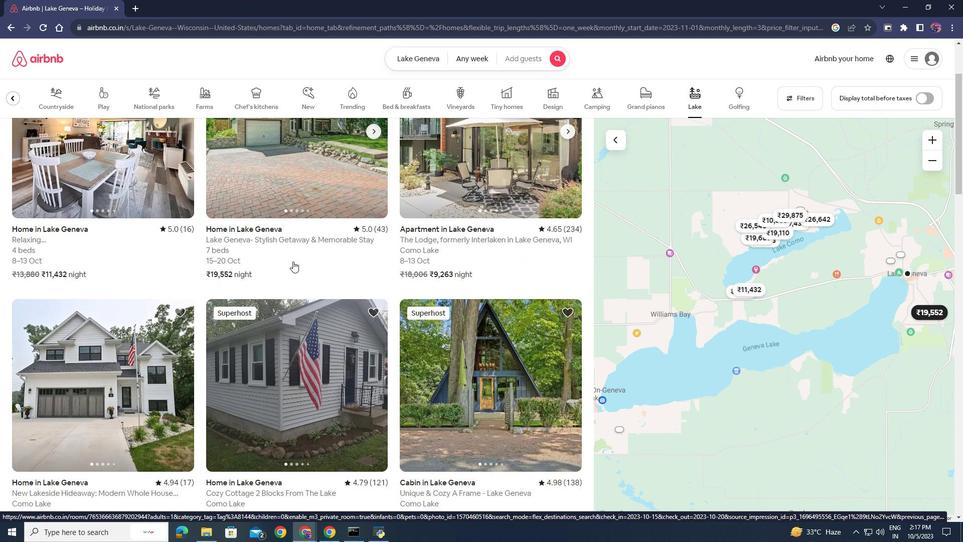
Action: Mouse scrolled (293, 261) with delta (0, 0)
Screenshot: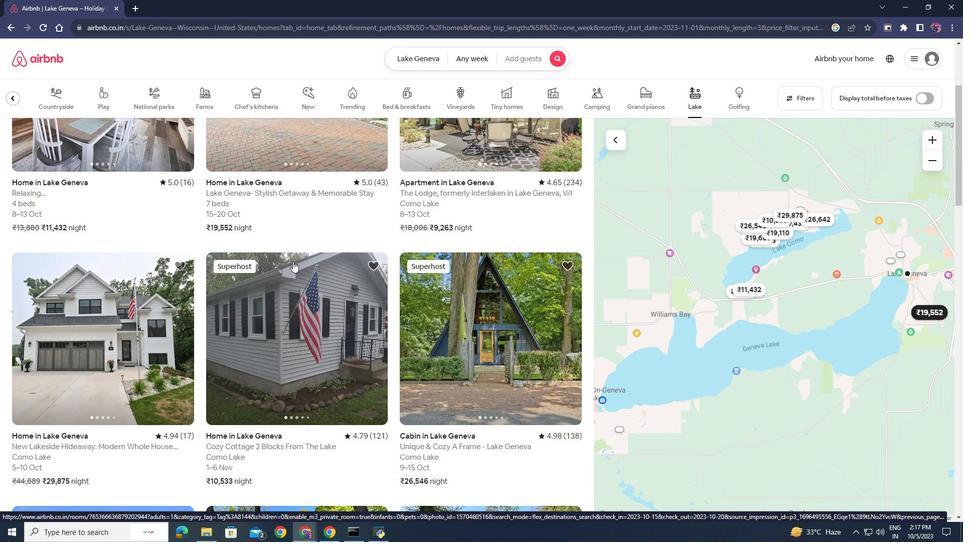 
Action: Mouse moved to (255, 270)
Screenshot: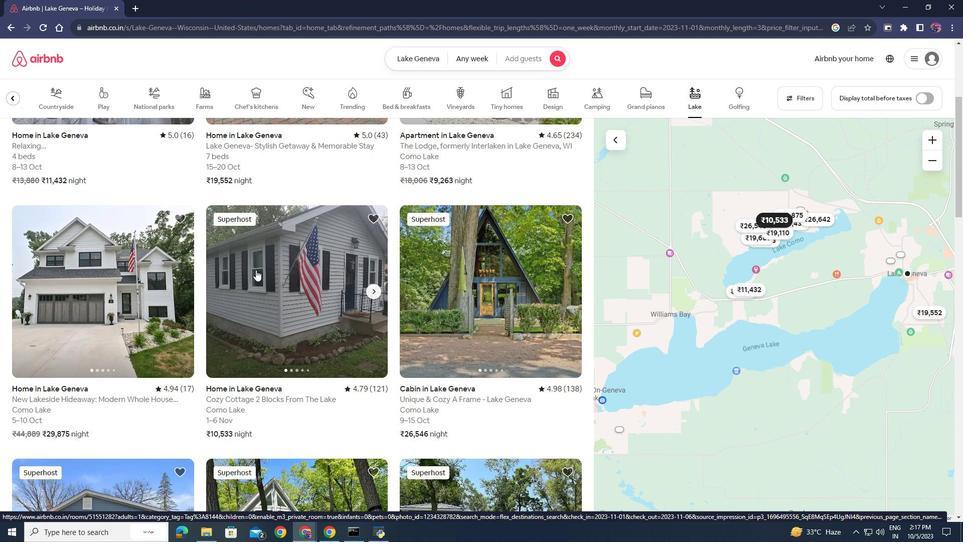 
Action: Mouse pressed left at (255, 270)
Screenshot: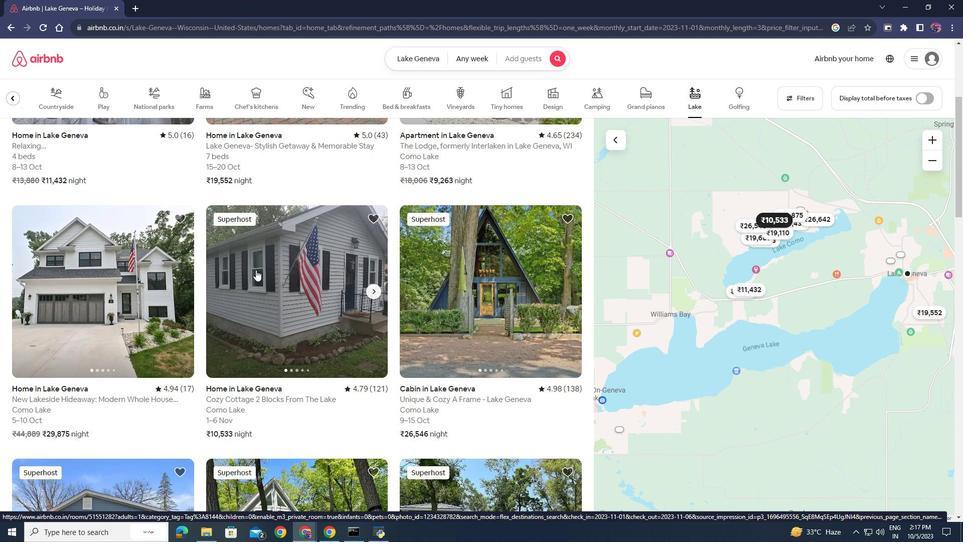 
Action: Mouse moved to (680, 293)
Screenshot: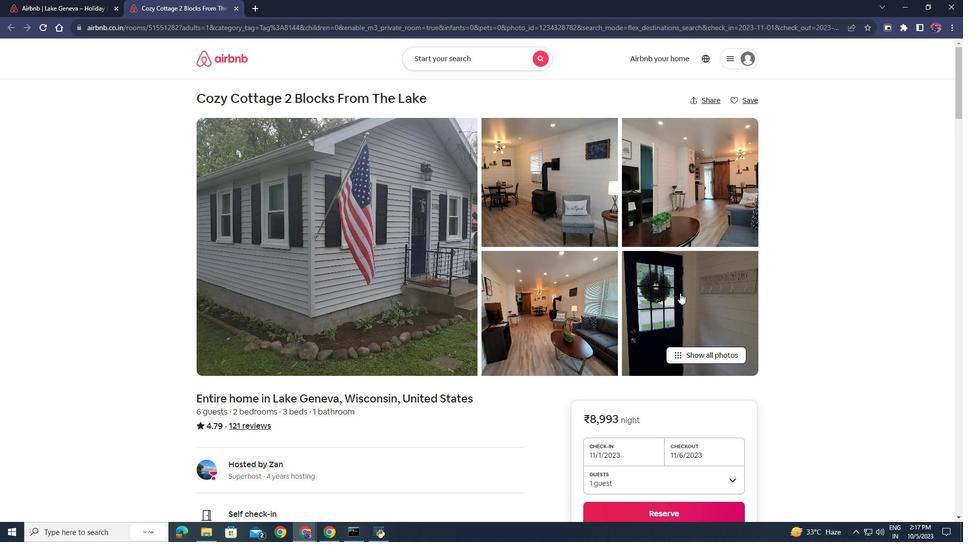 
Action: Mouse pressed left at (680, 293)
Screenshot: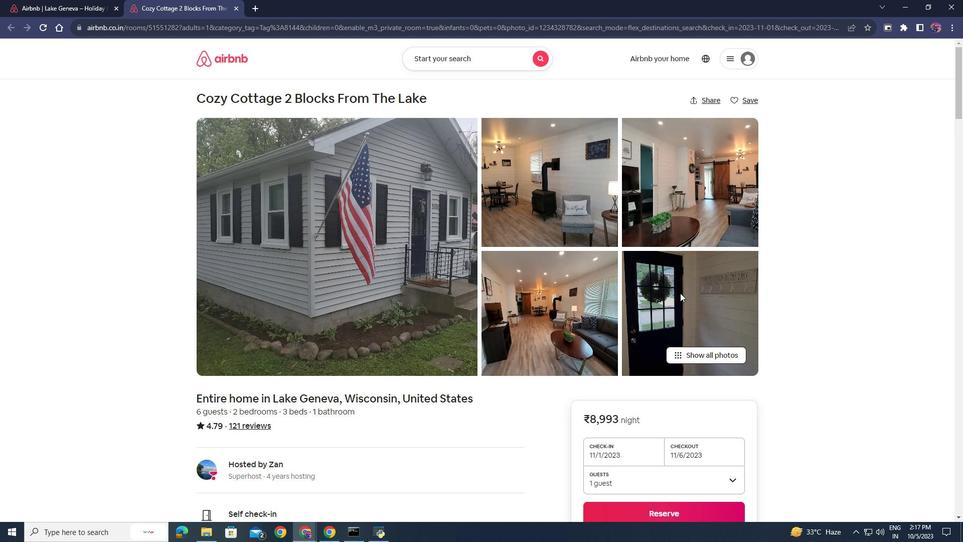 
Action: Mouse moved to (372, 319)
Screenshot: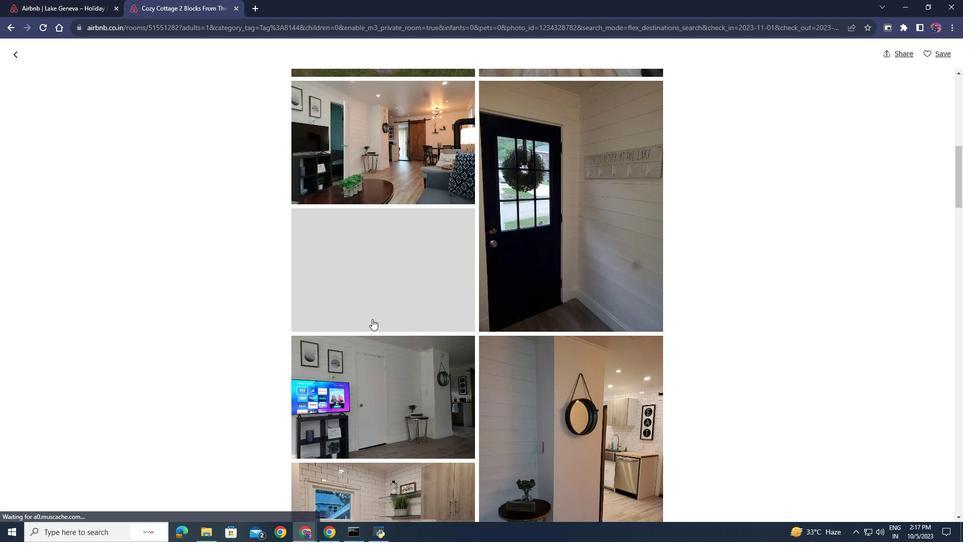 
Action: Mouse scrolled (372, 318) with delta (0, 0)
Screenshot: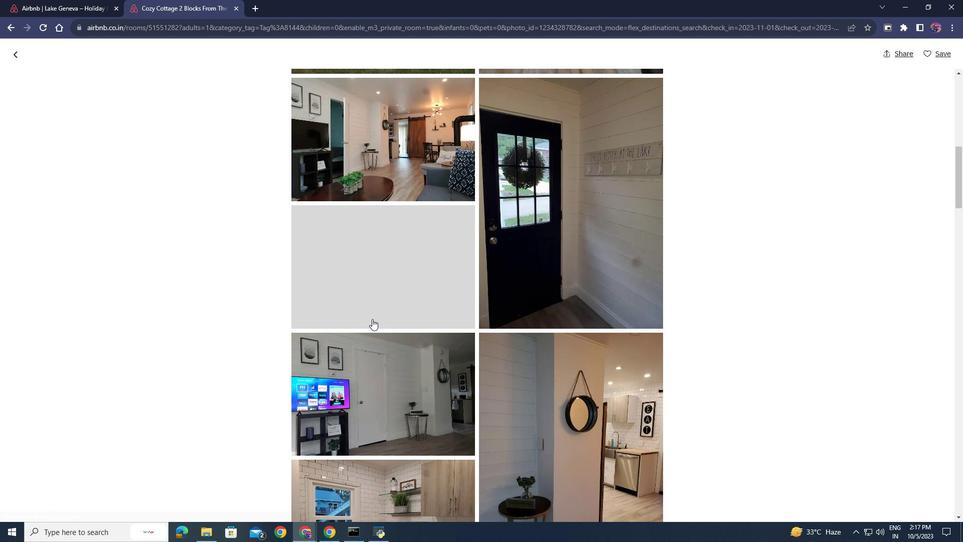 
Action: Mouse scrolled (372, 318) with delta (0, 0)
Screenshot: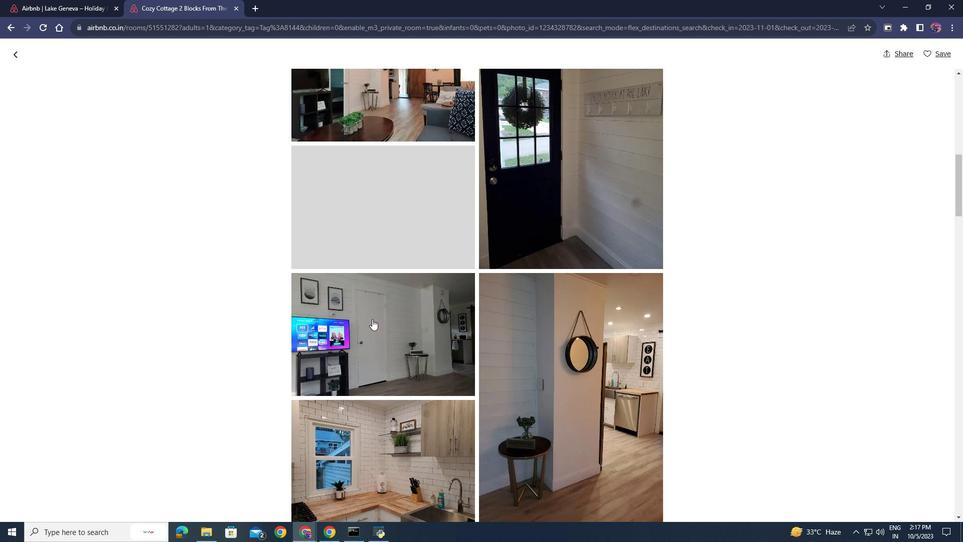 
Action: Mouse scrolled (372, 318) with delta (0, 0)
Screenshot: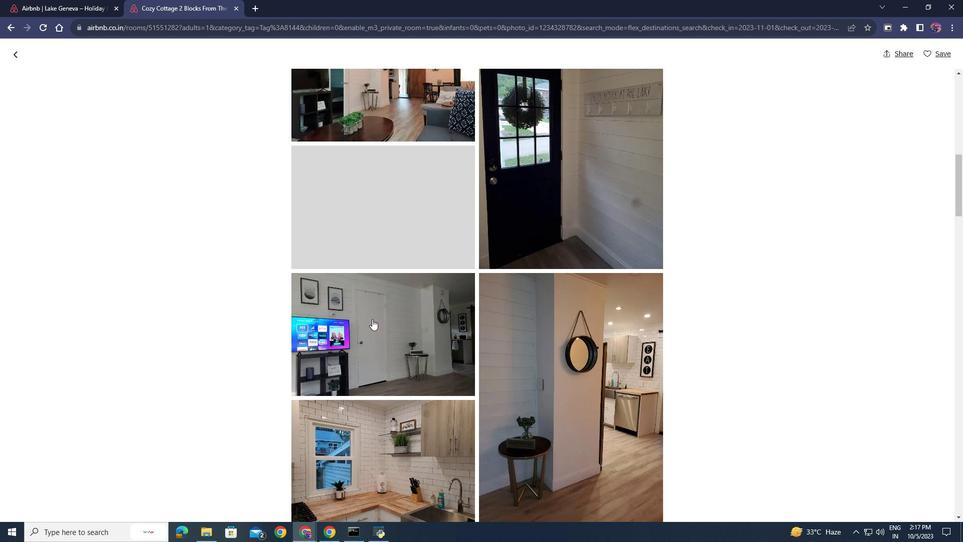 
Action: Mouse scrolled (372, 318) with delta (0, 0)
Screenshot: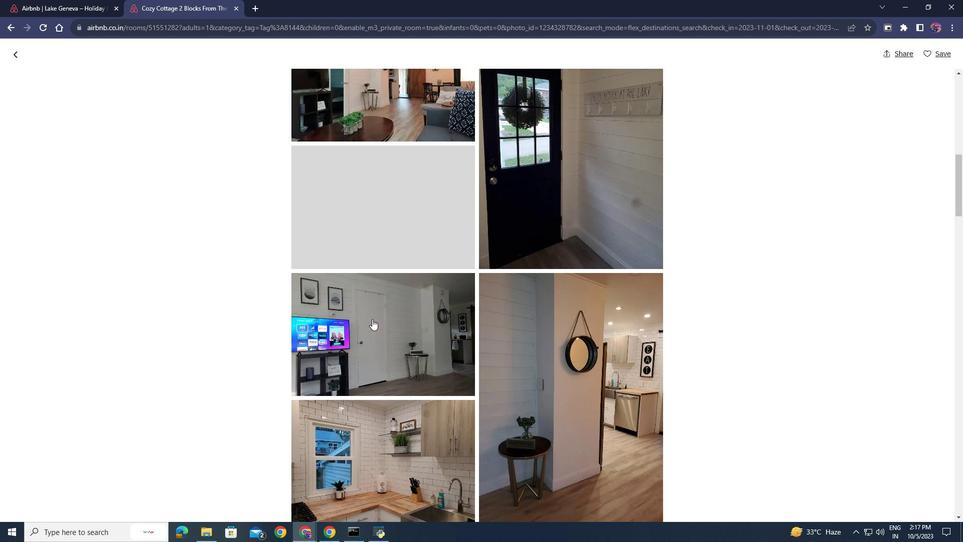 
Action: Mouse scrolled (372, 318) with delta (0, 0)
Screenshot: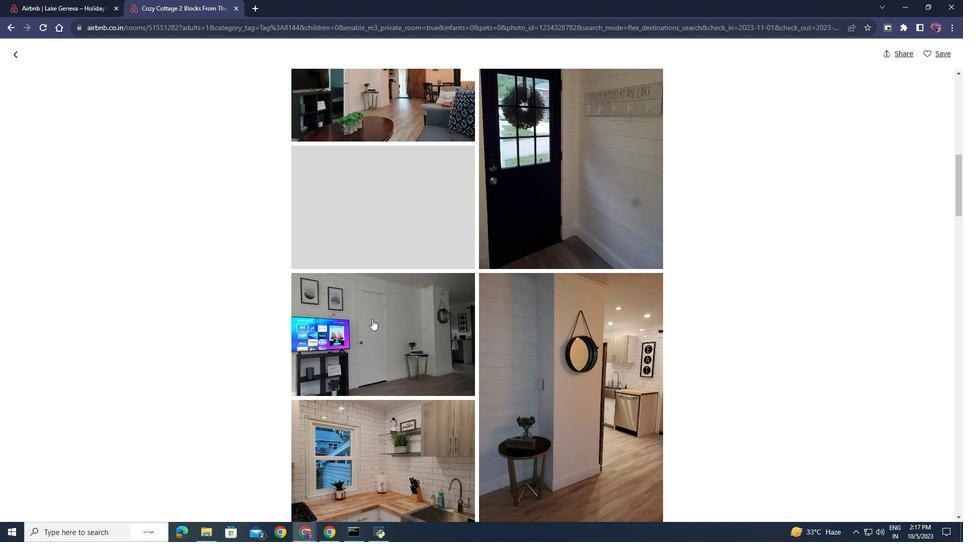 
Action: Mouse scrolled (372, 318) with delta (0, 0)
Screenshot: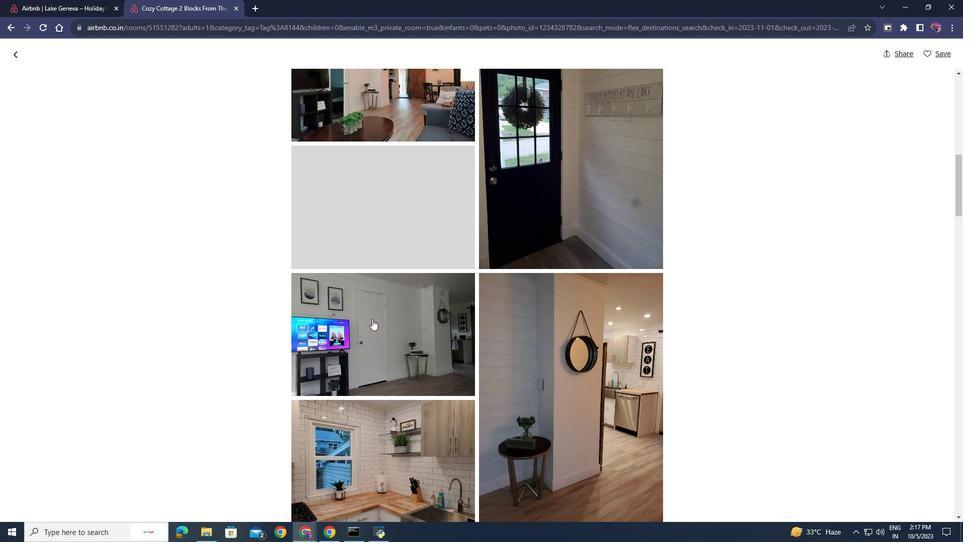 
Action: Mouse scrolled (372, 318) with delta (0, 0)
Screenshot: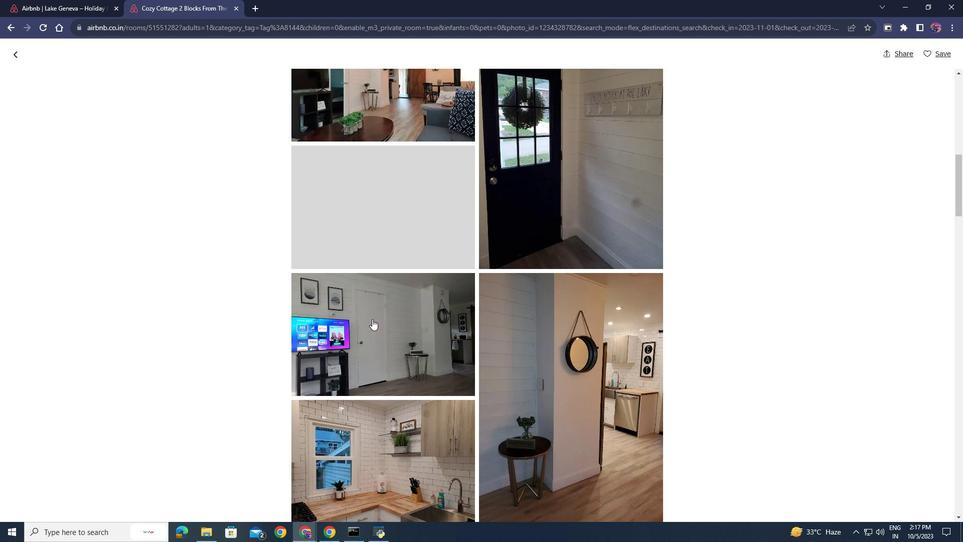 
Action: Mouse scrolled (372, 318) with delta (0, 0)
Screenshot: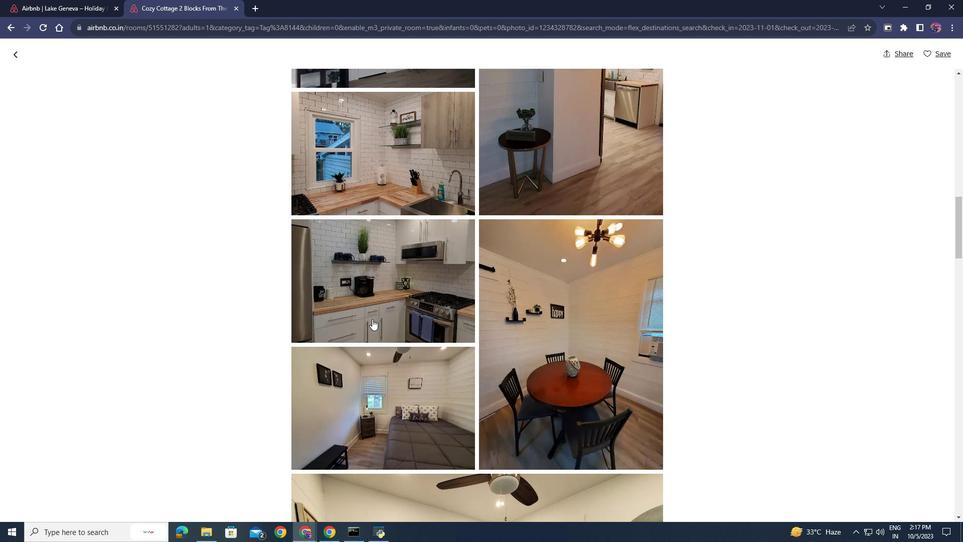 
Action: Mouse scrolled (372, 318) with delta (0, 0)
Screenshot: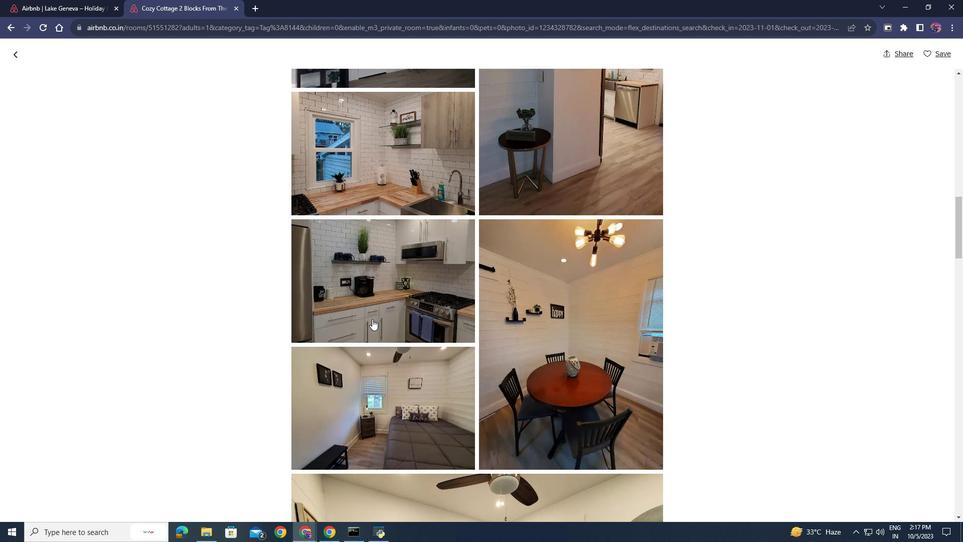 
Action: Mouse scrolled (372, 318) with delta (0, 0)
Screenshot: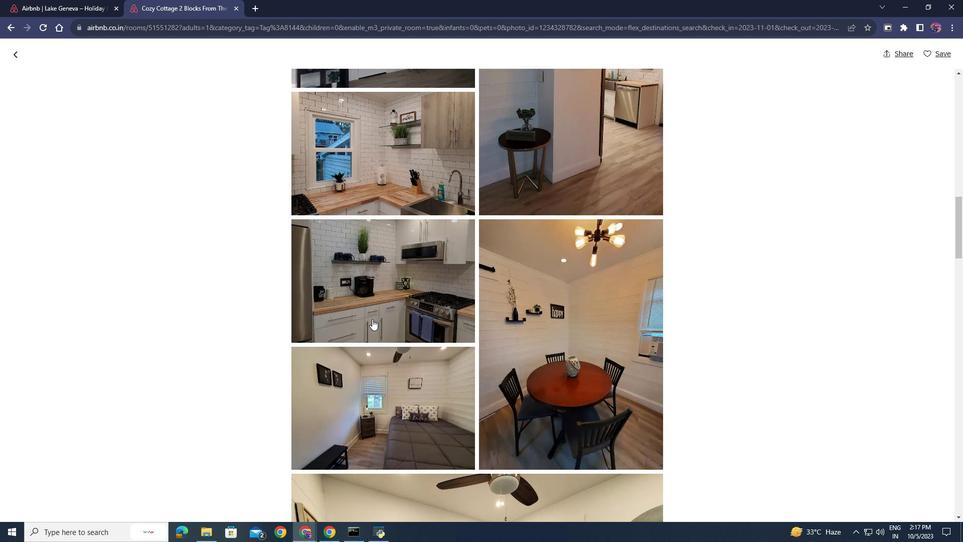 
Action: Mouse scrolled (372, 318) with delta (0, 0)
Screenshot: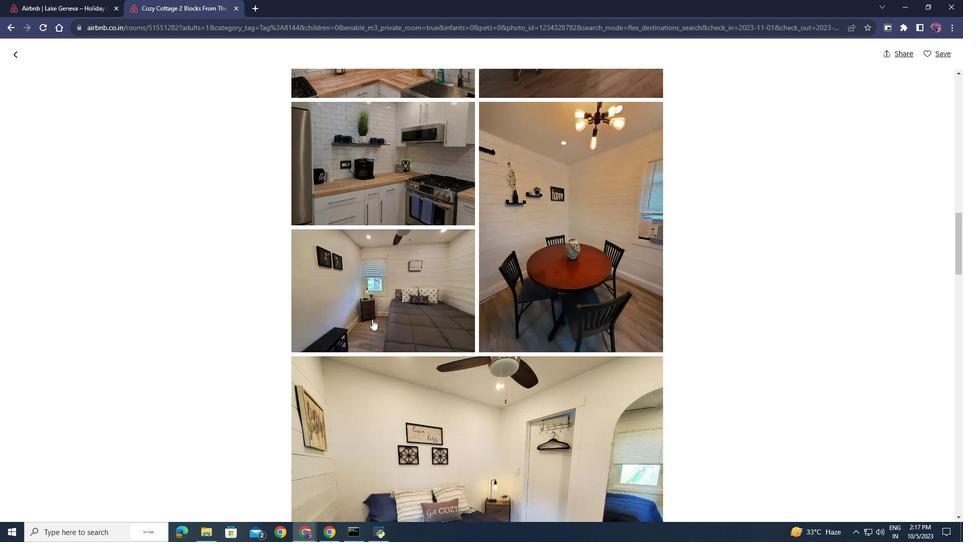 
Action: Mouse scrolled (372, 318) with delta (0, 0)
Screenshot: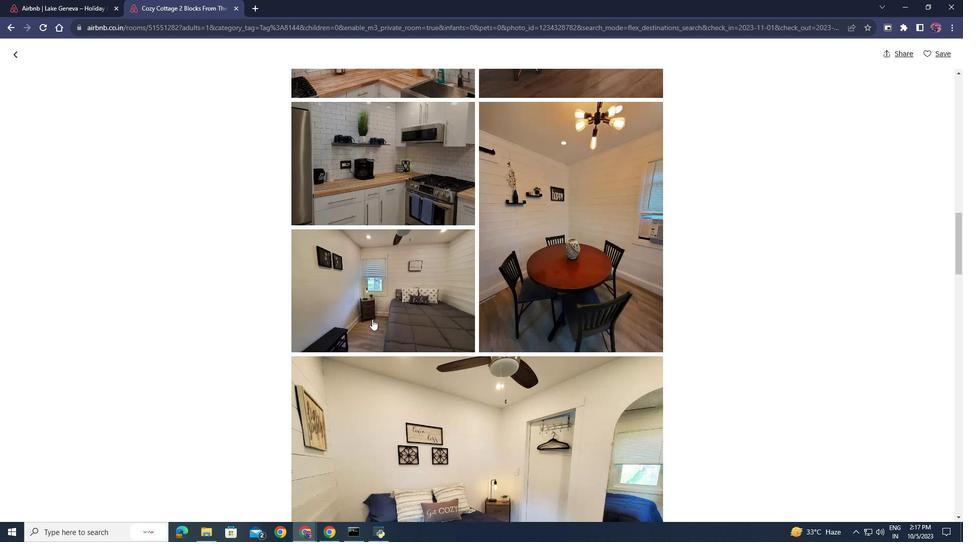 
Action: Mouse scrolled (372, 318) with delta (0, 0)
Screenshot: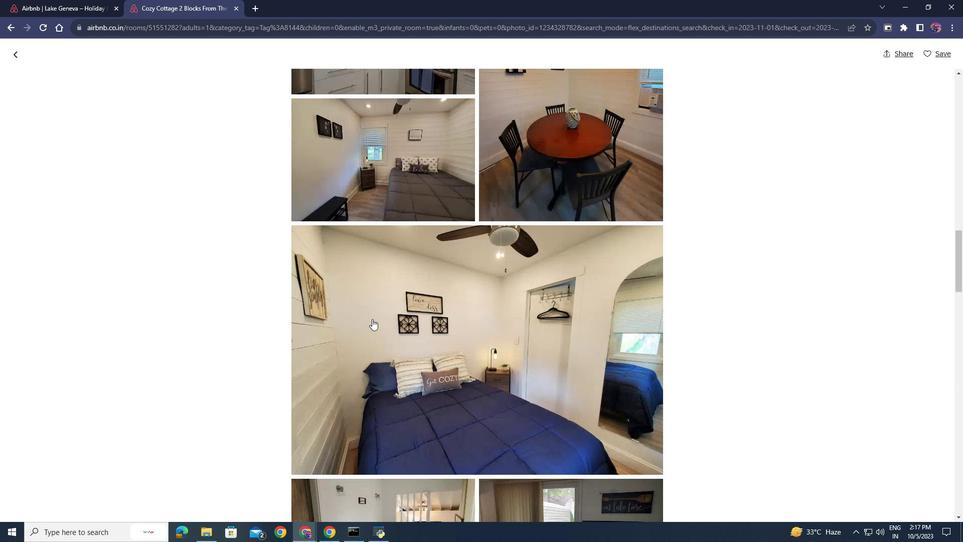 
Action: Mouse scrolled (372, 318) with delta (0, 0)
Screenshot: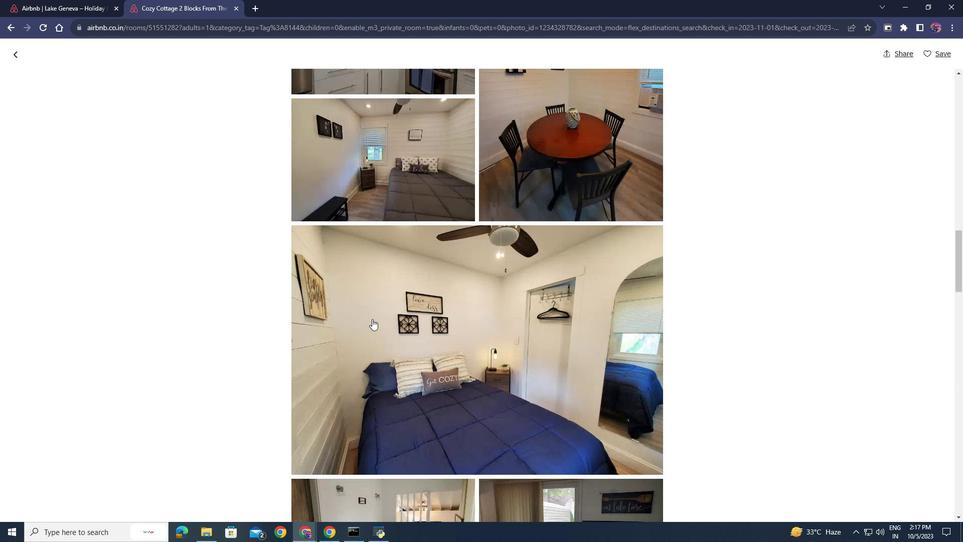 
Action: Mouse scrolled (372, 318) with delta (0, 0)
Screenshot: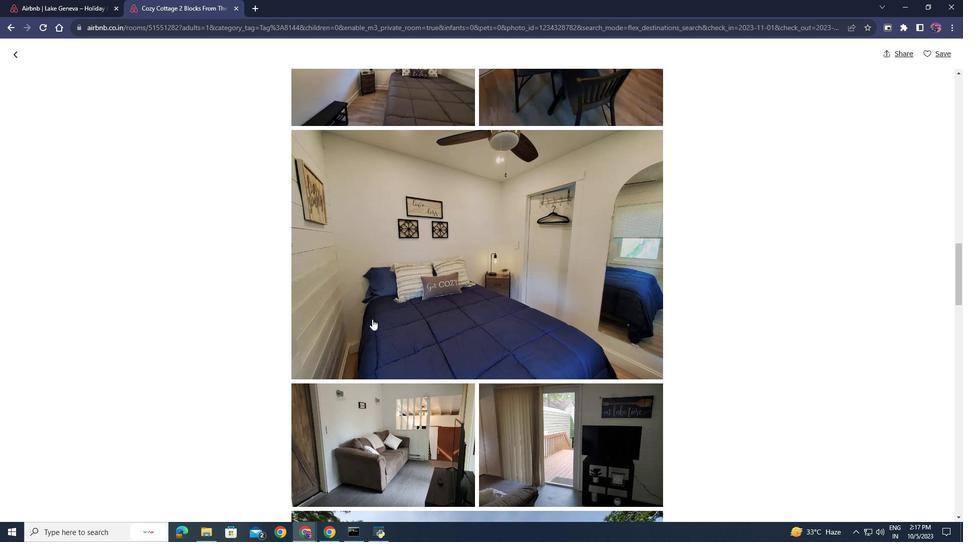 
Action: Mouse scrolled (372, 318) with delta (0, 0)
Screenshot: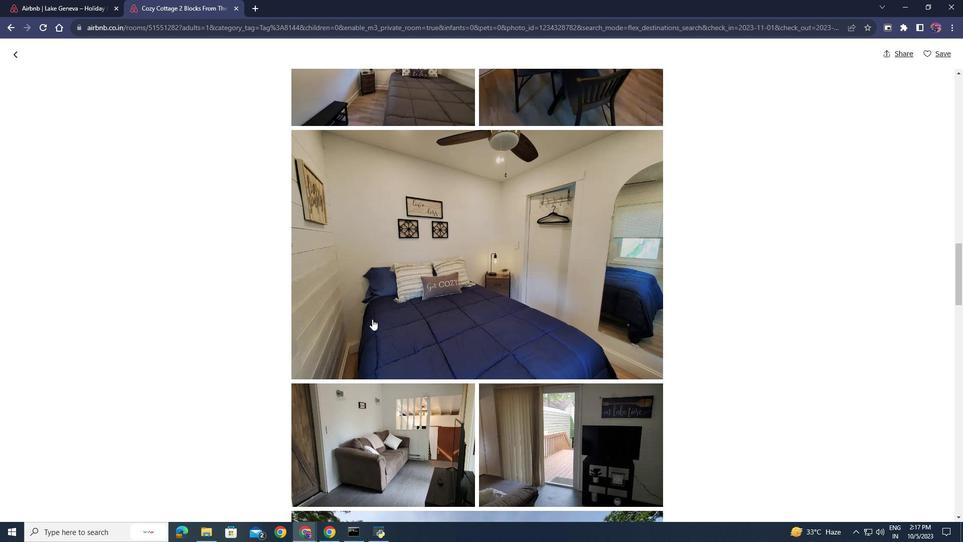 
Action: Mouse scrolled (372, 318) with delta (0, 0)
Screenshot: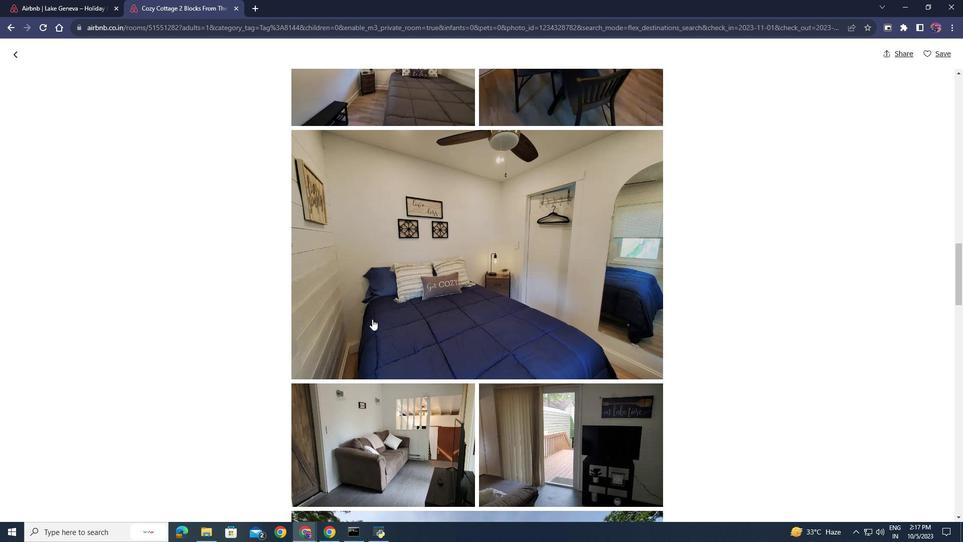 
Action: Mouse scrolled (372, 318) with delta (0, 0)
Screenshot: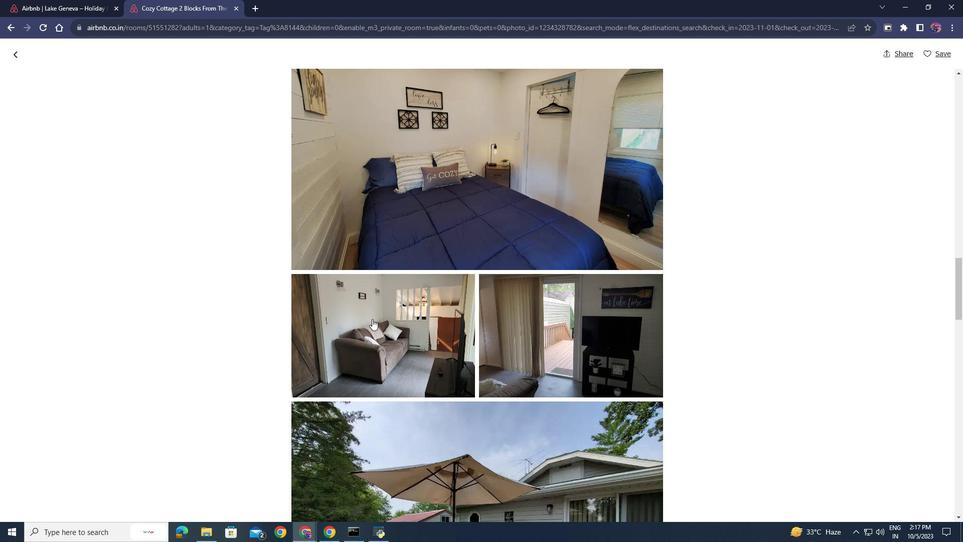 
Action: Mouse scrolled (372, 318) with delta (0, 0)
Screenshot: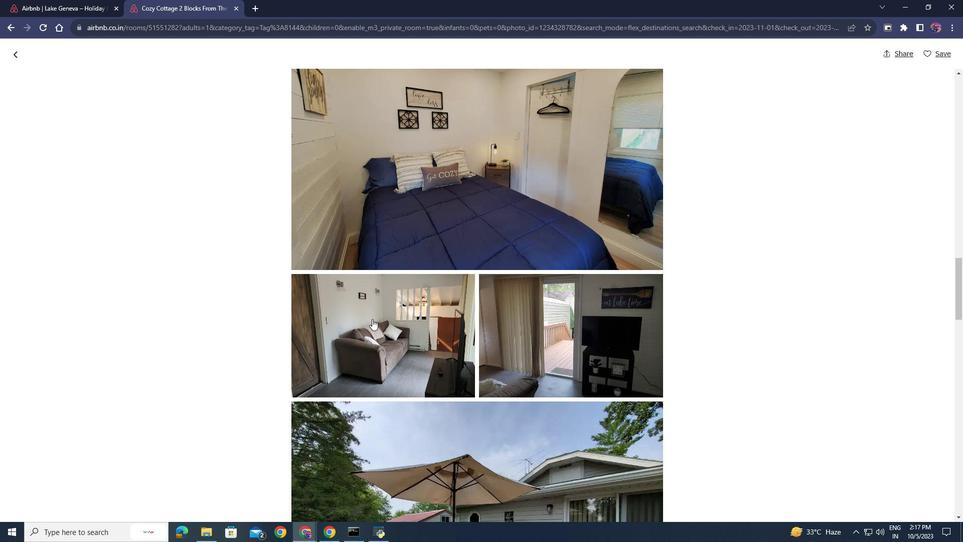 
Action: Mouse scrolled (372, 318) with delta (0, 0)
Screenshot: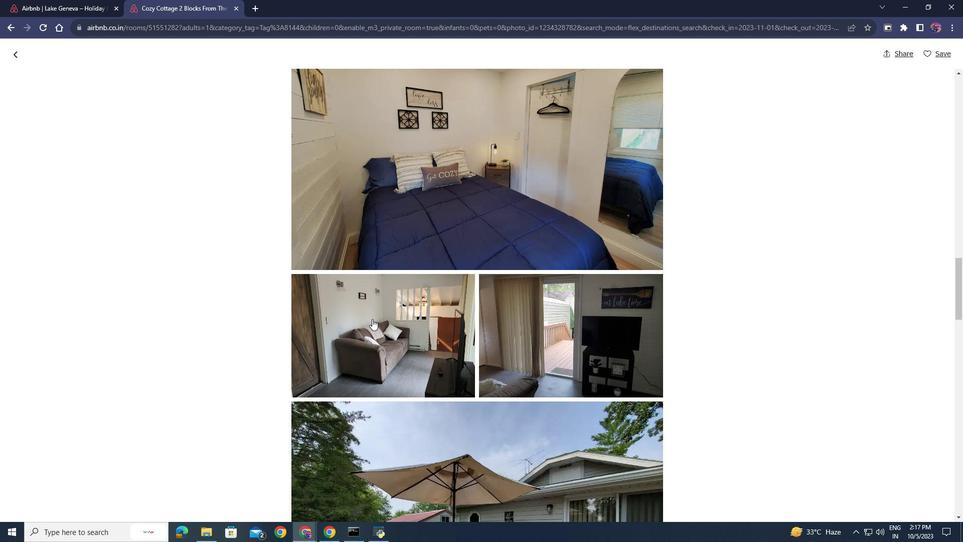 
Action: Mouse scrolled (372, 318) with delta (0, 0)
Screenshot: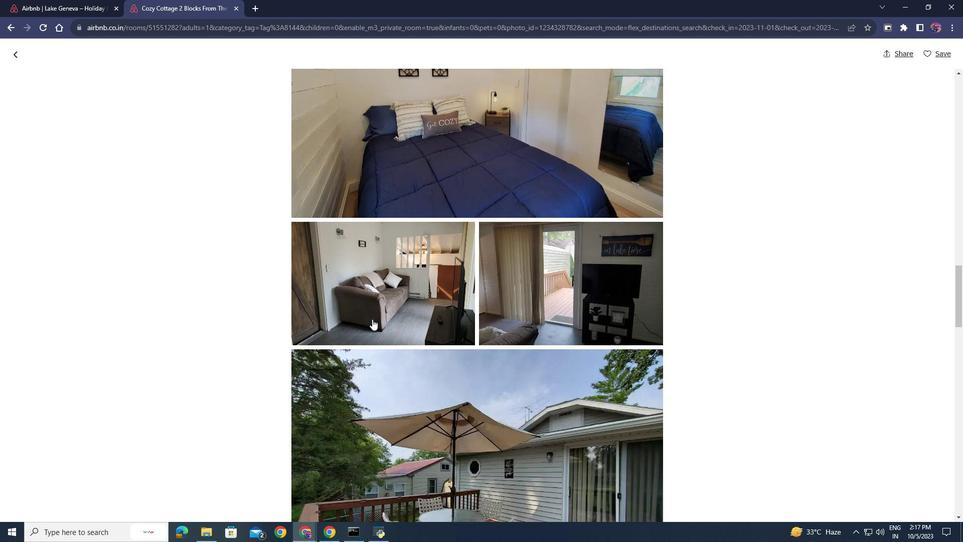 
Action: Mouse scrolled (372, 318) with delta (0, 0)
Screenshot: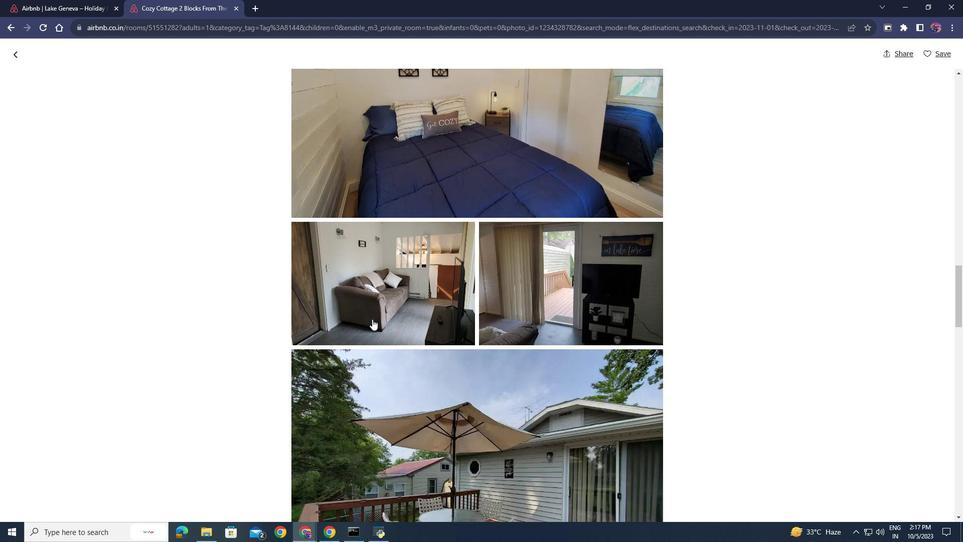 
Action: Mouse scrolled (372, 318) with delta (0, 0)
Screenshot: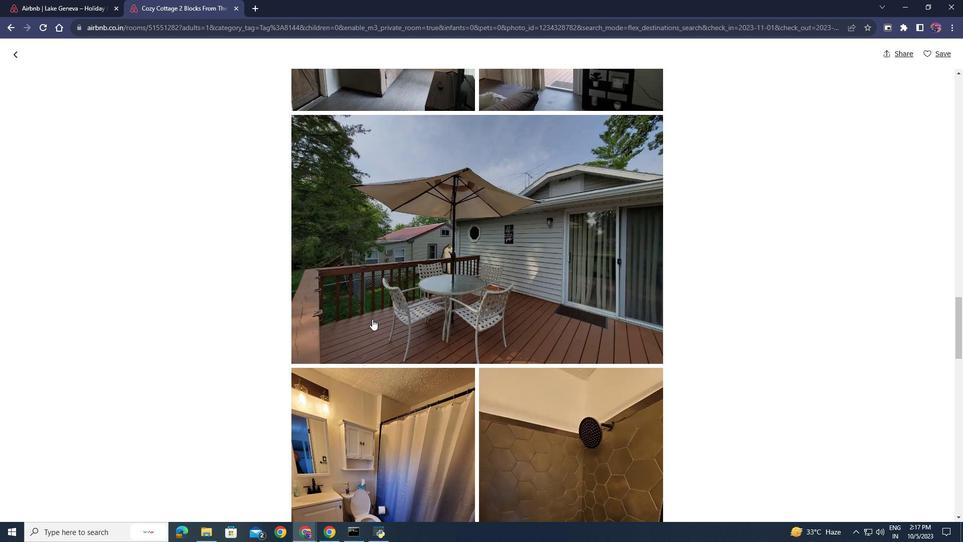 
Action: Mouse scrolled (372, 318) with delta (0, 0)
Screenshot: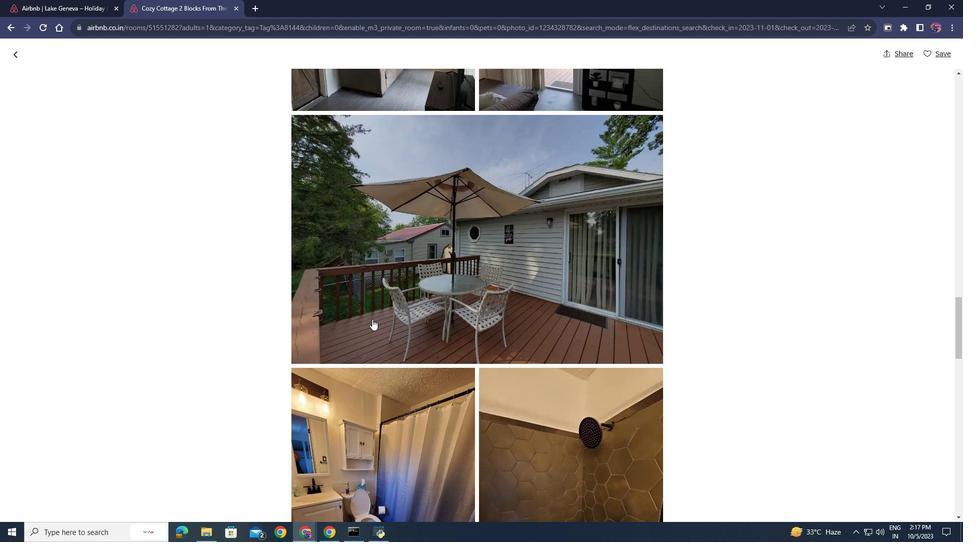 
Action: Mouse scrolled (372, 318) with delta (0, 0)
Screenshot: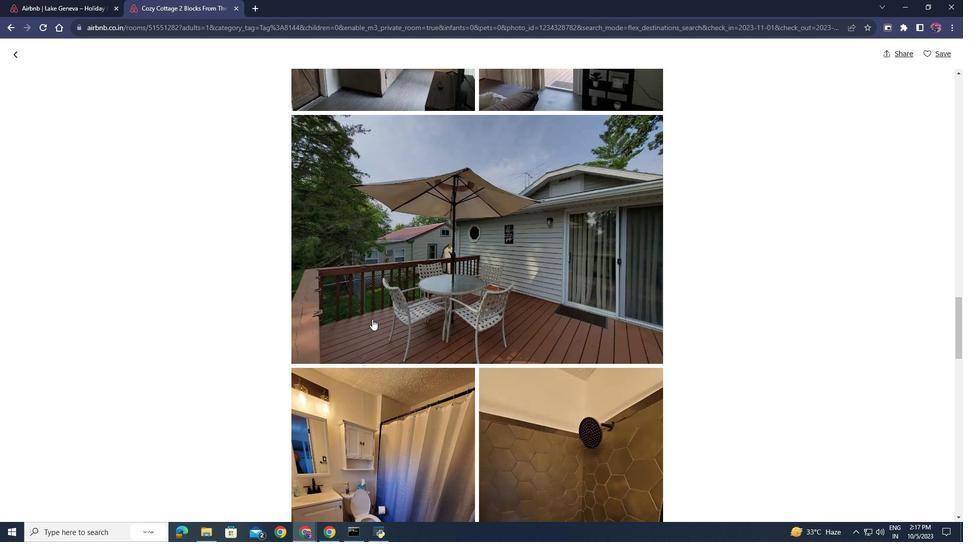 
Action: Mouse scrolled (372, 318) with delta (0, 0)
Screenshot: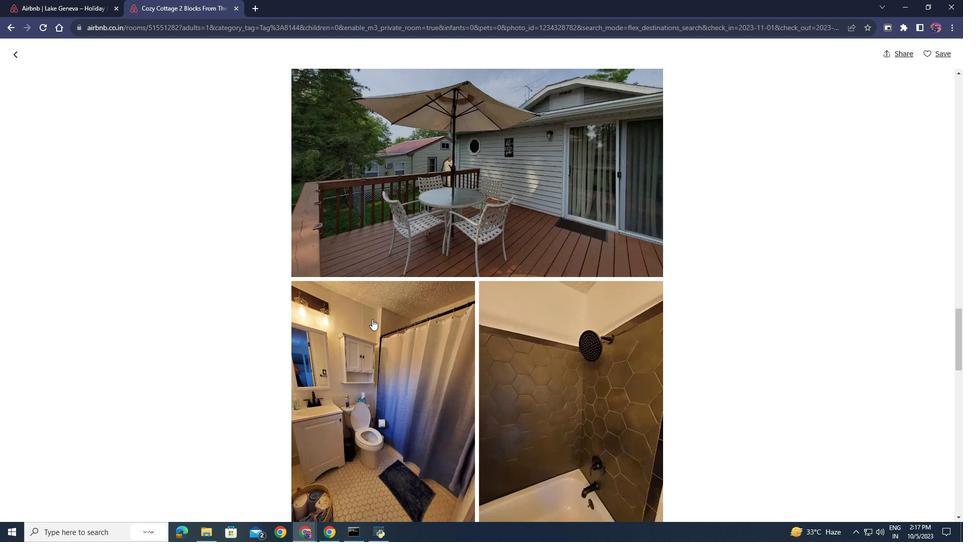 
Action: Mouse scrolled (372, 318) with delta (0, 0)
Screenshot: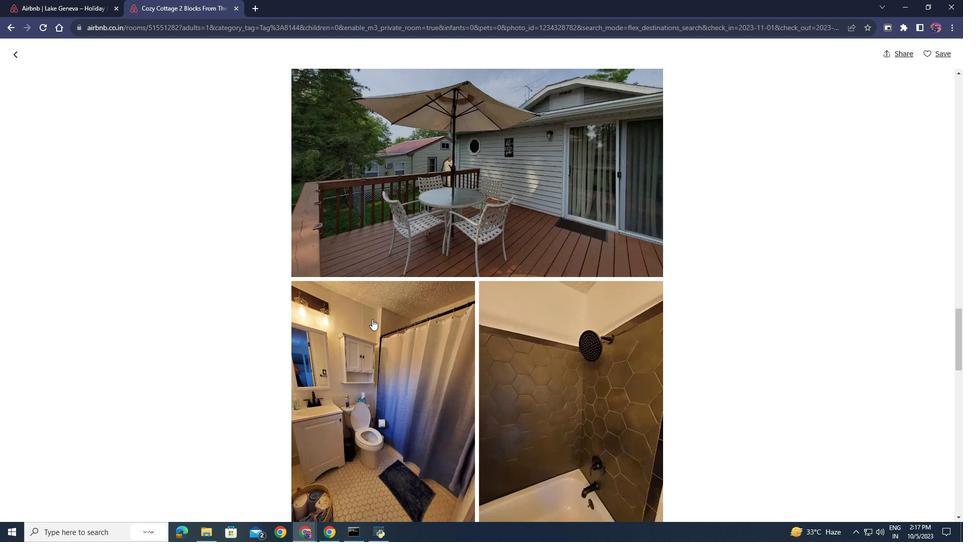 
Action: Mouse scrolled (372, 318) with delta (0, 0)
Screenshot: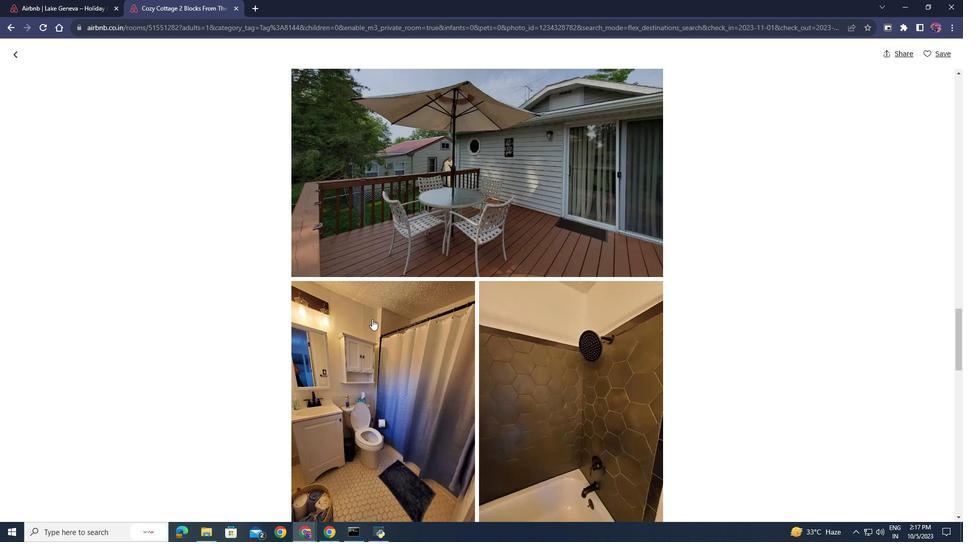 
Action: Mouse scrolled (372, 318) with delta (0, 0)
Screenshot: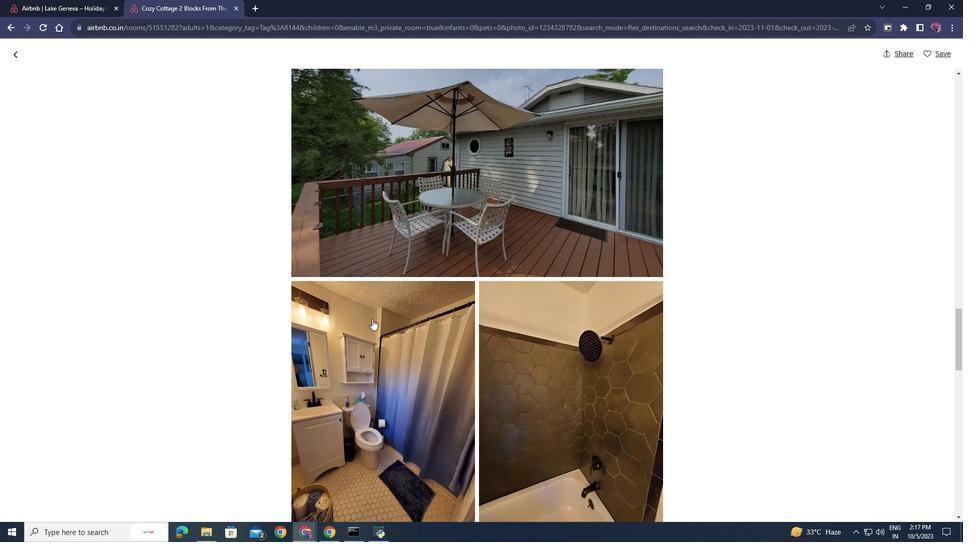 
Action: Mouse scrolled (372, 318) with delta (0, 0)
Screenshot: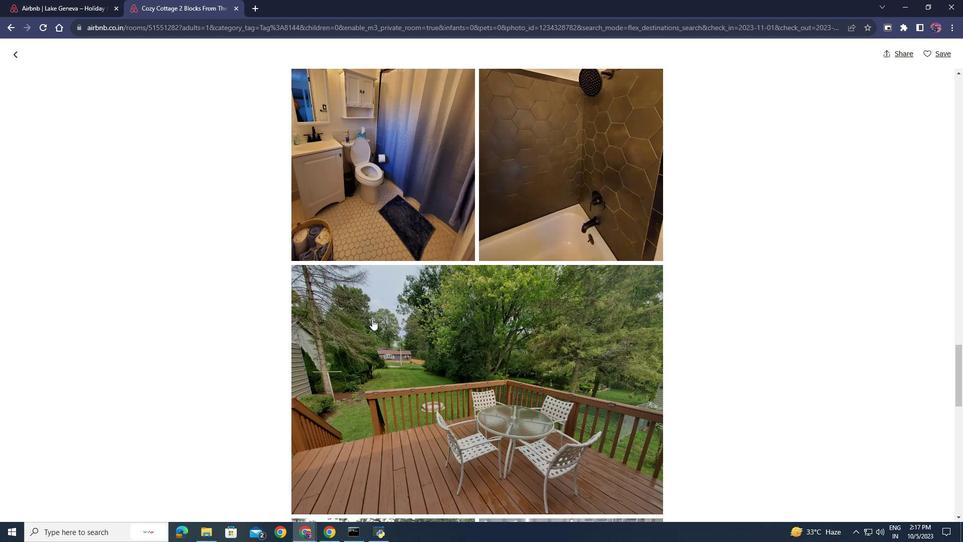 
Action: Mouse scrolled (372, 318) with delta (0, 0)
Screenshot: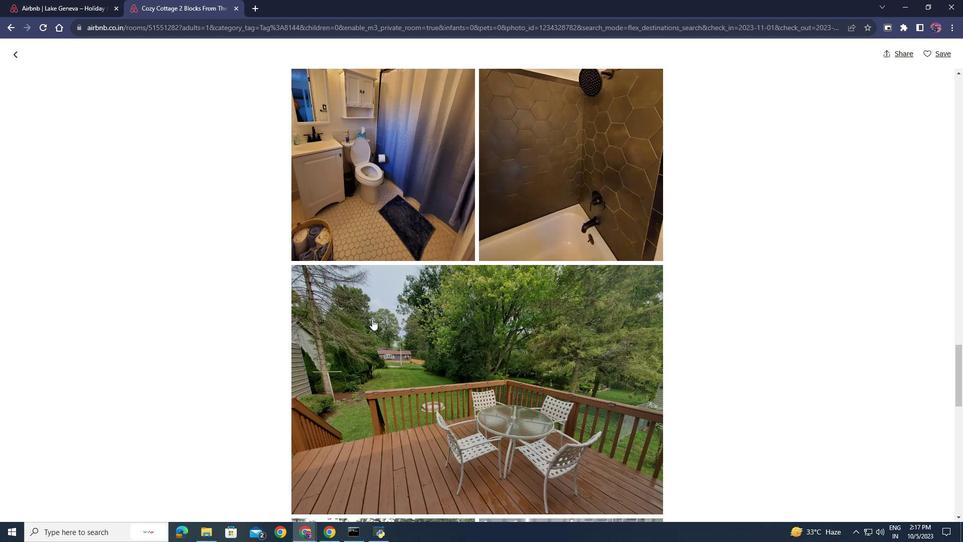 
Action: Mouse scrolled (372, 318) with delta (0, 0)
Screenshot: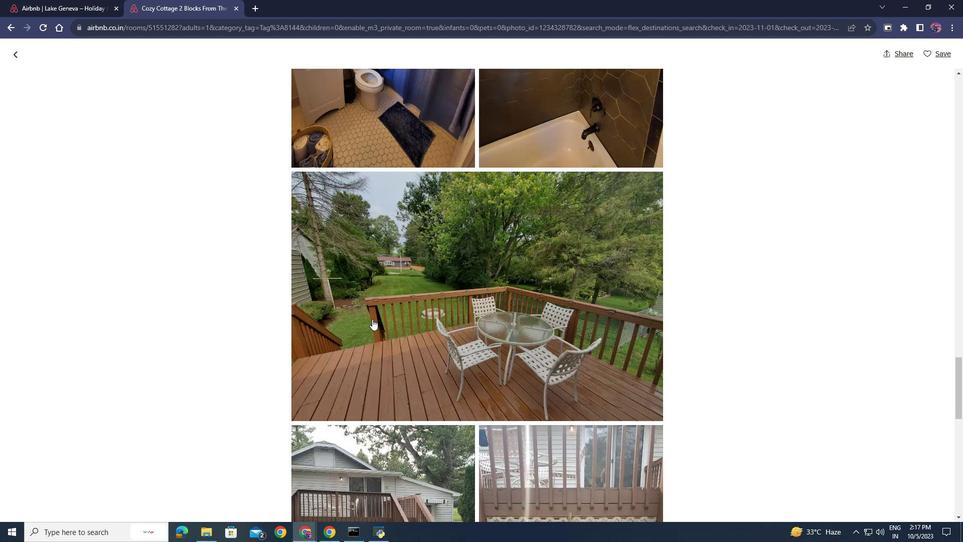 
Action: Mouse scrolled (372, 318) with delta (0, 0)
Screenshot: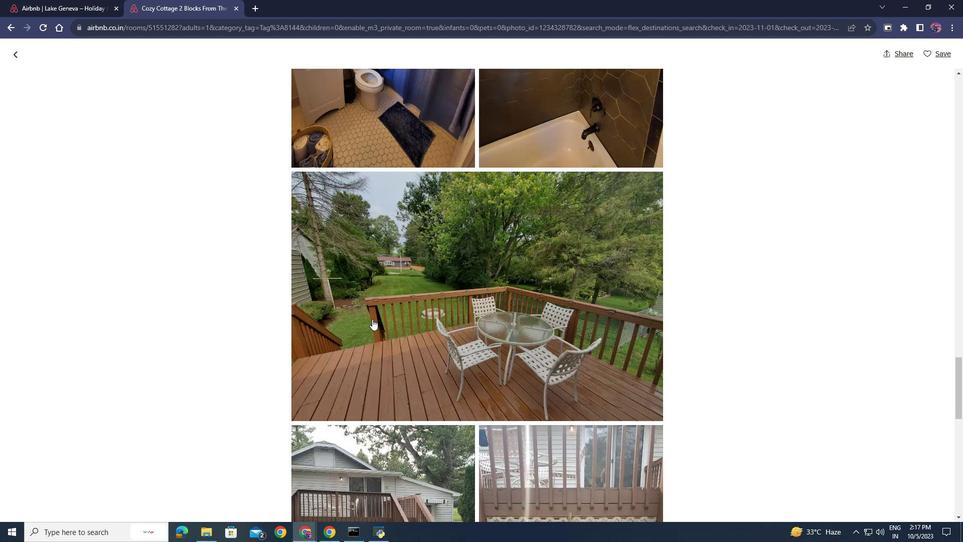 
Action: Mouse scrolled (372, 318) with delta (0, 0)
Screenshot: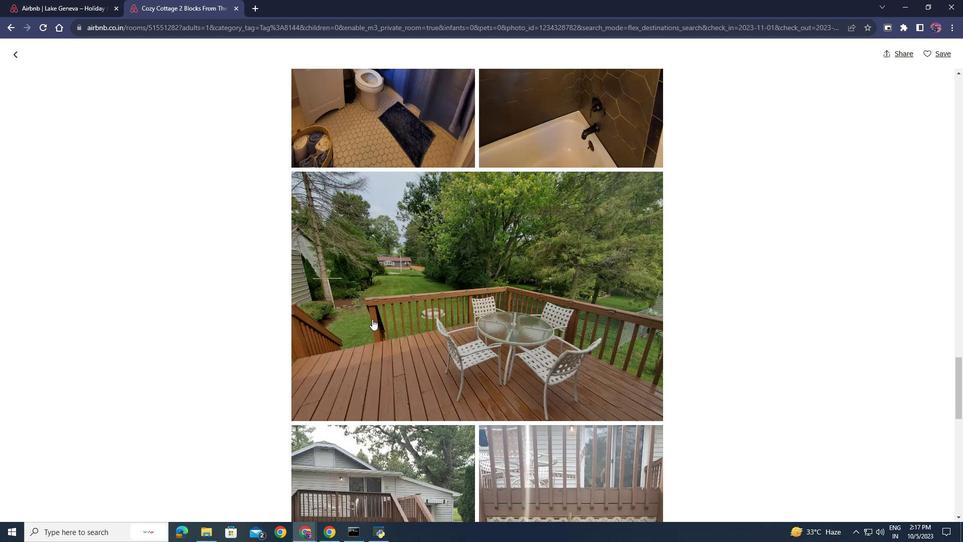 
Action: Mouse scrolled (372, 318) with delta (0, 0)
Screenshot: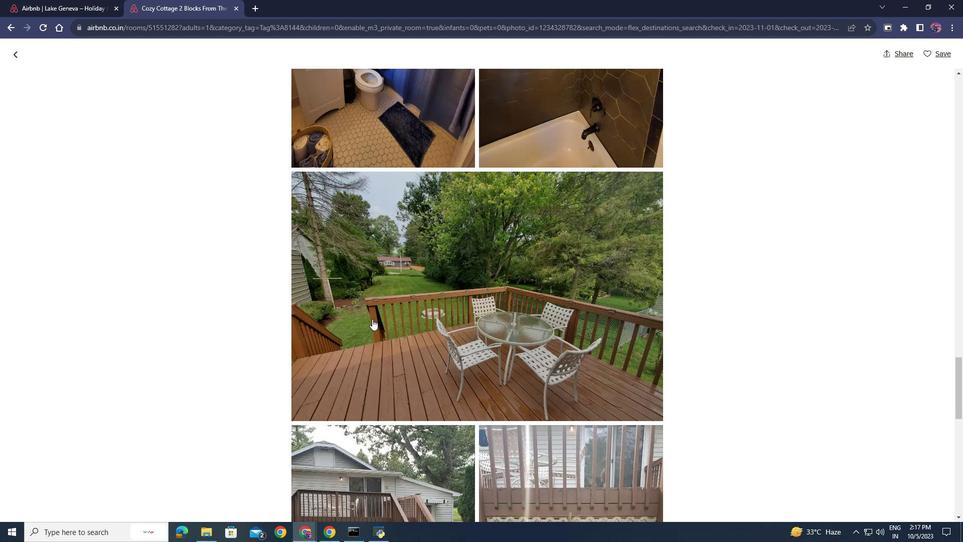 
Action: Mouse scrolled (372, 318) with delta (0, 0)
Screenshot: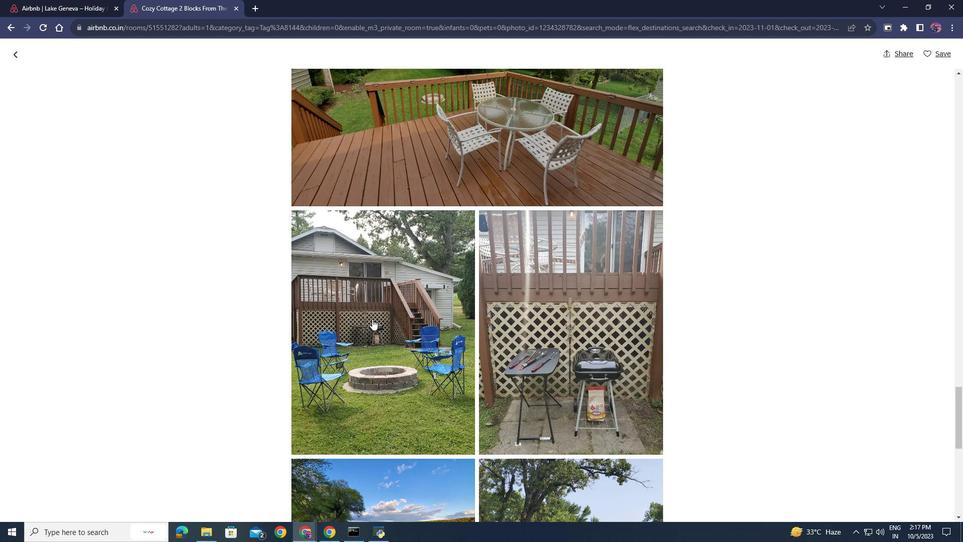 
Action: Mouse scrolled (372, 318) with delta (0, 0)
Screenshot: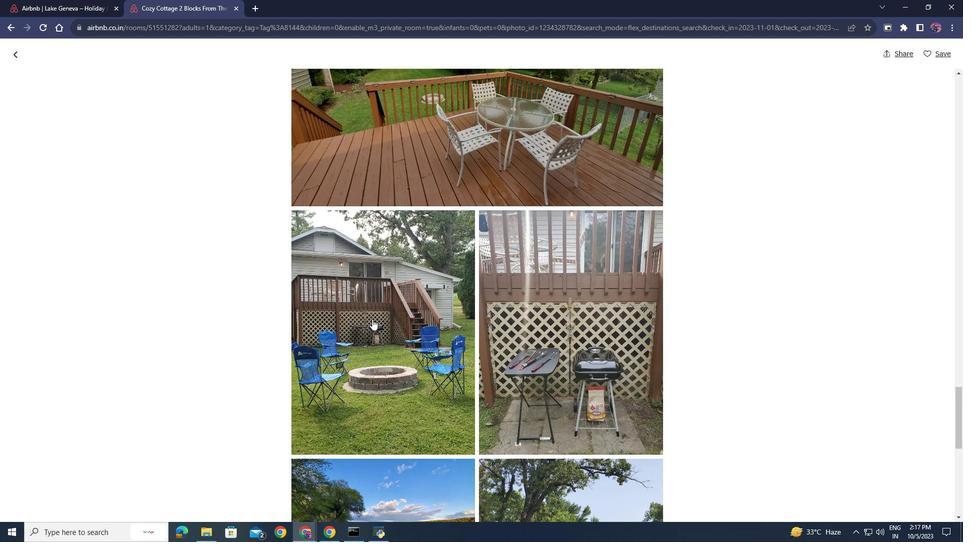 
Action: Mouse scrolled (372, 318) with delta (0, 0)
Screenshot: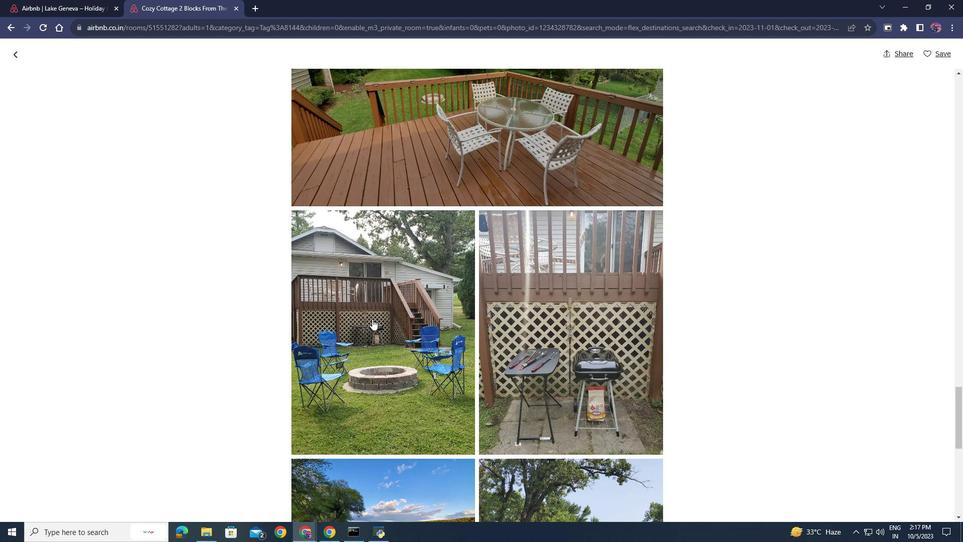 
Action: Mouse scrolled (372, 318) with delta (0, 0)
Screenshot: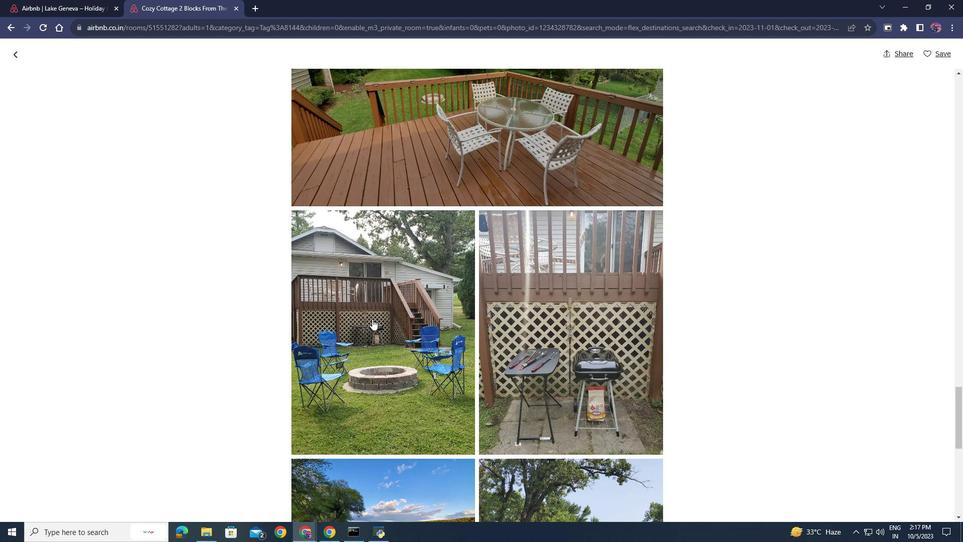 
Action: Mouse scrolled (372, 318) with delta (0, 0)
Screenshot: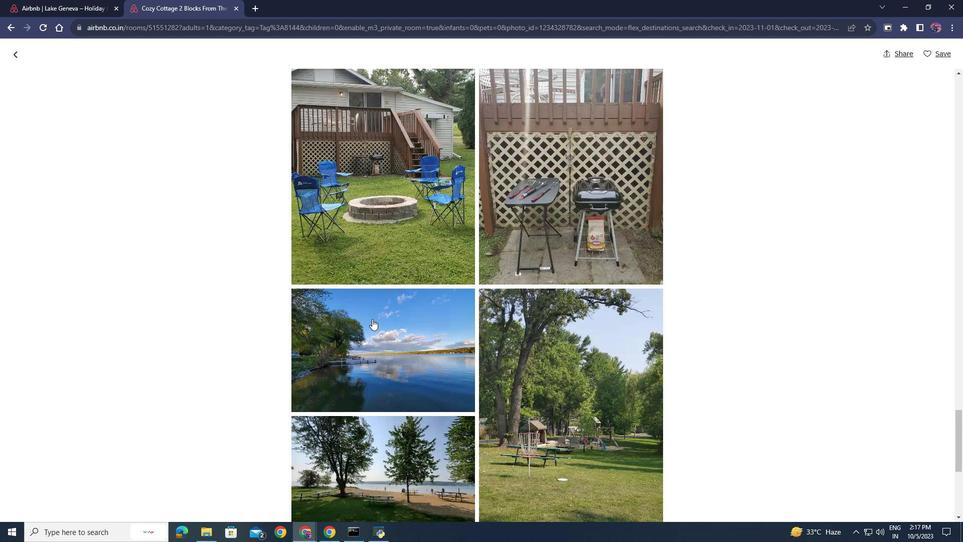 
Action: Mouse scrolled (372, 318) with delta (0, 0)
Screenshot: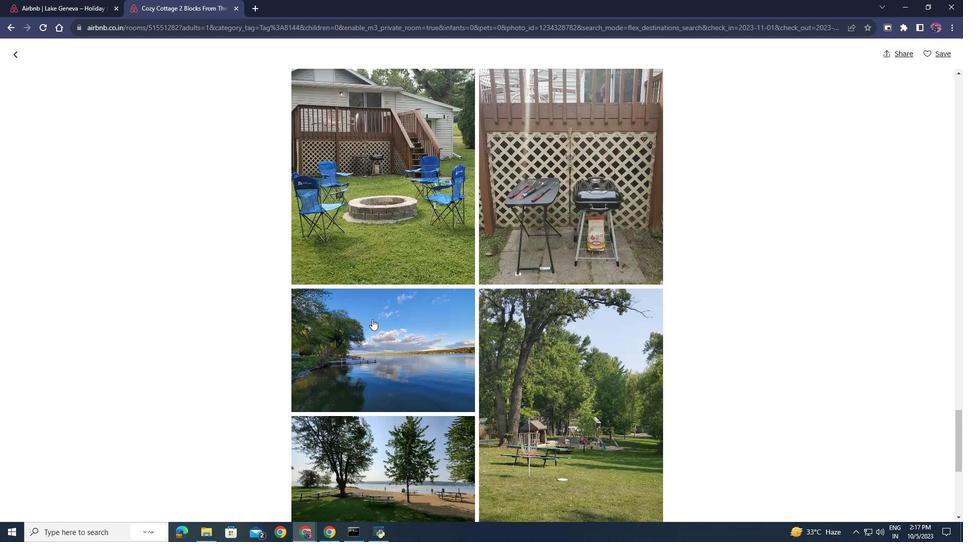 
Action: Mouse scrolled (372, 318) with delta (0, 0)
Screenshot: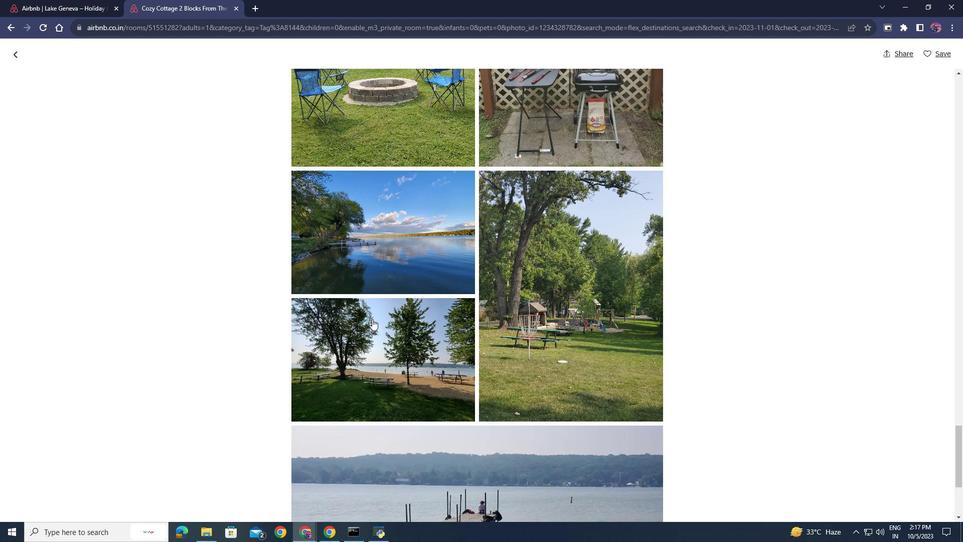 
Action: Mouse scrolled (372, 318) with delta (0, 0)
Screenshot: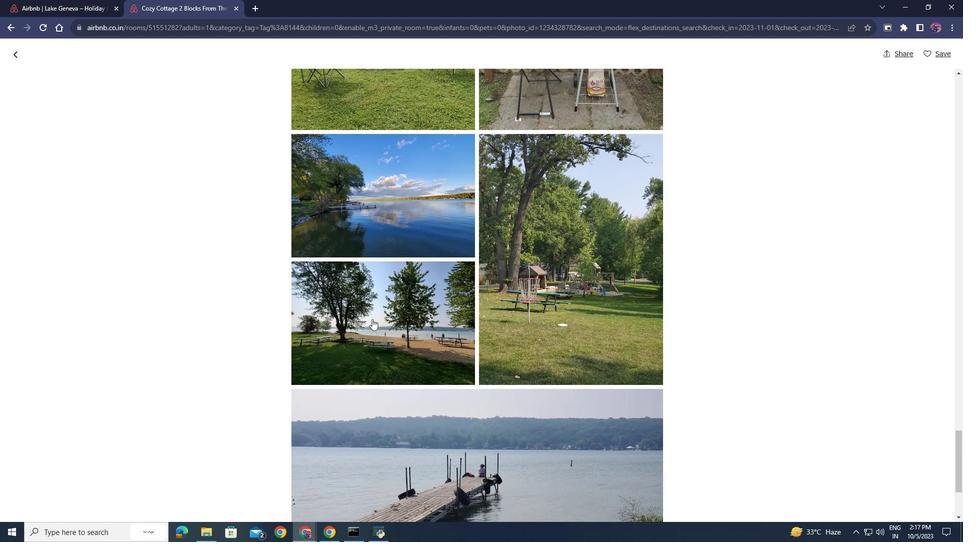 
Action: Mouse scrolled (372, 318) with delta (0, 0)
Screenshot: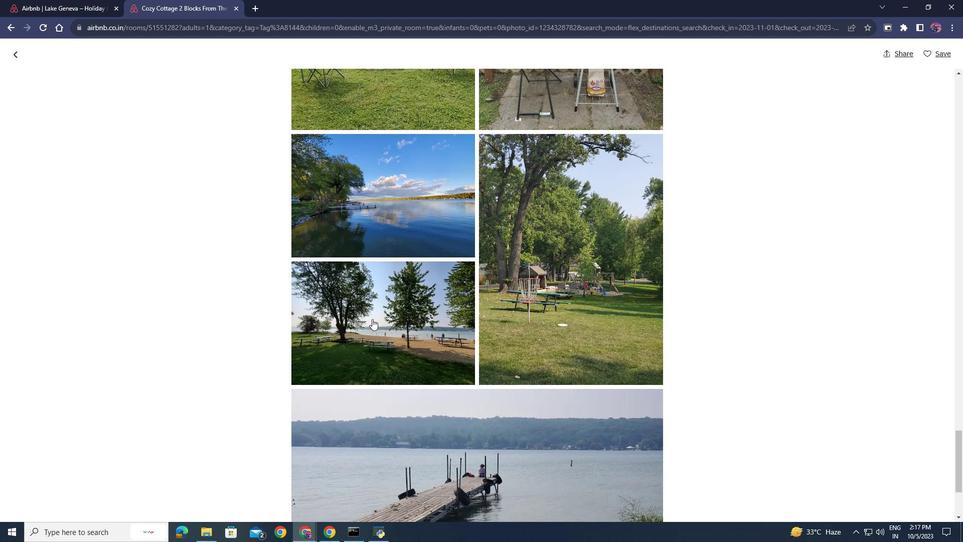 
Action: Mouse scrolled (372, 318) with delta (0, 0)
Screenshot: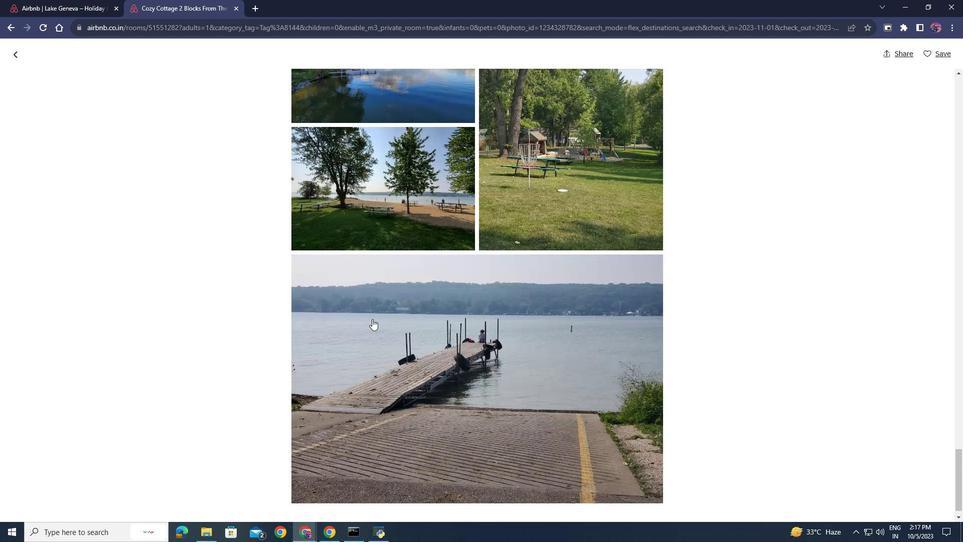 
Action: Mouse scrolled (372, 318) with delta (0, 0)
Screenshot: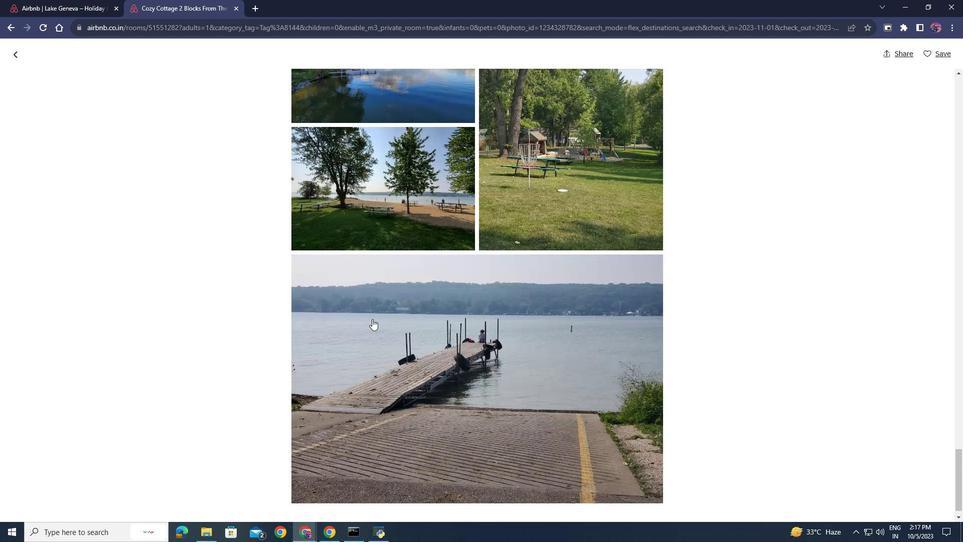 
Action: Mouse scrolled (372, 318) with delta (0, 0)
Screenshot: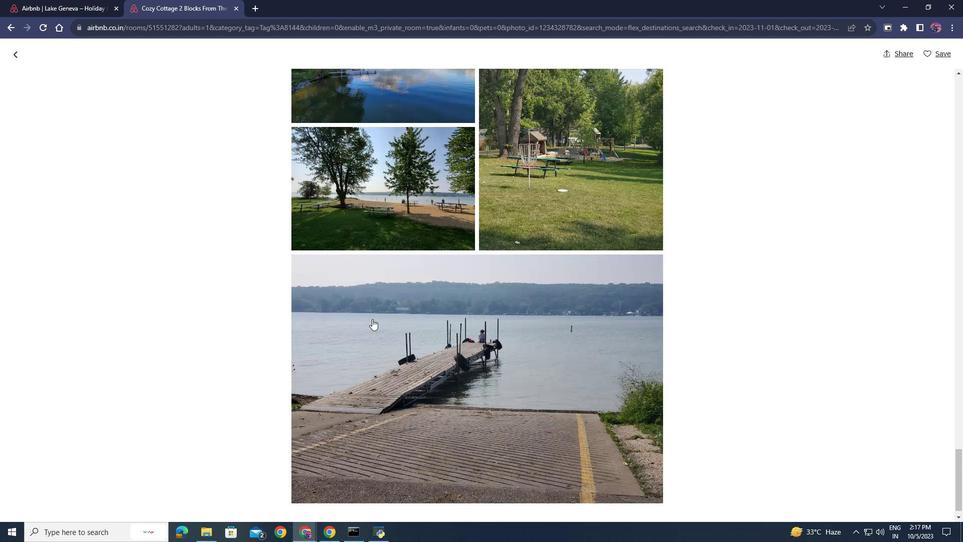 
Action: Mouse moved to (19, 51)
Screenshot: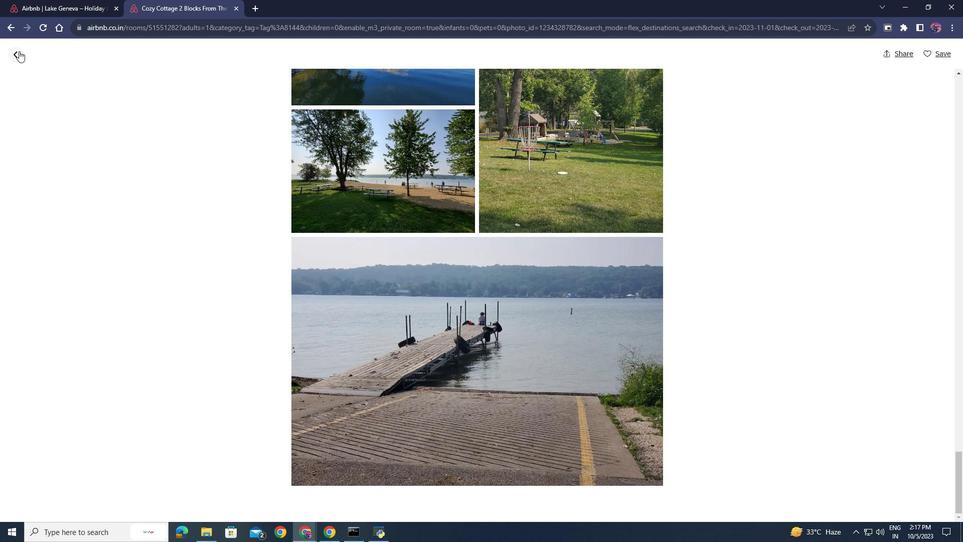 
Action: Mouse pressed left at (19, 51)
Screenshot: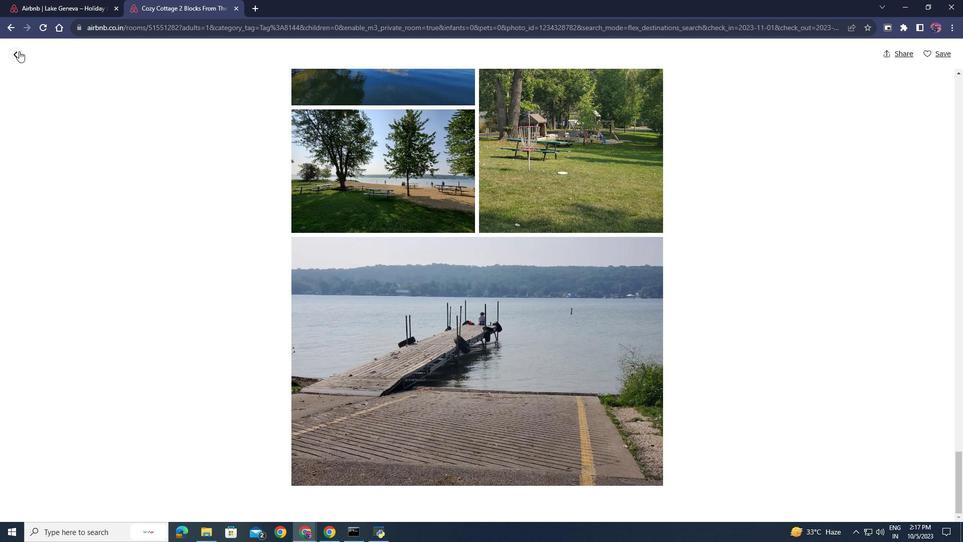 
Action: Mouse moved to (285, 298)
Screenshot: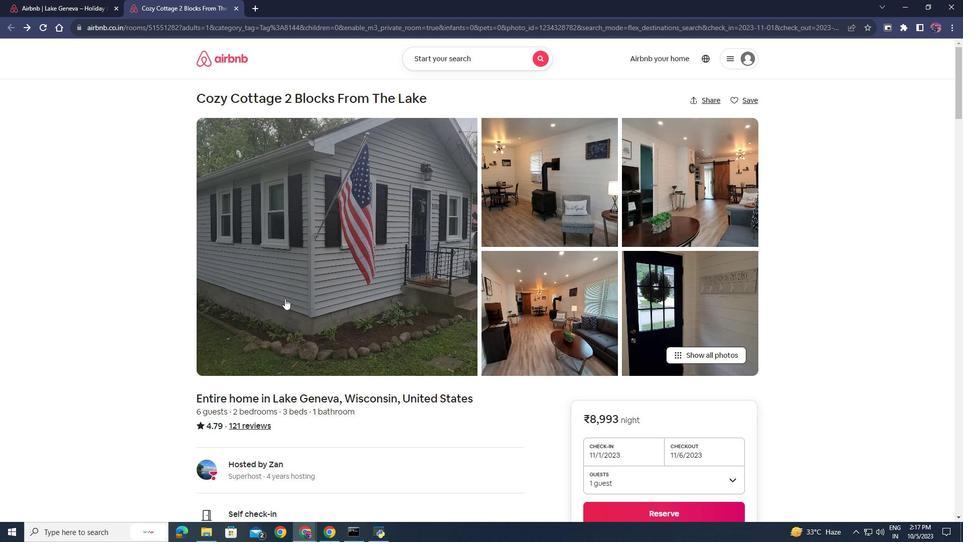 
Action: Mouse scrolled (285, 298) with delta (0, 0)
Screenshot: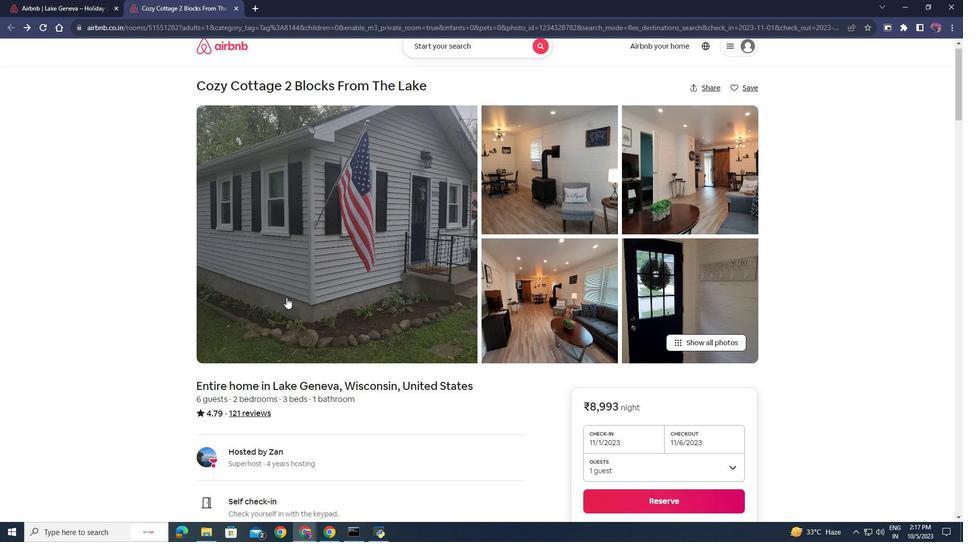 
Action: Mouse moved to (285, 298)
Screenshot: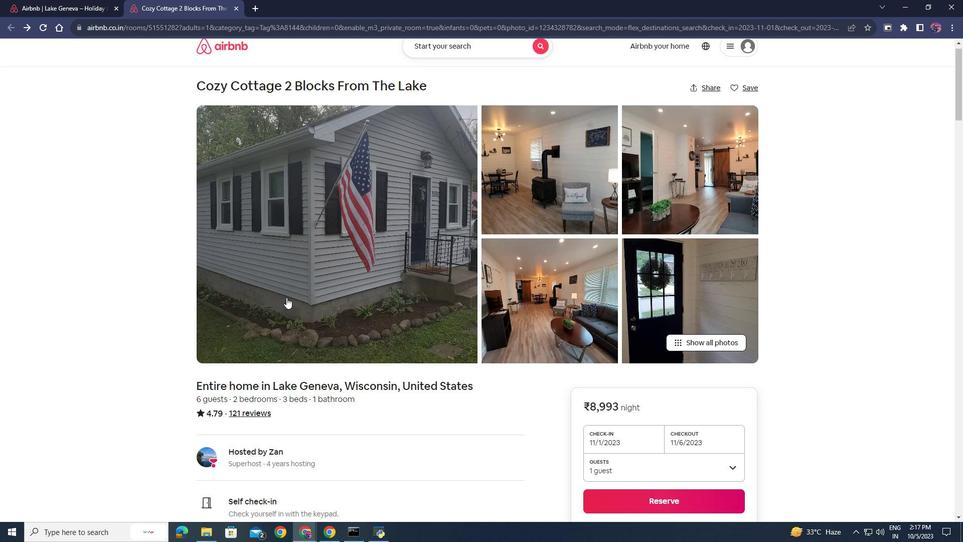 
Action: Mouse scrolled (285, 298) with delta (0, 0)
Screenshot: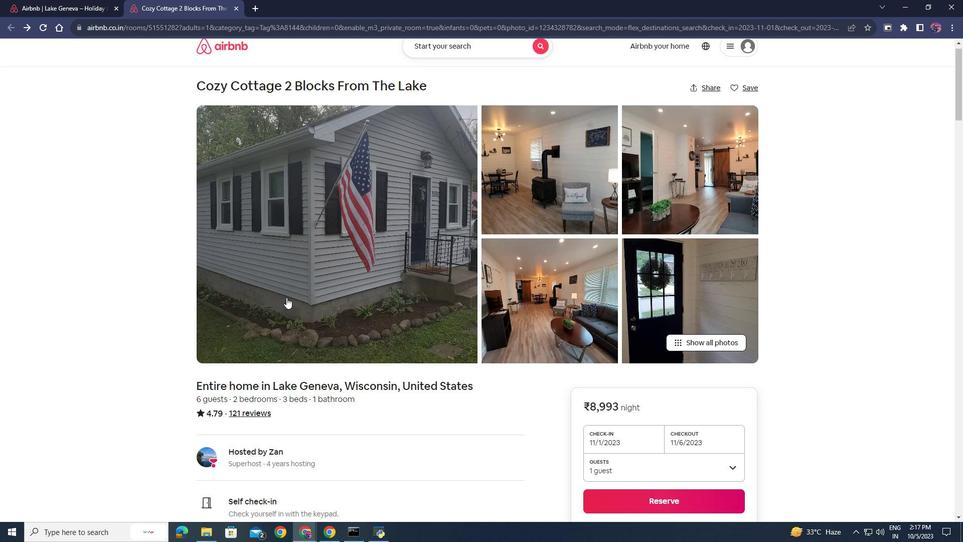 
Action: Mouse moved to (286, 297)
Screenshot: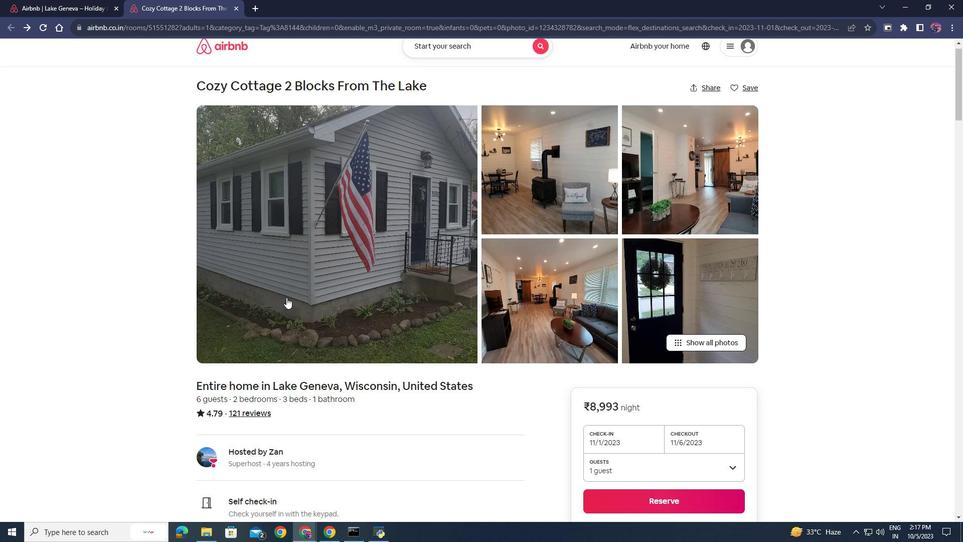 
Action: Mouse scrolled (286, 297) with delta (0, 0)
Screenshot: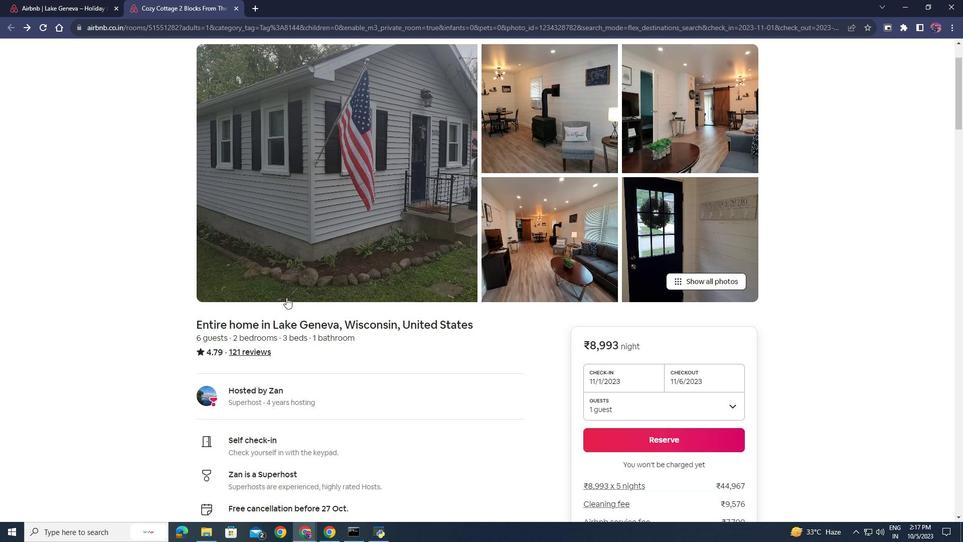
Action: Mouse moved to (286, 297)
Screenshot: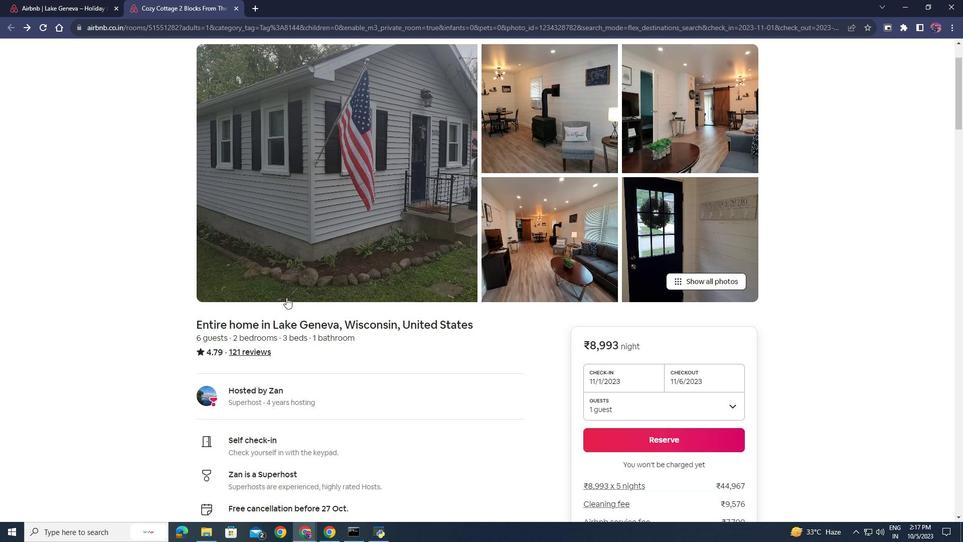 
Action: Mouse scrolled (286, 297) with delta (0, 0)
Screenshot: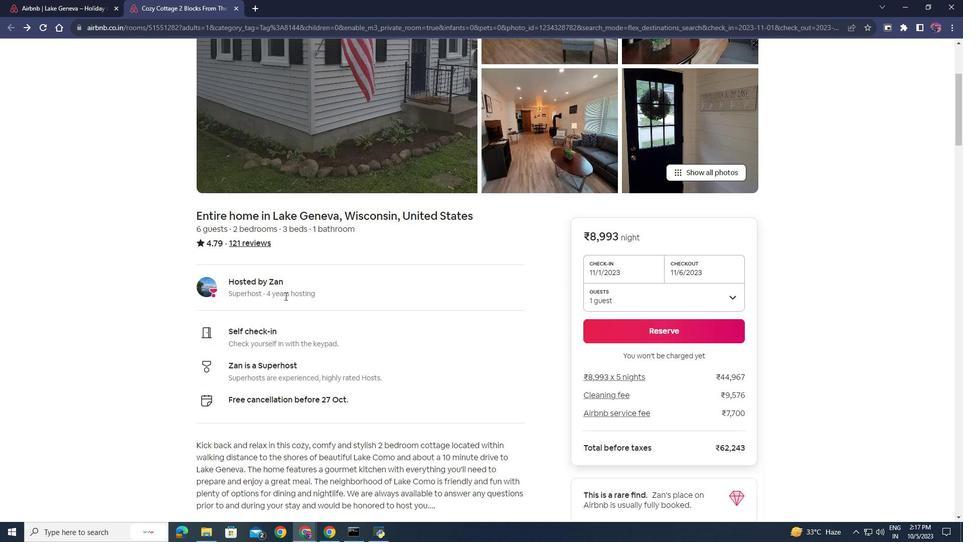 
Action: Mouse scrolled (286, 297) with delta (0, 0)
Screenshot: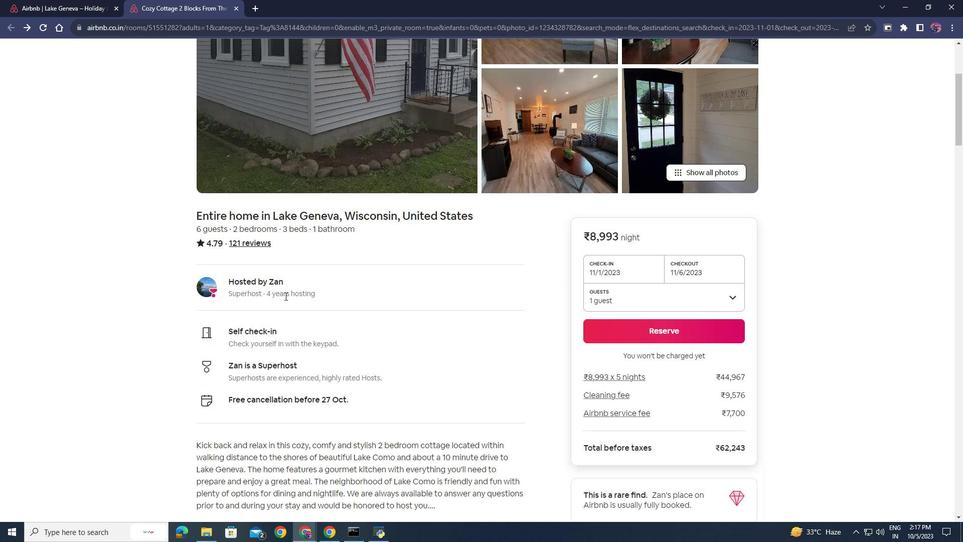 
Action: Mouse moved to (285, 293)
Screenshot: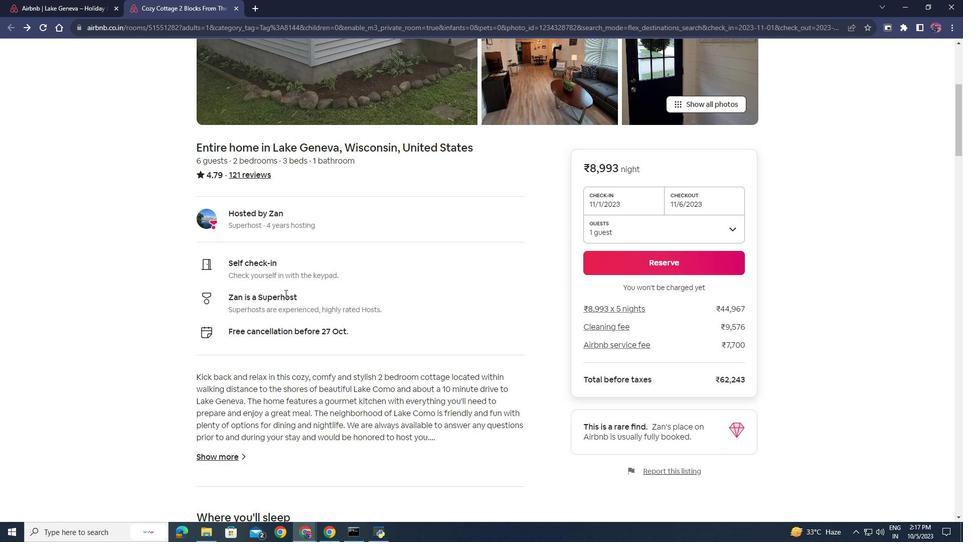 
Action: Mouse scrolled (285, 293) with delta (0, 0)
Screenshot: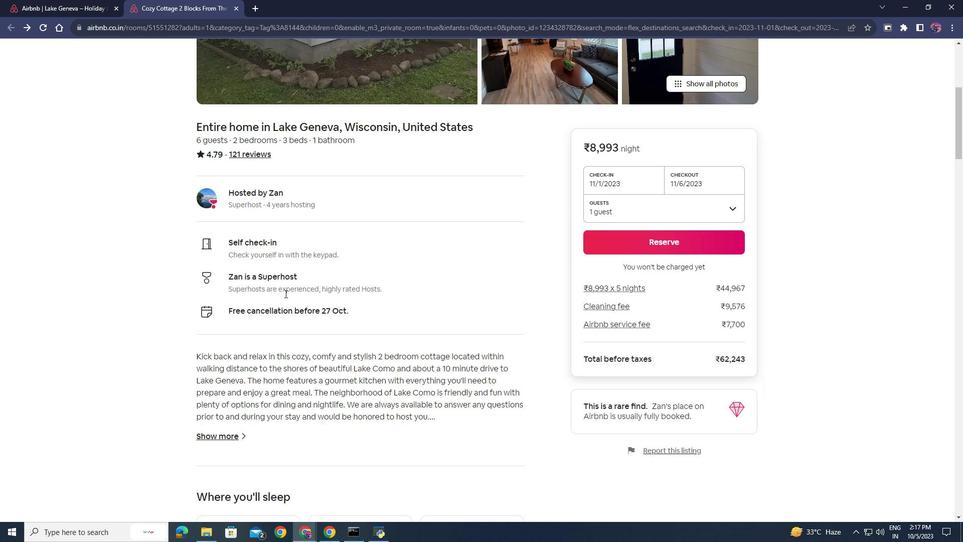 
Action: Mouse scrolled (285, 293) with delta (0, 0)
Screenshot: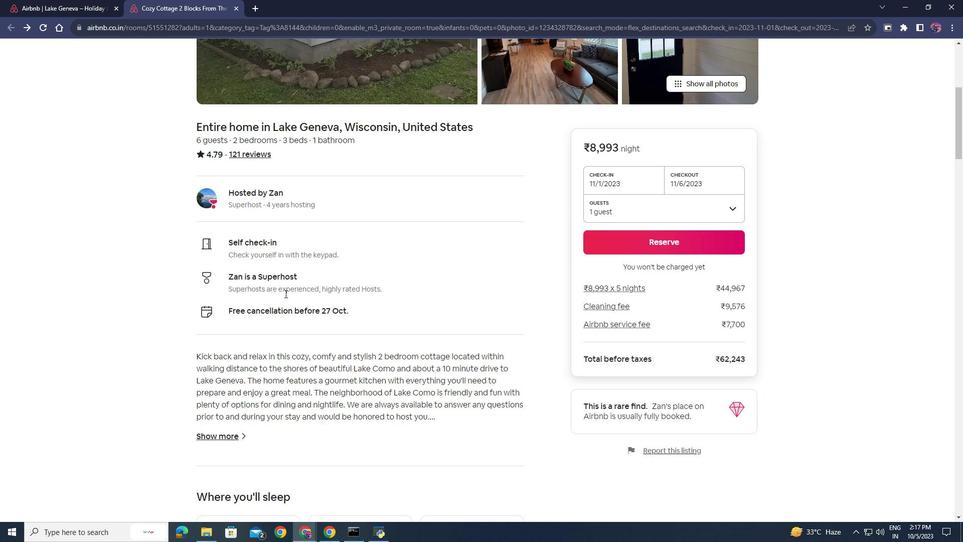 
Action: Mouse scrolled (285, 293) with delta (0, 0)
Screenshot: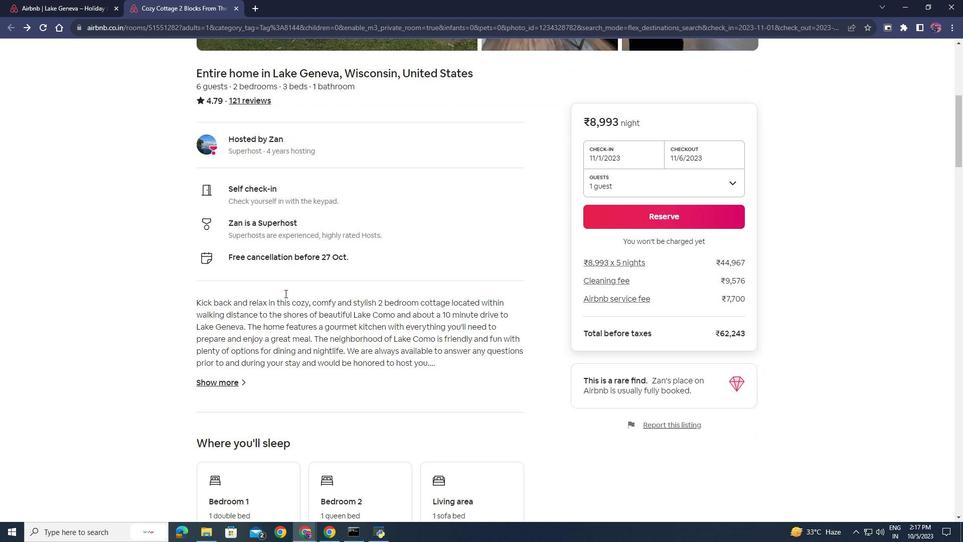 
Action: Mouse moved to (248, 59)
Screenshot: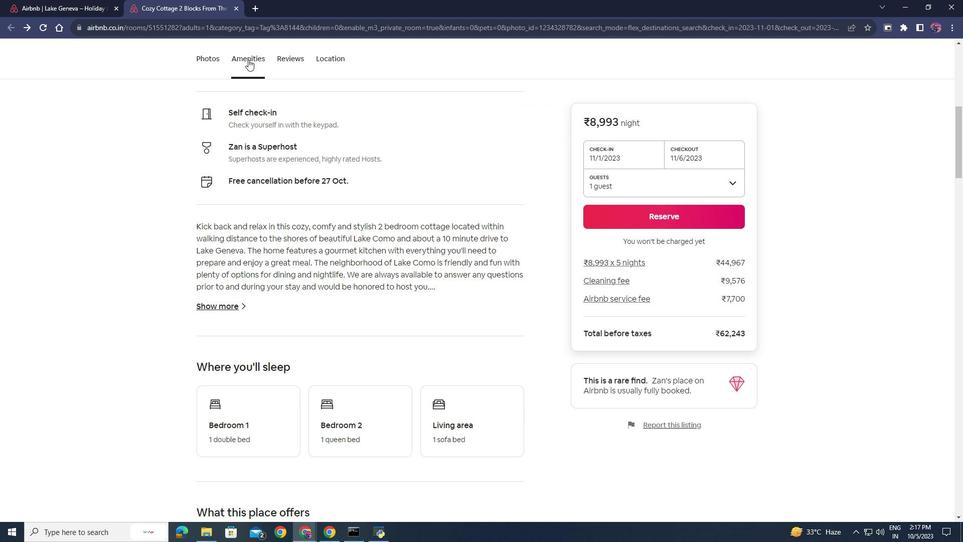 
Action: Mouse pressed left at (248, 59)
Screenshot: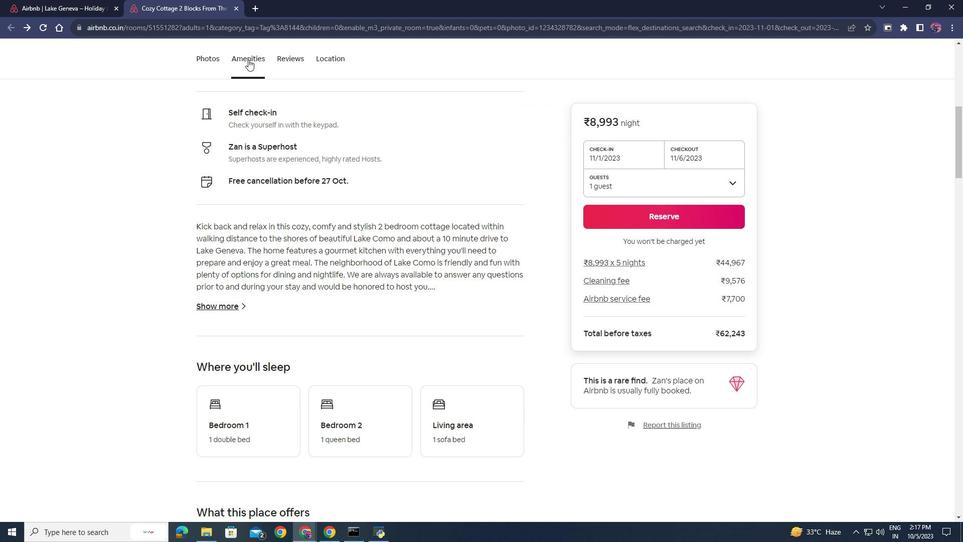 
Action: Mouse moved to (267, 253)
Screenshot: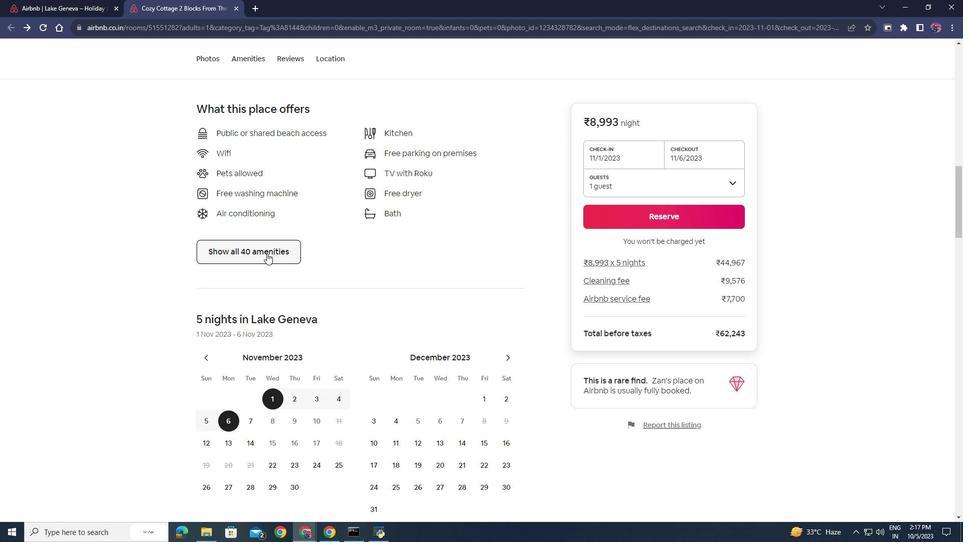 
Action: Mouse pressed left at (267, 253)
Screenshot: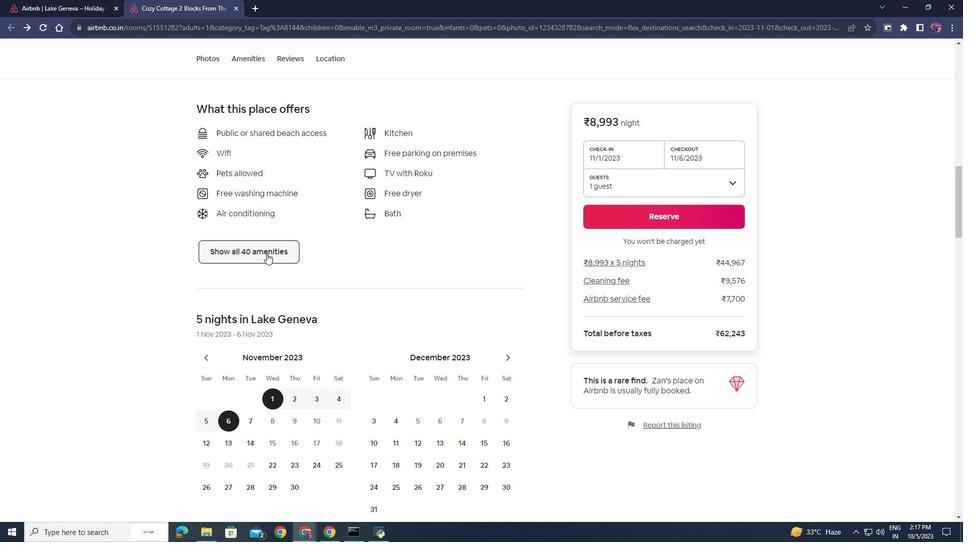 
Action: Mouse moved to (413, 349)
Screenshot: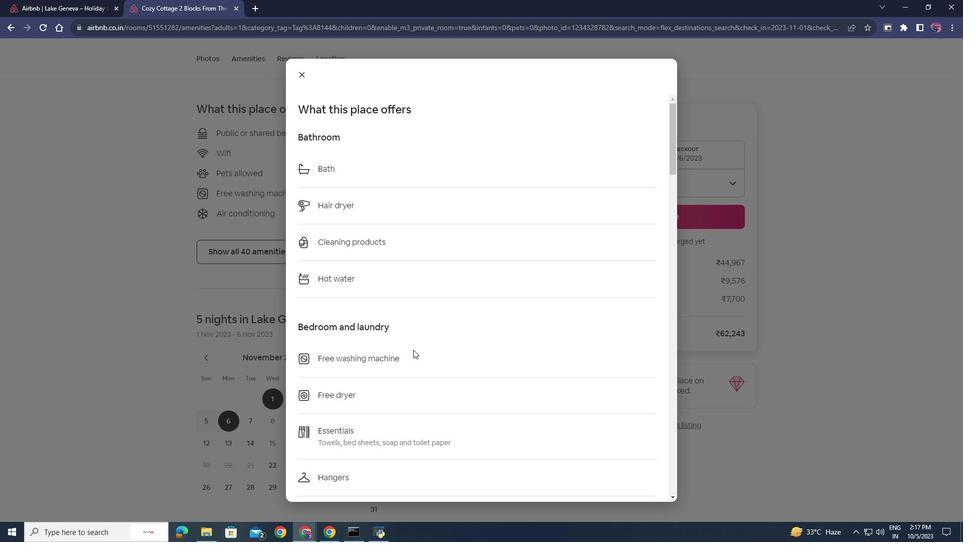 
Action: Mouse scrolled (413, 349) with delta (0, 0)
Screenshot: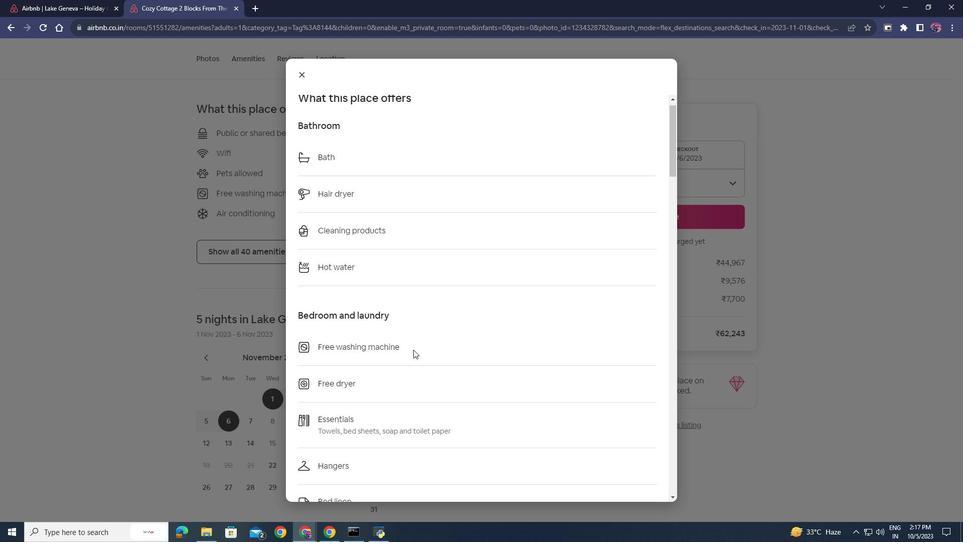 
Action: Mouse scrolled (413, 349) with delta (0, 0)
Screenshot: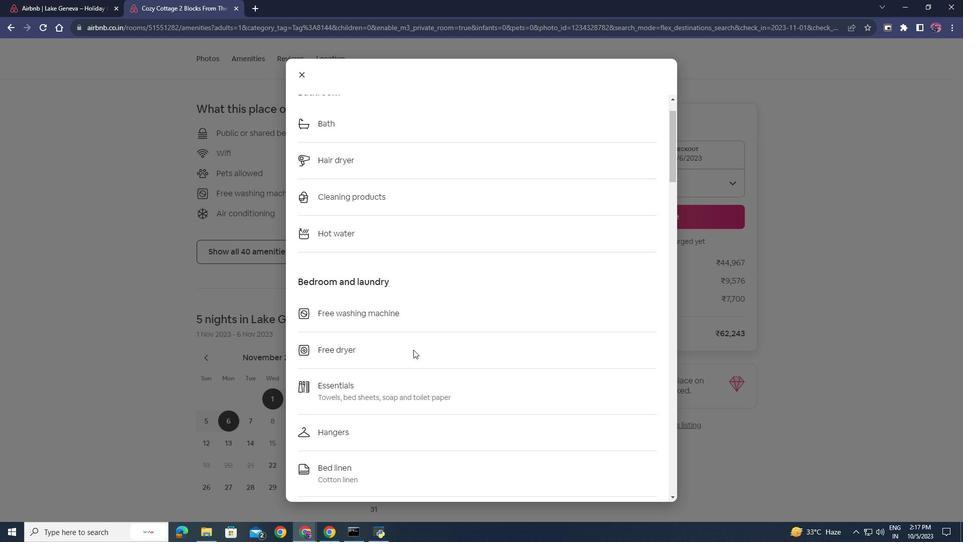 
Action: Mouse scrolled (413, 349) with delta (0, 0)
Screenshot: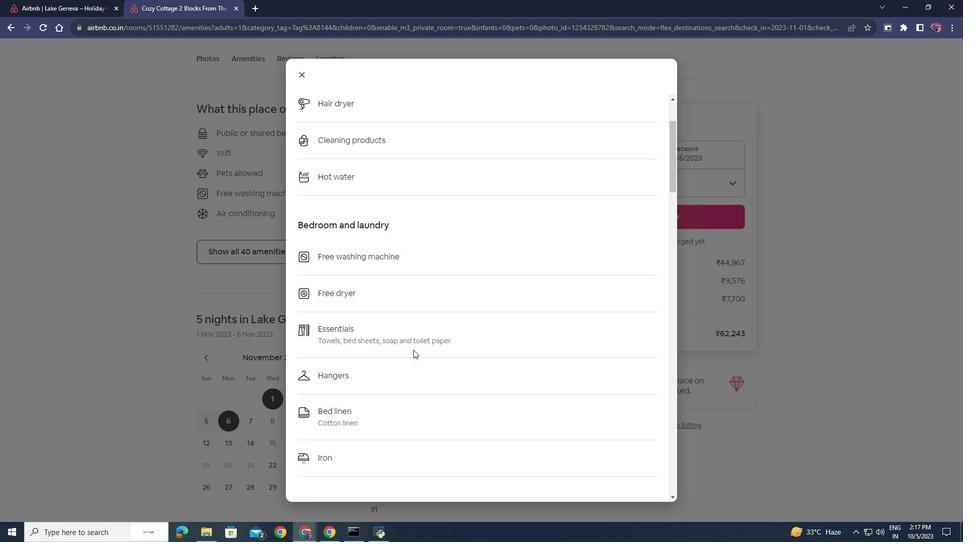 
Action: Mouse scrolled (413, 349) with delta (0, 0)
Screenshot: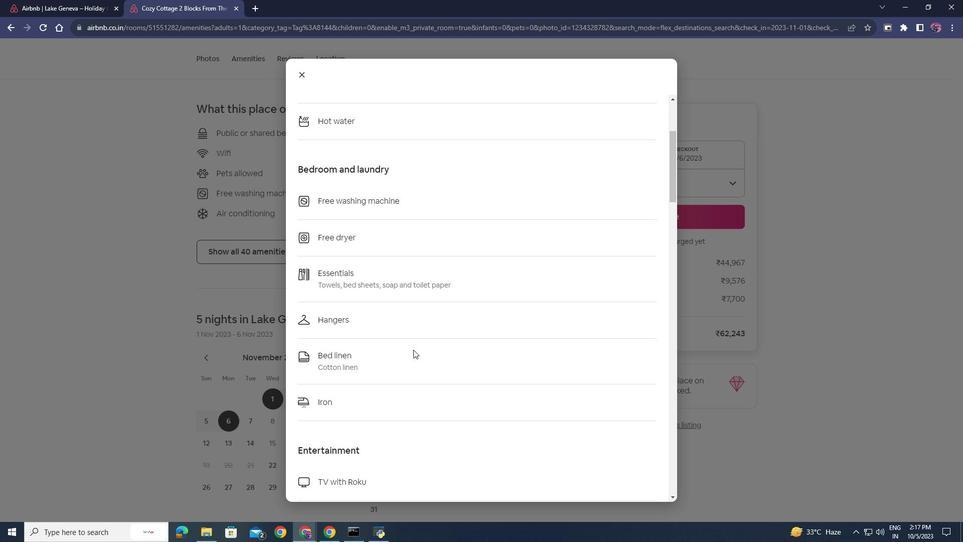 
Action: Mouse scrolled (413, 349) with delta (0, 0)
Screenshot: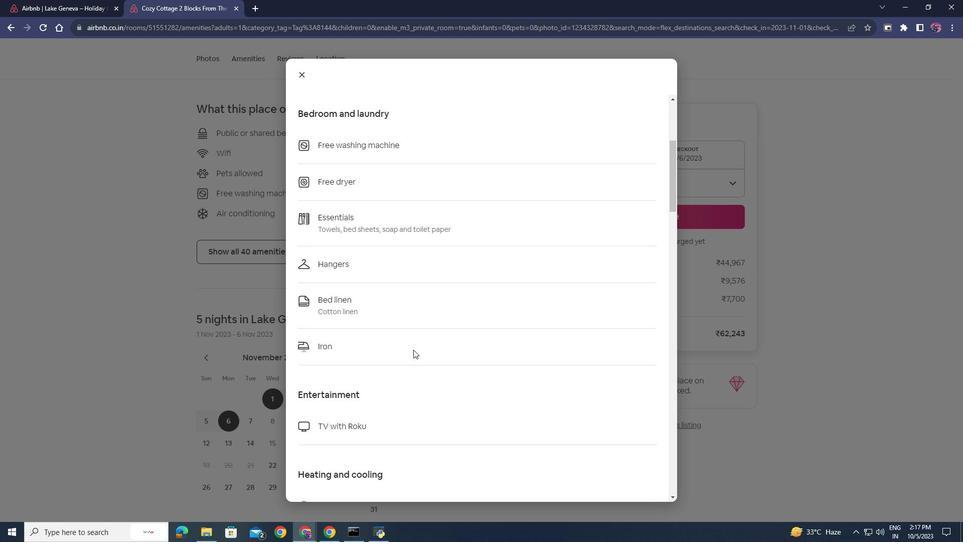 
Action: Mouse scrolled (413, 349) with delta (0, 0)
Screenshot: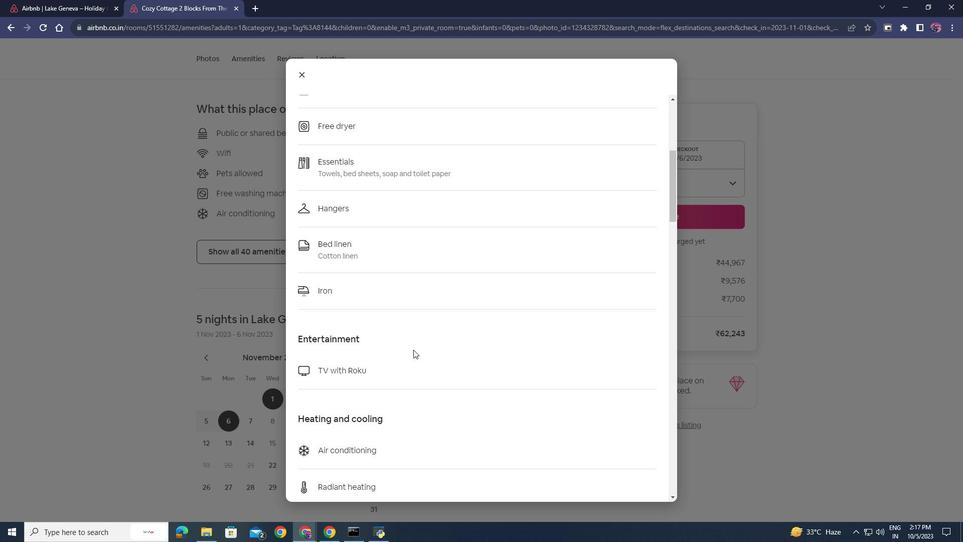 
Action: Mouse scrolled (413, 349) with delta (0, 0)
Screenshot: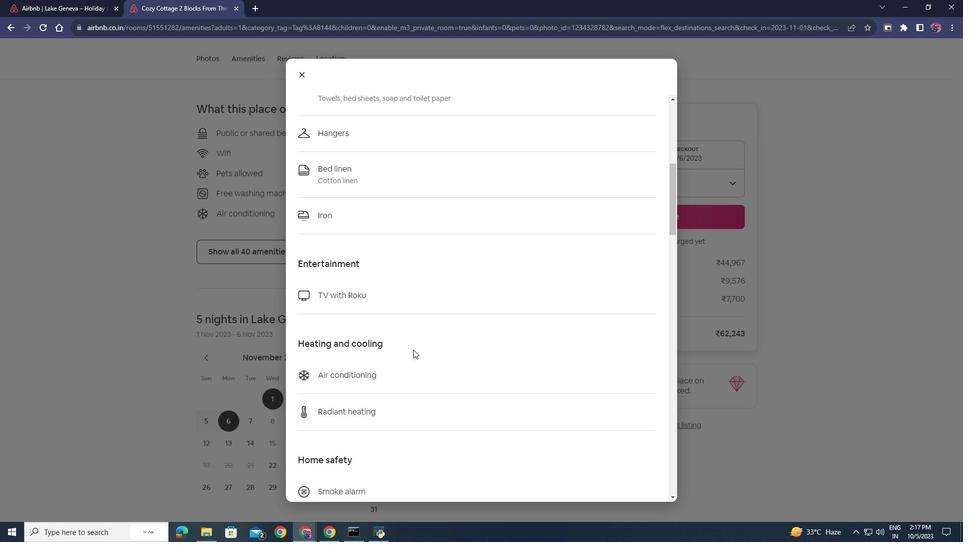 
Action: Mouse scrolled (413, 349) with delta (0, 0)
Screenshot: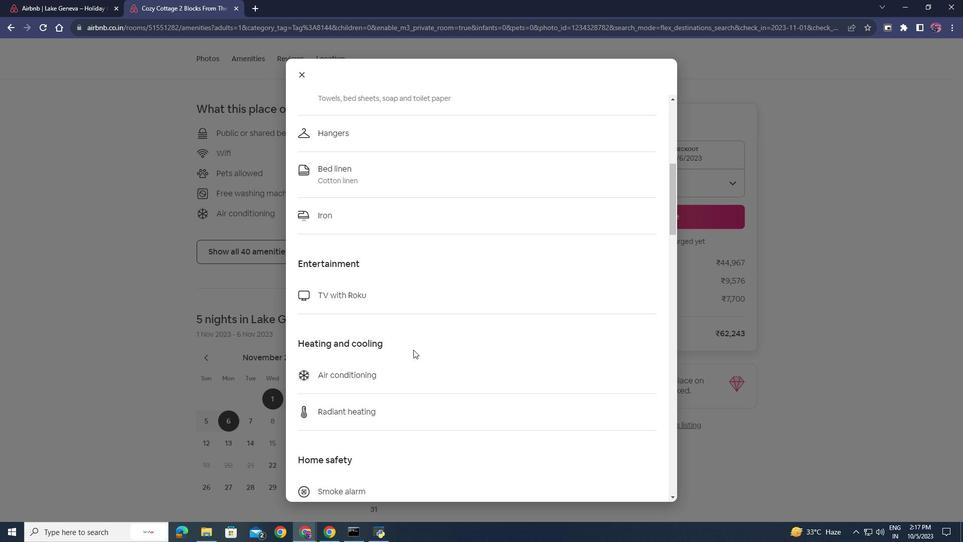 
Action: Mouse scrolled (413, 349) with delta (0, 0)
Screenshot: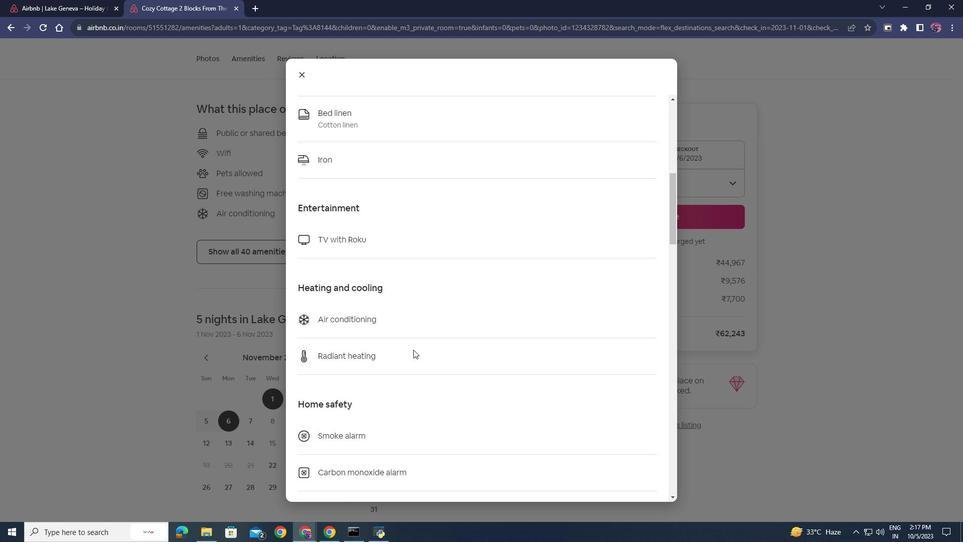 
Action: Mouse scrolled (413, 349) with delta (0, 0)
Screenshot: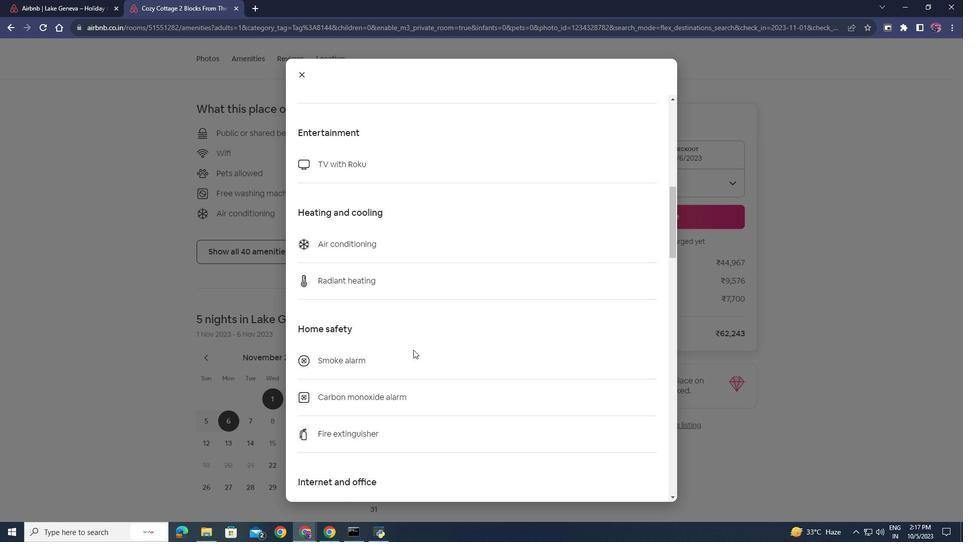 
Action: Mouse moved to (674, 250)
Screenshot: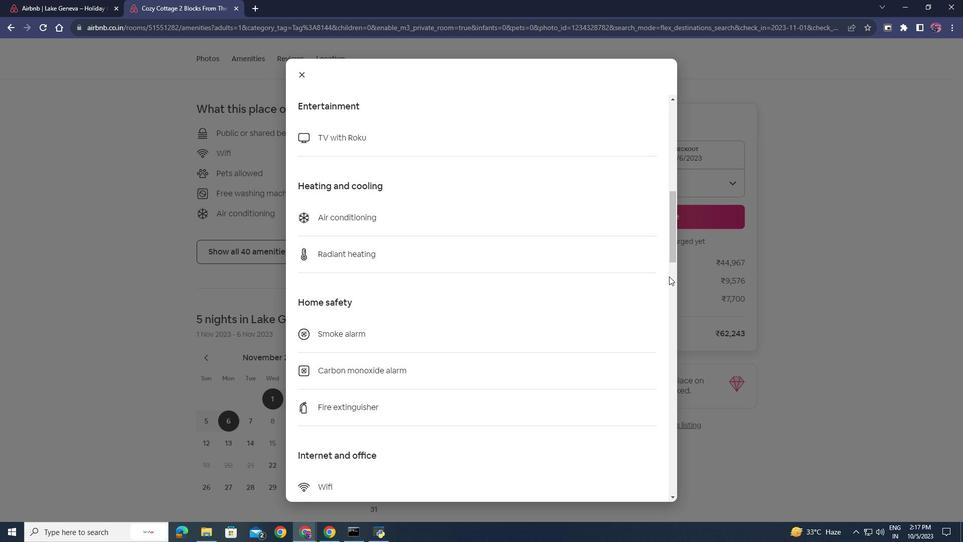 
Action: Mouse pressed left at (674, 250)
Screenshot: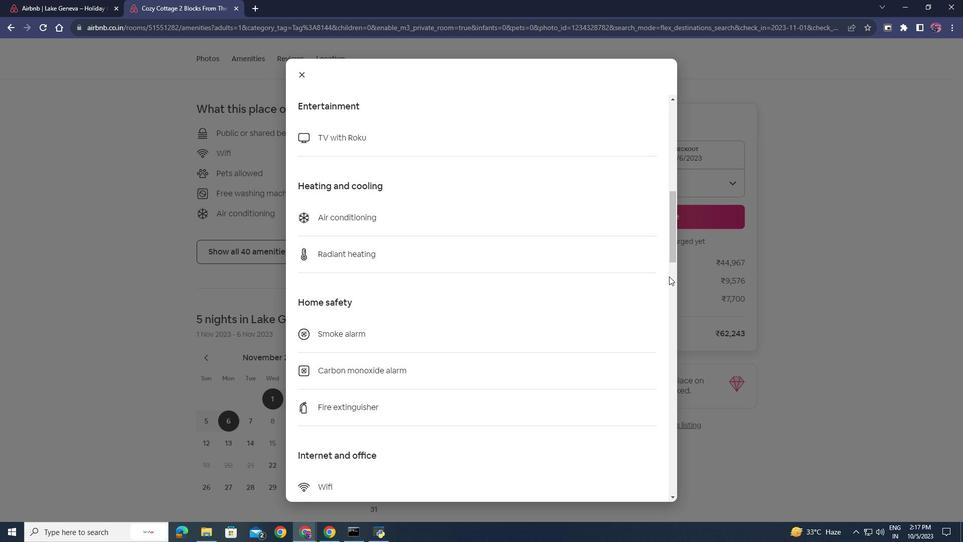 
Action: Mouse moved to (302, 73)
Screenshot: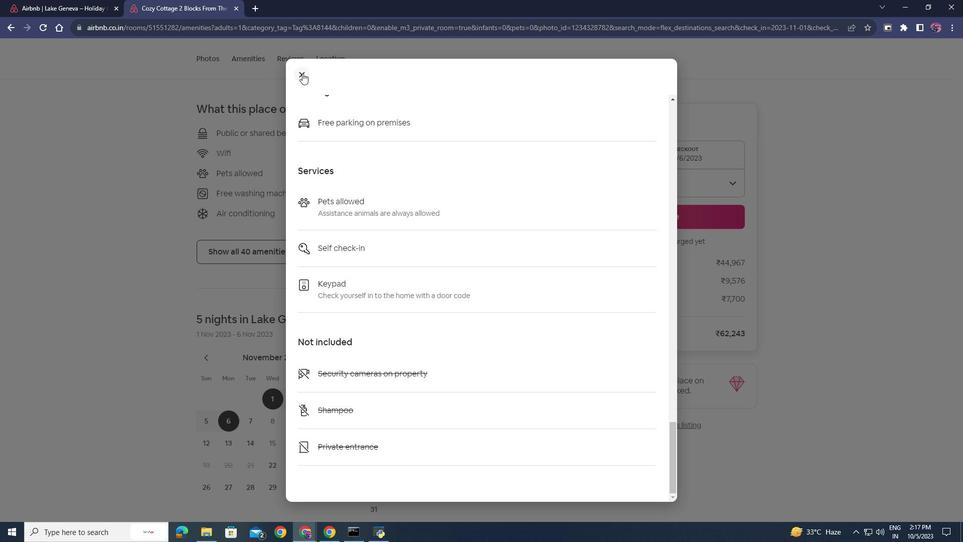 
Action: Mouse pressed left at (302, 73)
Screenshot: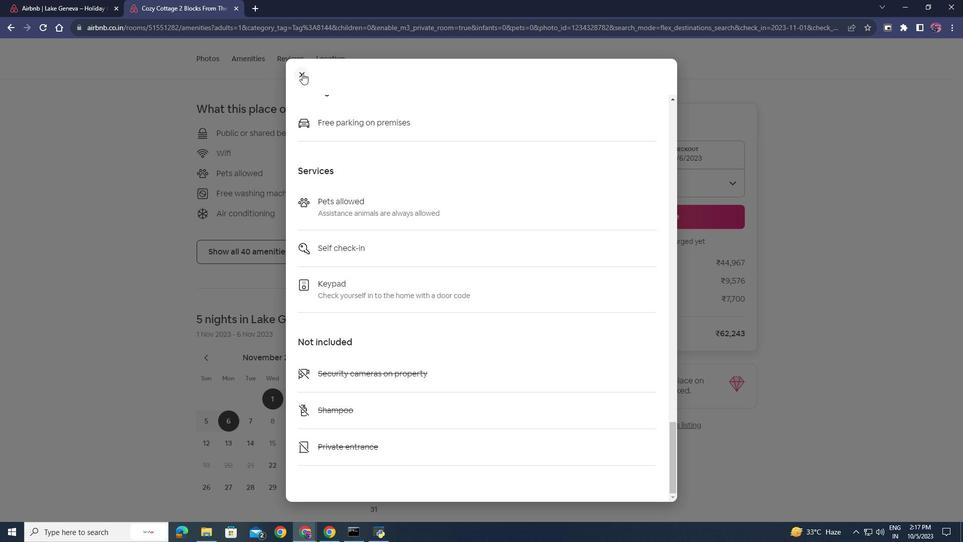 
Action: Mouse moved to (385, 348)
Screenshot: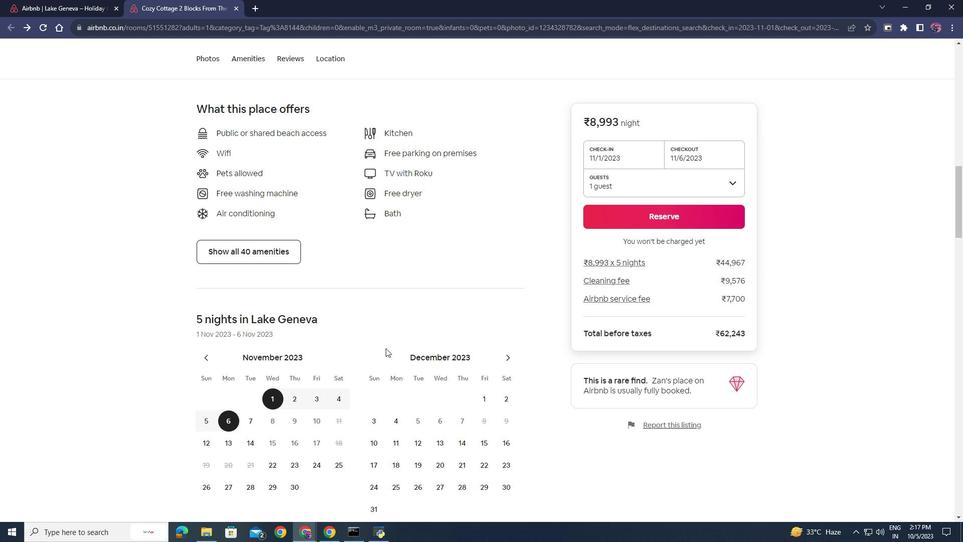 
Action: Mouse scrolled (385, 347) with delta (0, 0)
Screenshot: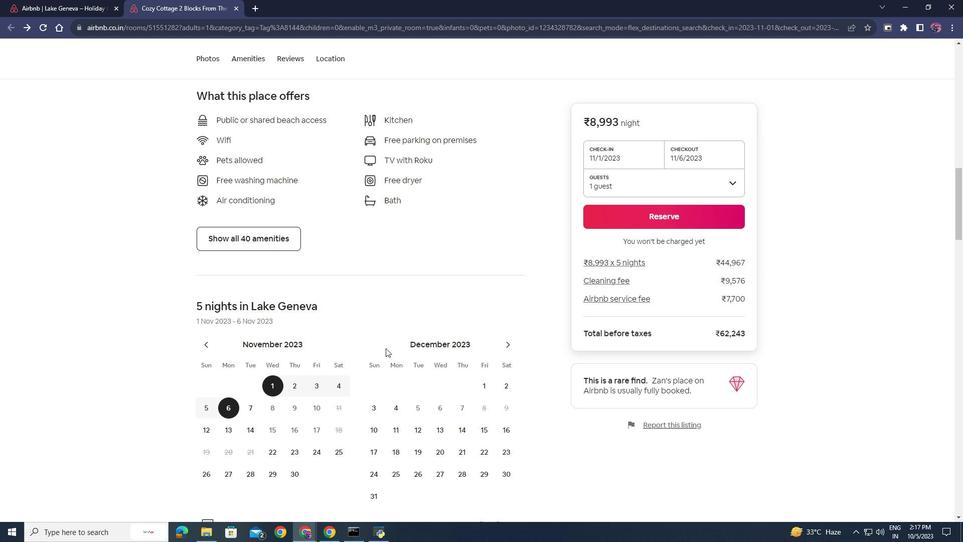 
Action: Mouse scrolled (385, 347) with delta (0, 0)
Screenshot: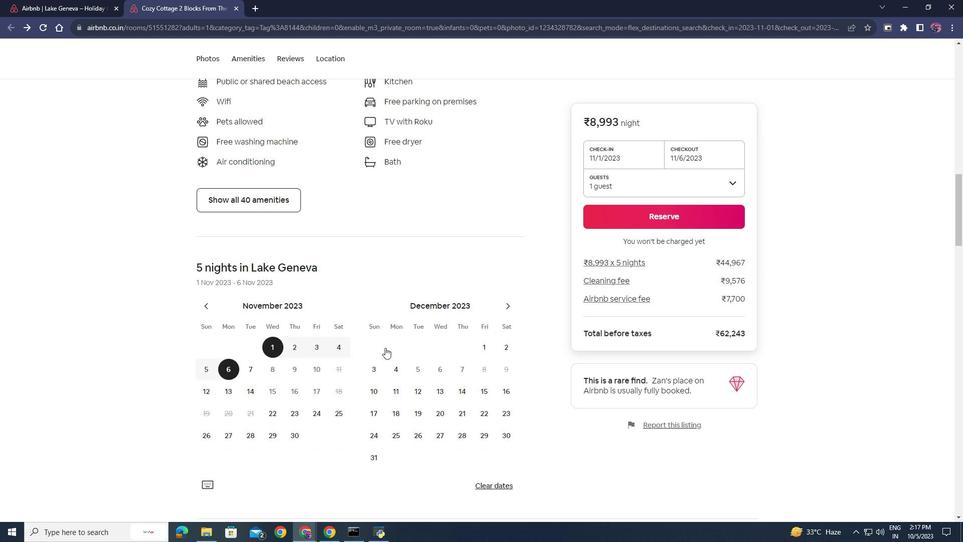 
Action: Mouse scrolled (385, 347) with delta (0, 0)
Screenshot: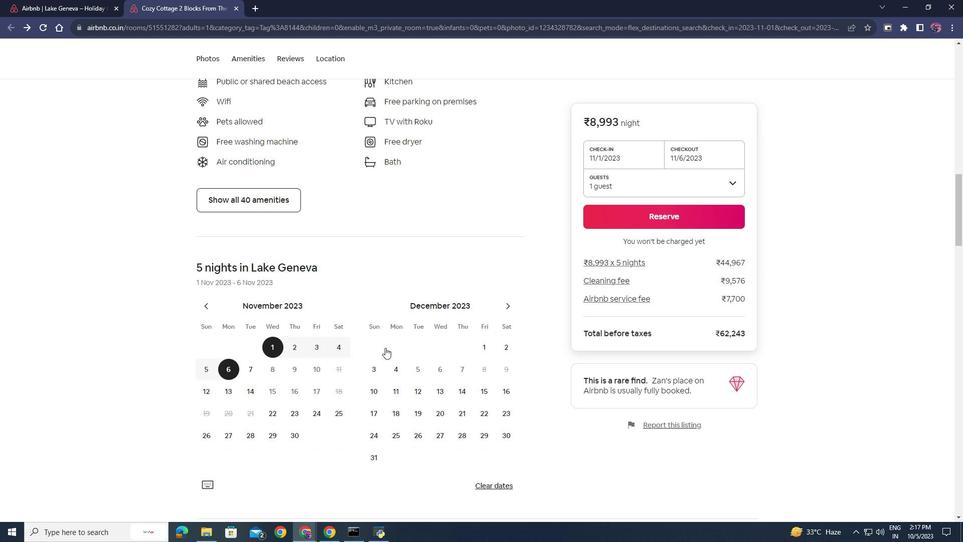 
Action: Mouse moved to (385, 348)
Screenshot: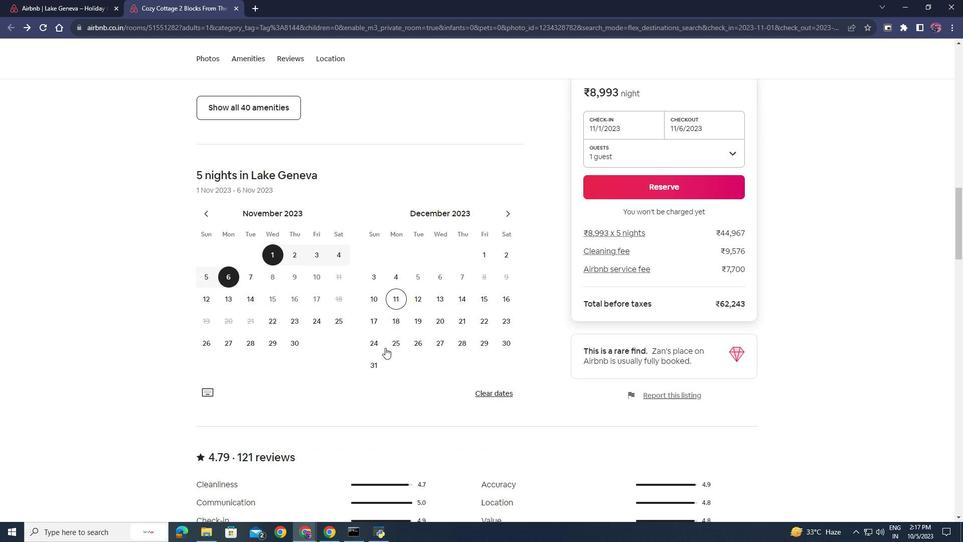 
Action: Mouse scrolled (385, 347) with delta (0, 0)
Screenshot: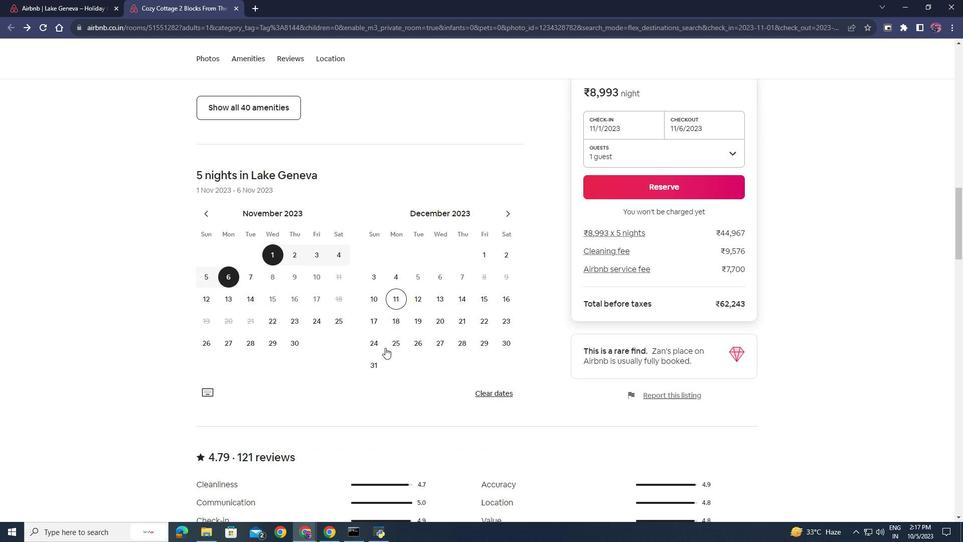 
Action: Mouse moved to (385, 347)
Screenshot: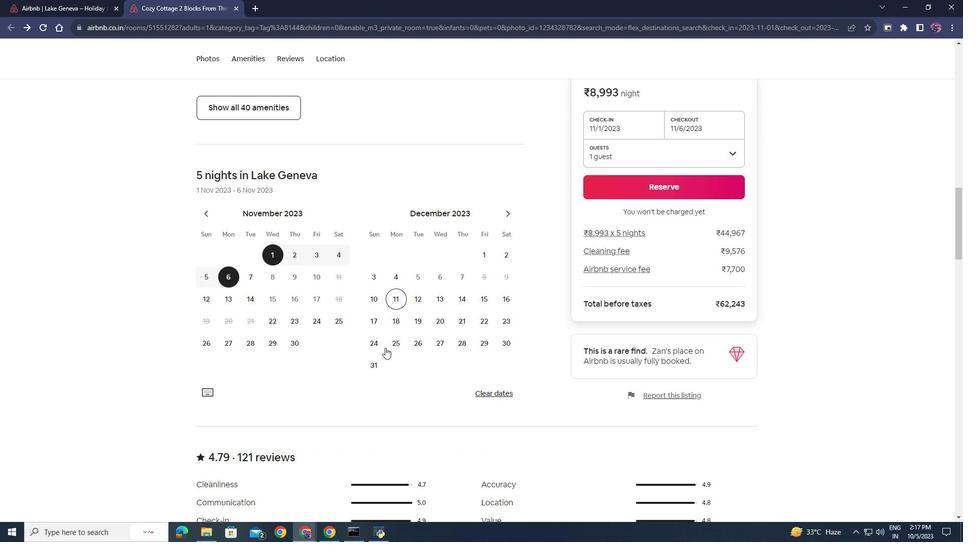 
Action: Mouse scrolled (385, 347) with delta (0, 0)
Screenshot: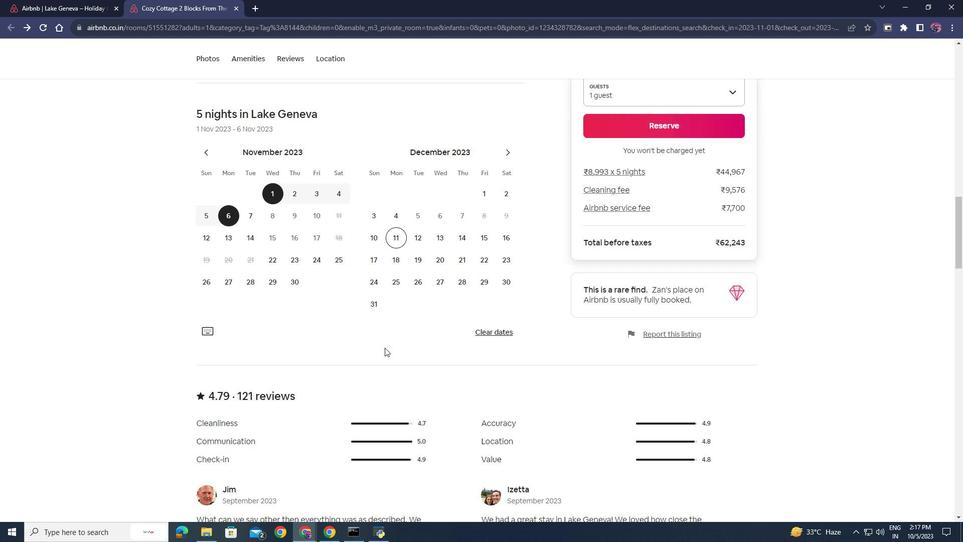 
Action: Mouse moved to (383, 346)
Screenshot: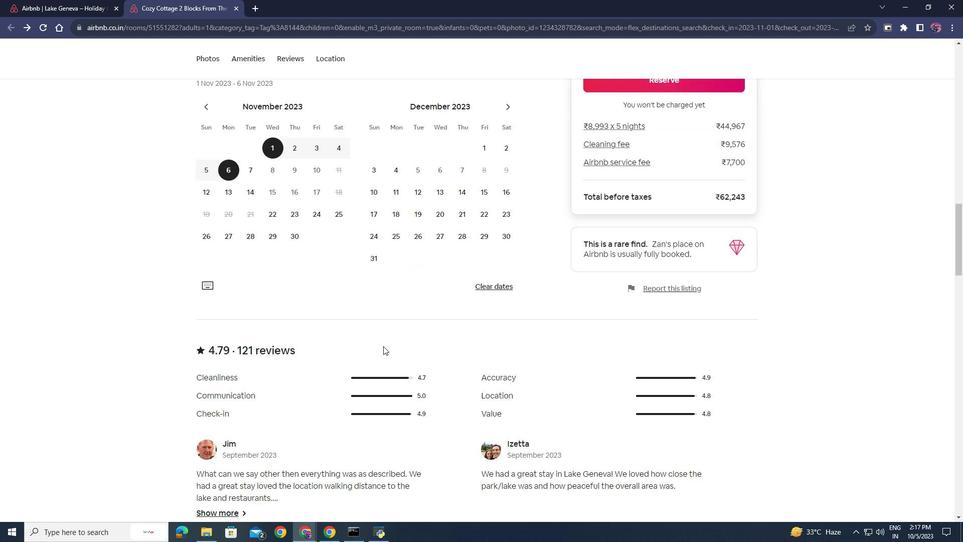 
Action: Mouse scrolled (383, 345) with delta (0, 0)
Screenshot: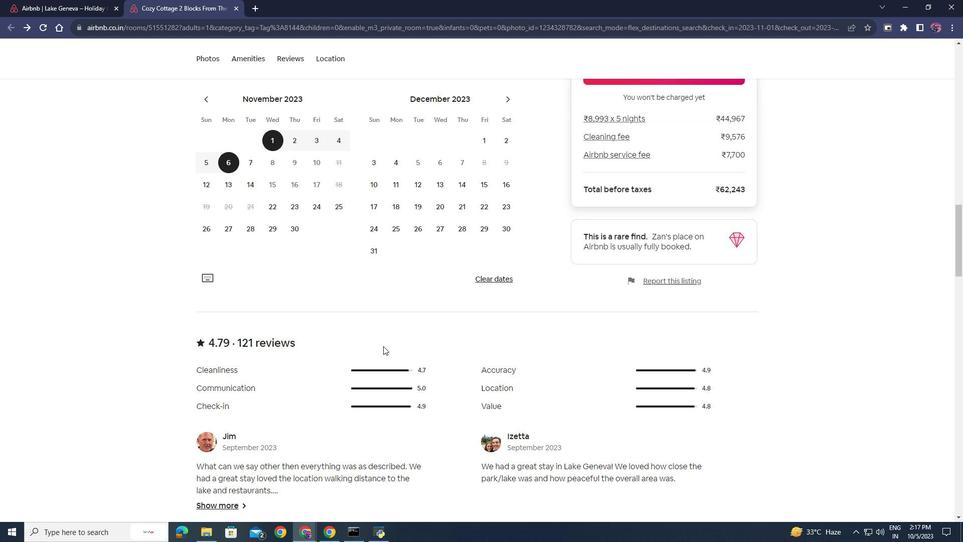 
Action: Mouse scrolled (383, 345) with delta (0, 0)
Screenshot: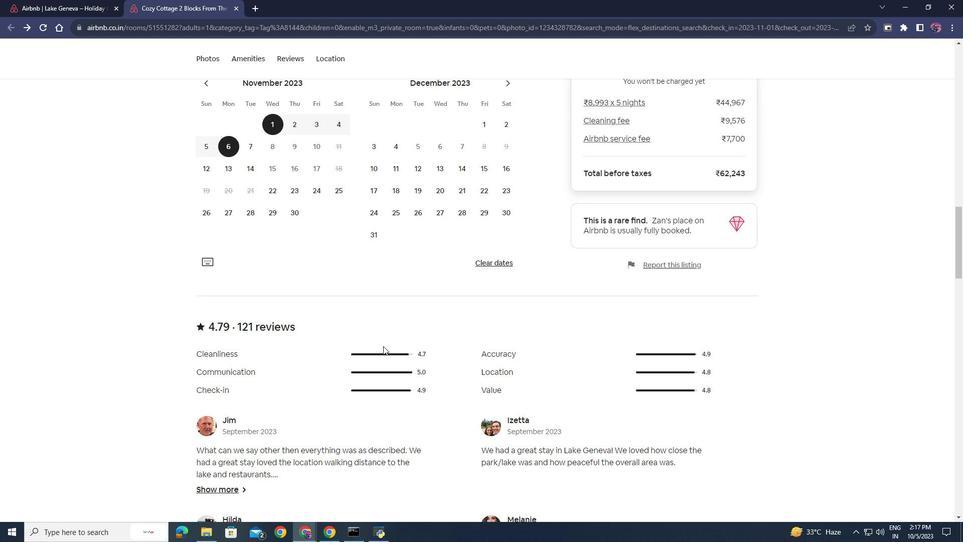 
Action: Mouse scrolled (383, 345) with delta (0, 0)
Screenshot: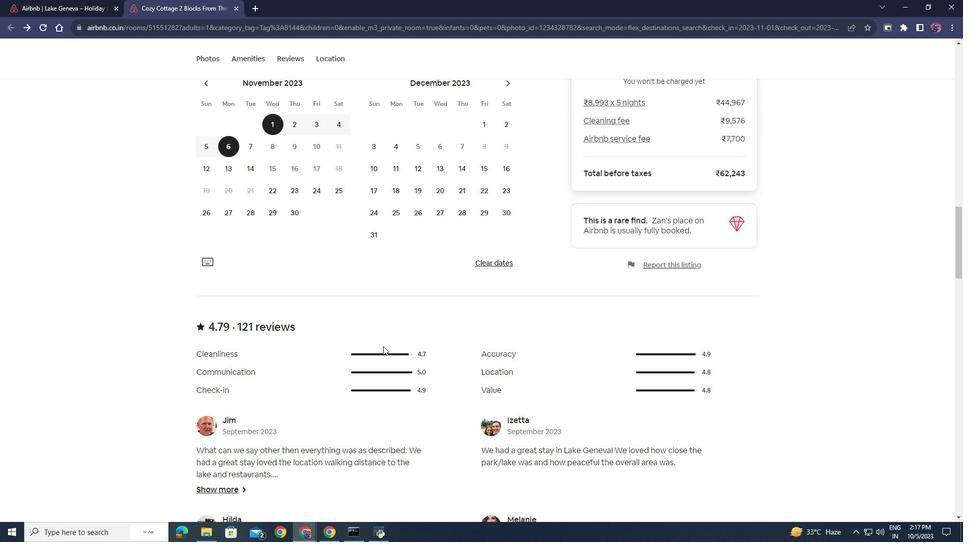 
Action: Mouse scrolled (383, 345) with delta (0, 0)
Screenshot: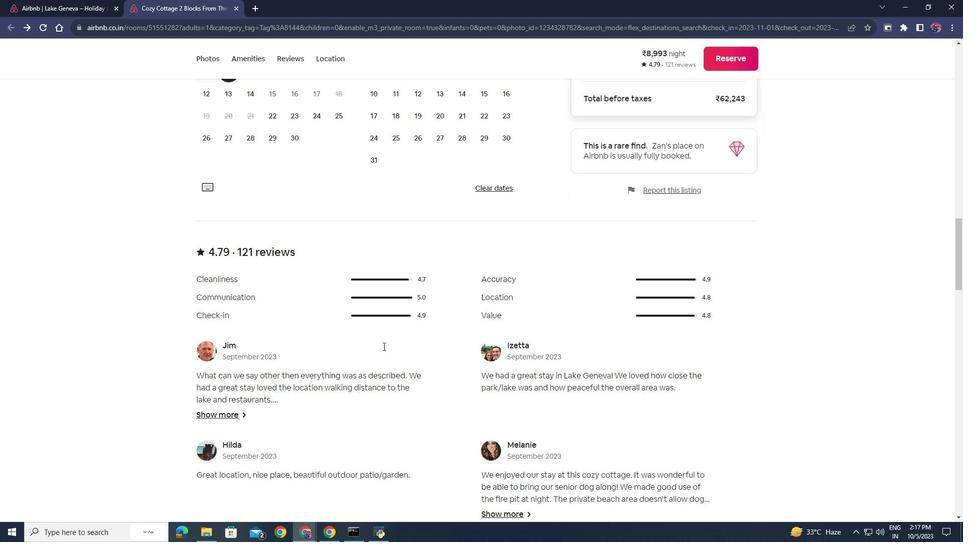 
Action: Mouse scrolled (383, 345) with delta (0, 0)
Screenshot: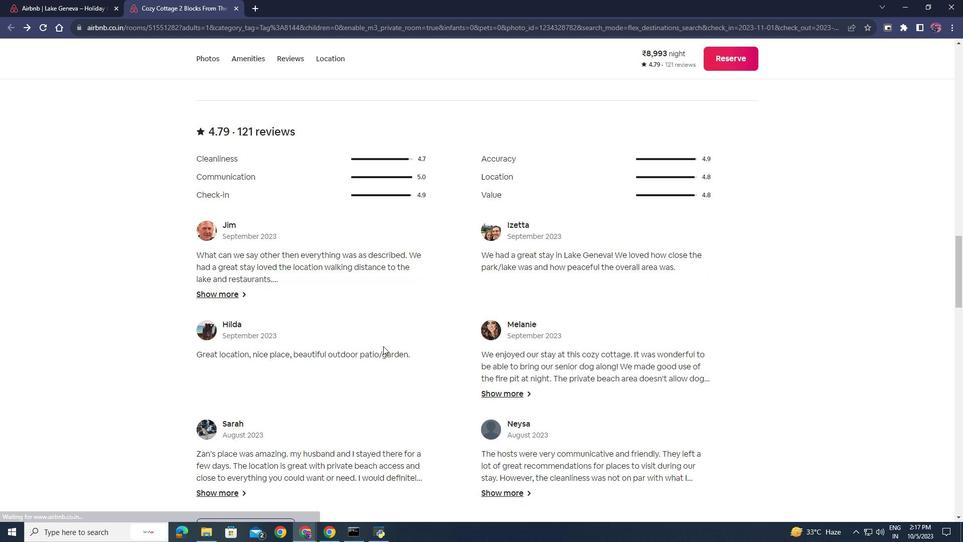 
Action: Mouse scrolled (383, 345) with delta (0, 0)
Screenshot: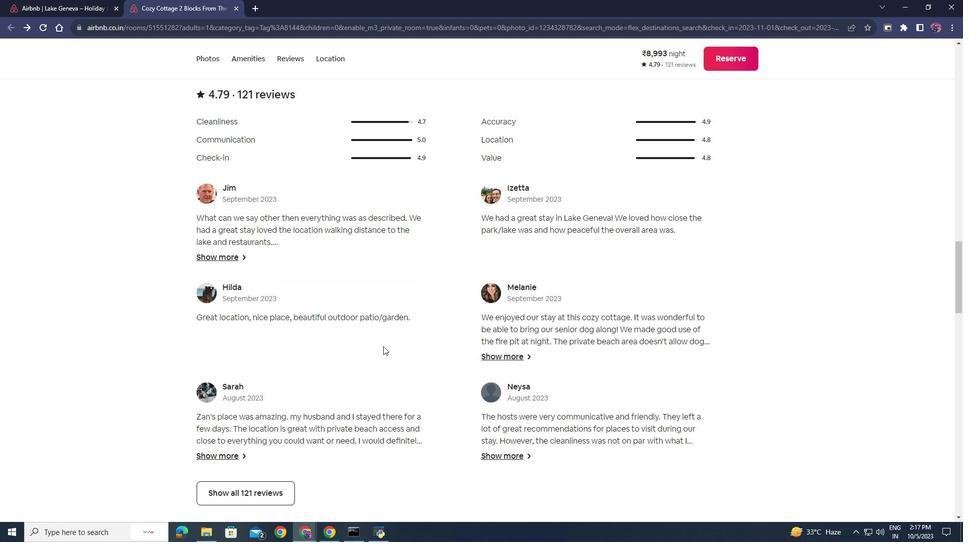 
Action: Mouse moved to (284, 54)
Screenshot: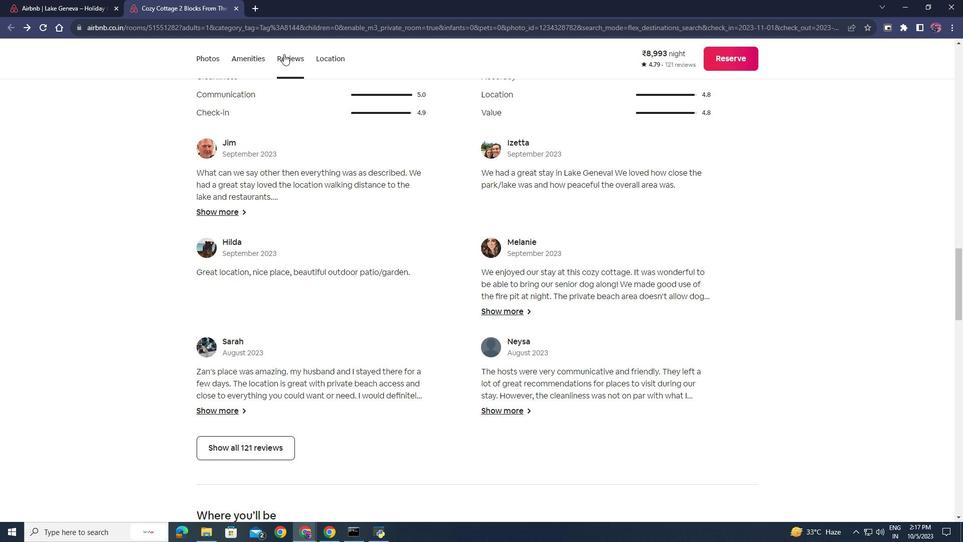 
Action: Mouse pressed left at (284, 54)
Screenshot: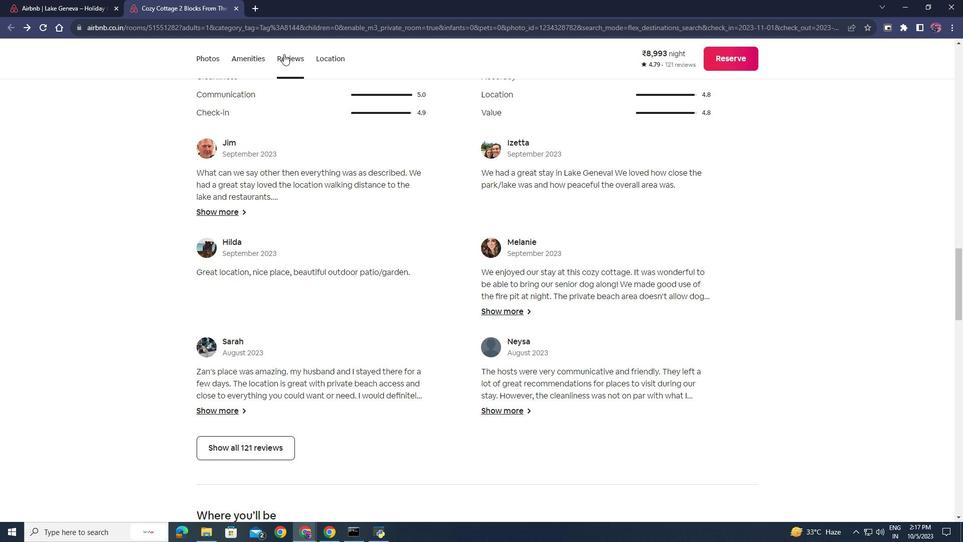 
Action: Mouse moved to (323, 58)
Screenshot: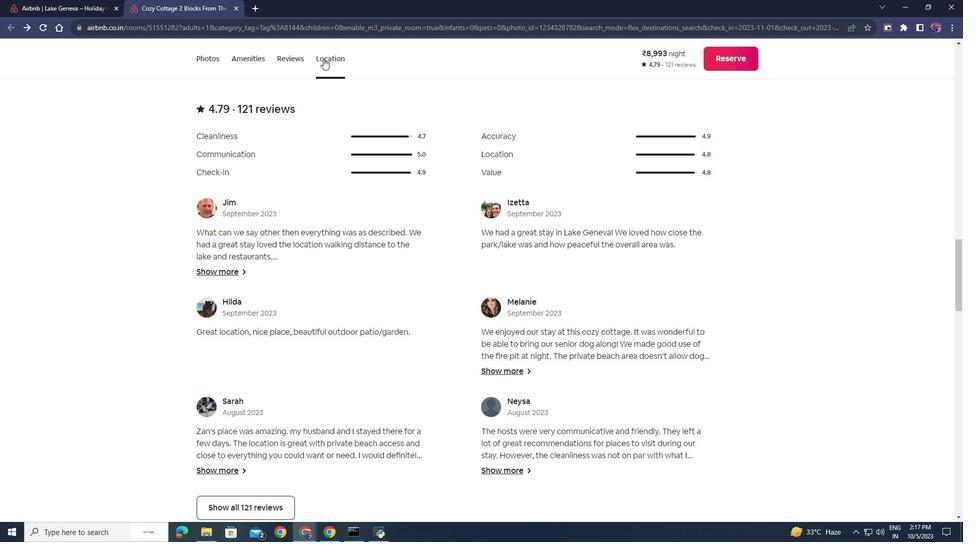 
Action: Mouse pressed left at (323, 58)
Screenshot: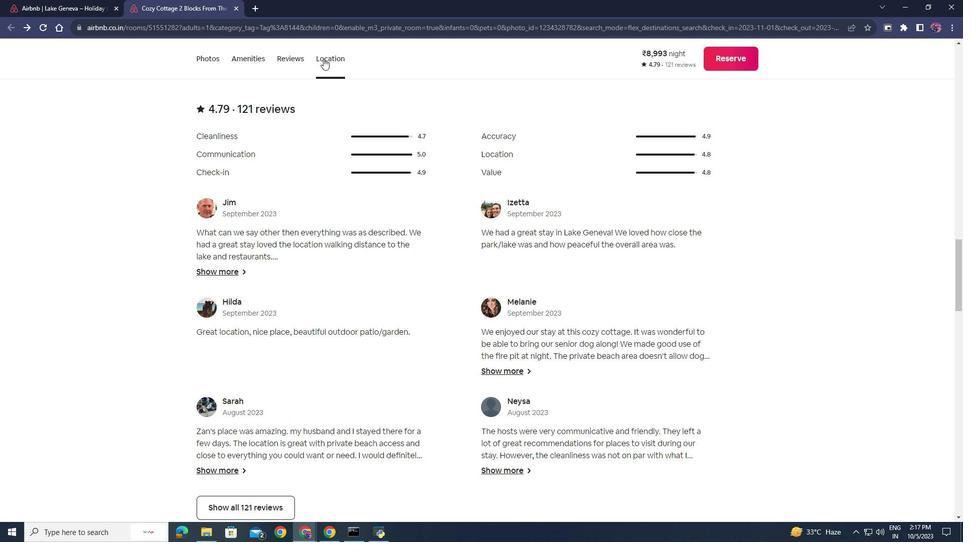
Action: Mouse moved to (283, 150)
Screenshot: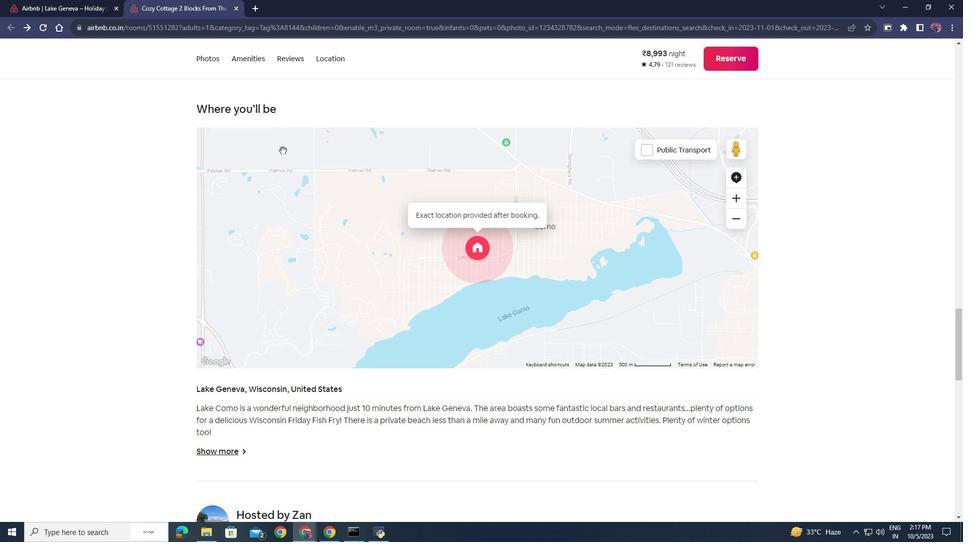 
Action: Mouse scrolled (283, 150) with delta (0, 0)
Screenshot: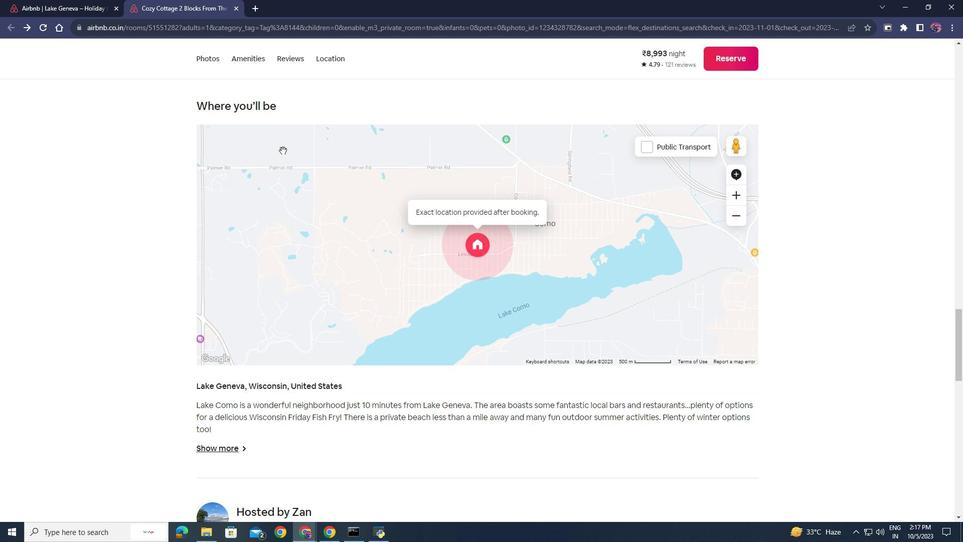 
Action: Mouse scrolled (283, 150) with delta (0, 0)
Screenshot: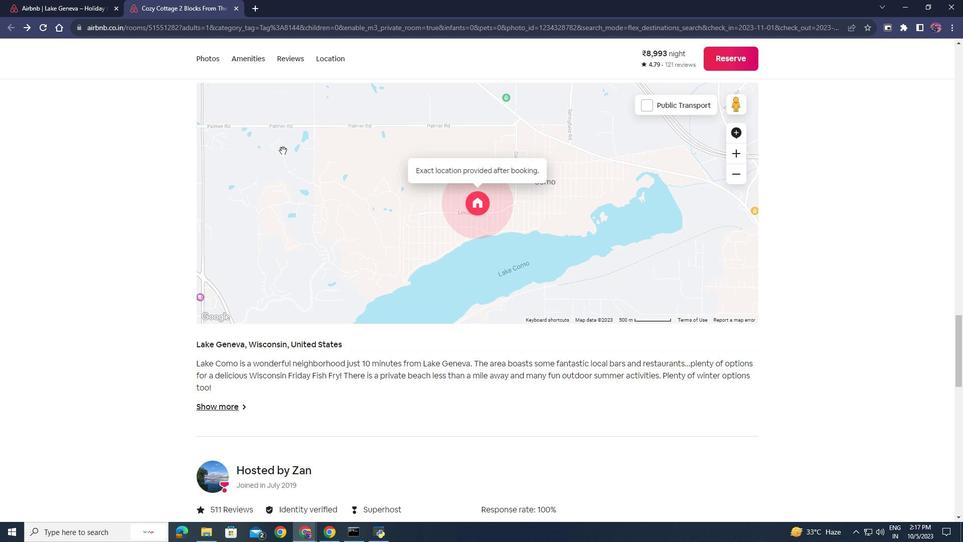 
Action: Mouse moved to (283, 150)
Screenshot: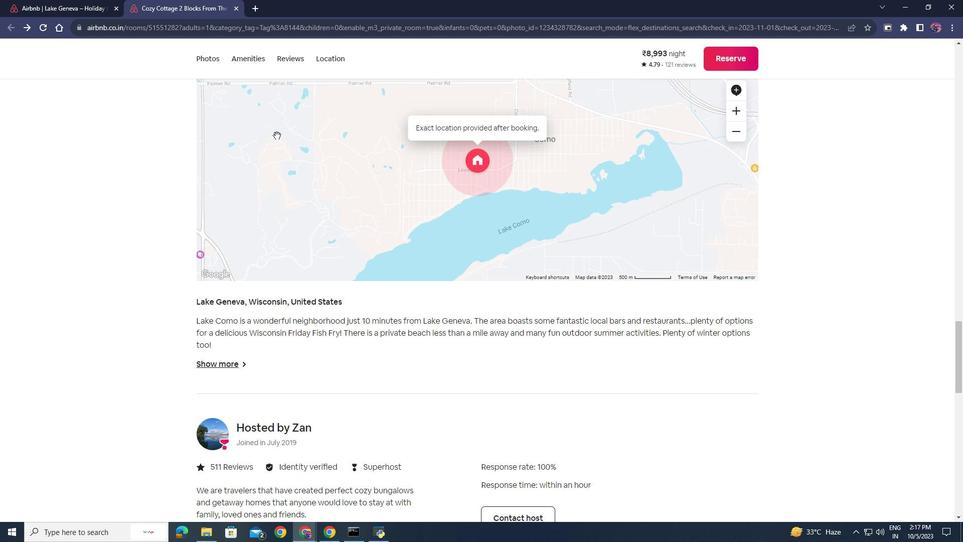 
Action: Mouse scrolled (283, 151) with delta (0, 0)
Screenshot: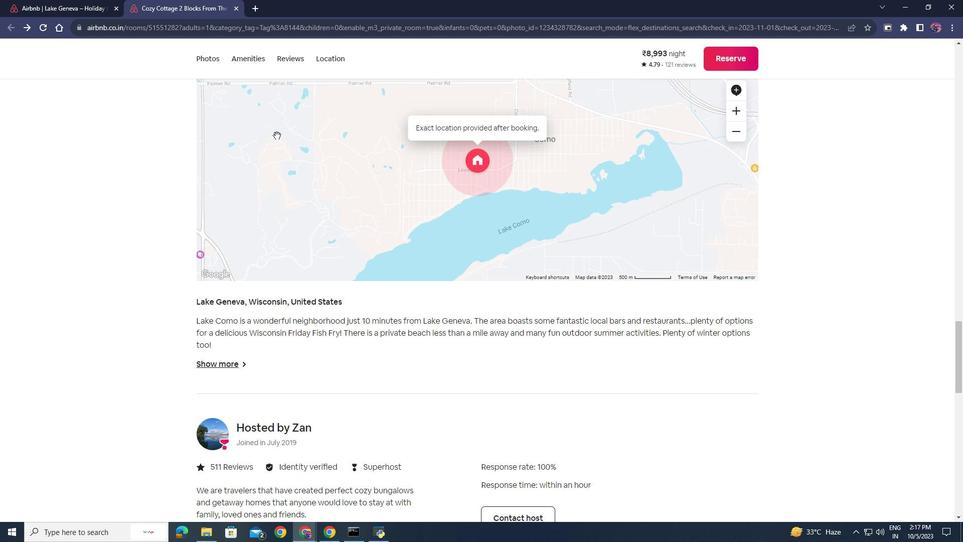 
Action: Mouse moved to (281, 149)
Screenshot: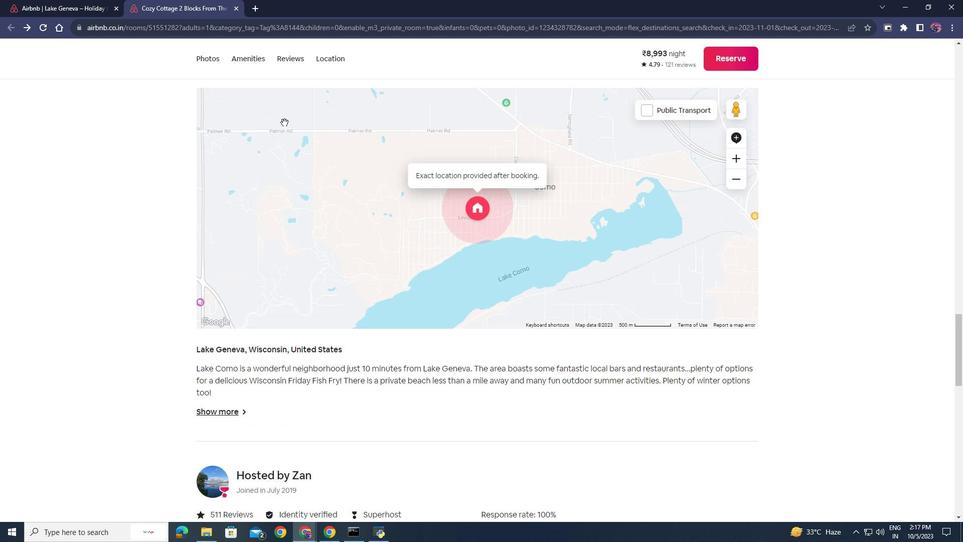 
Action: Mouse scrolled (281, 149) with delta (0, 0)
Screenshot: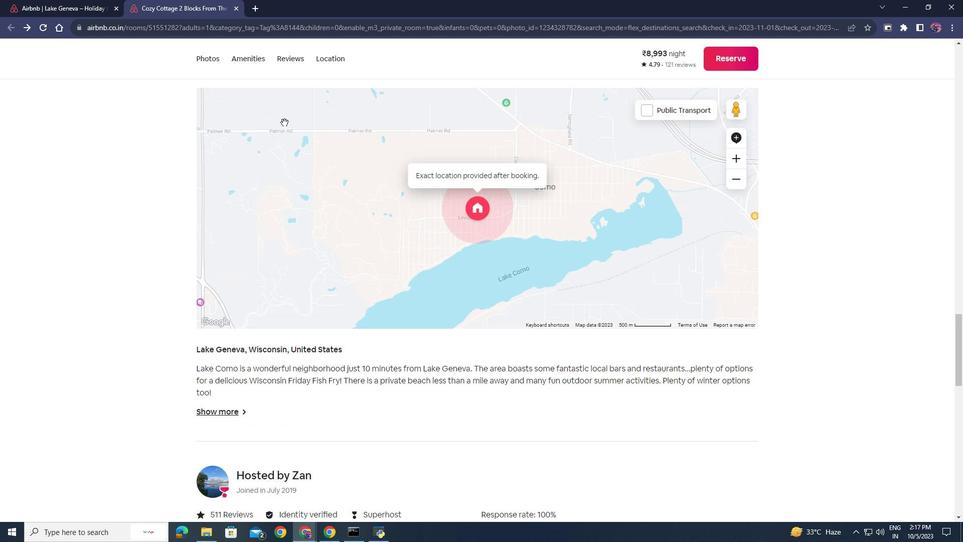 
Action: Mouse moved to (277, 132)
Screenshot: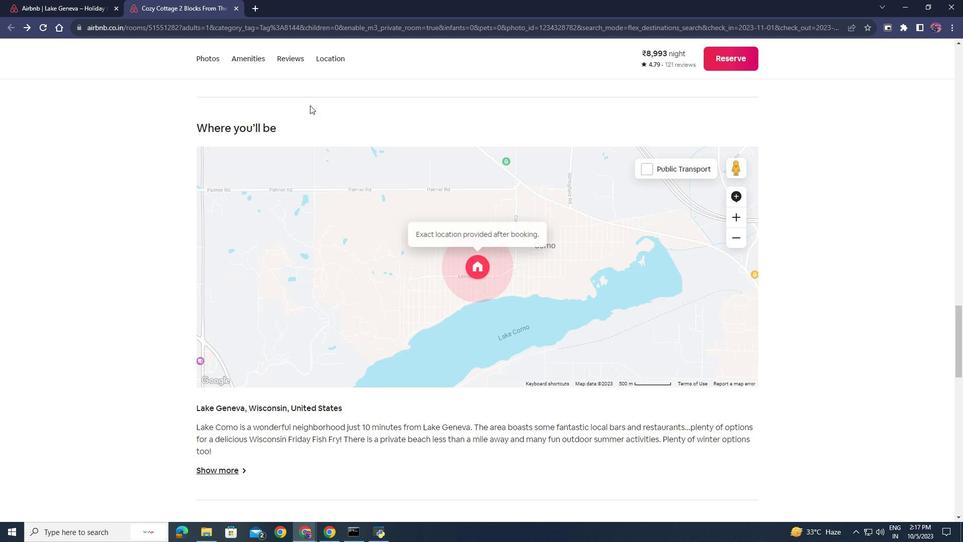
Action: Mouse scrolled (277, 132) with delta (0, 0)
Screenshot: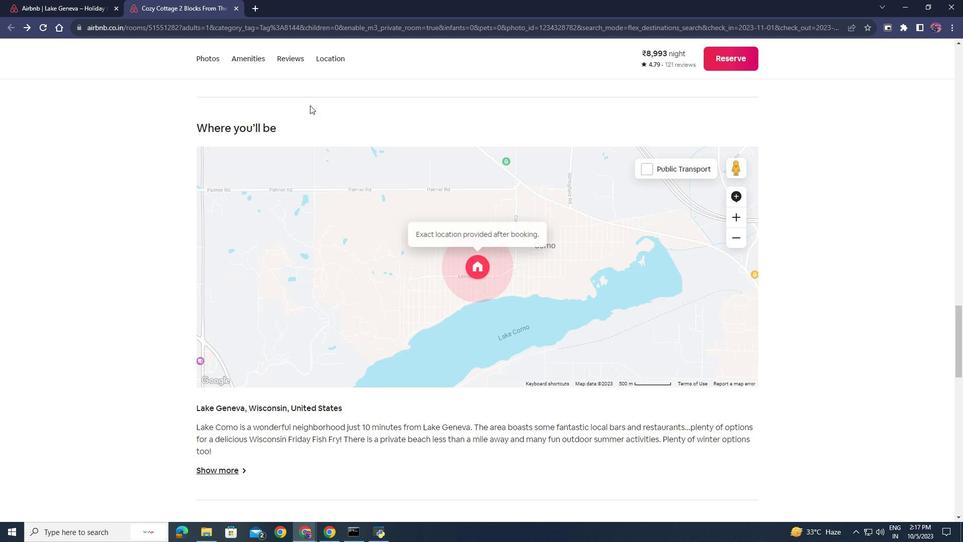 
Action: Mouse moved to (234, 8)
Screenshot: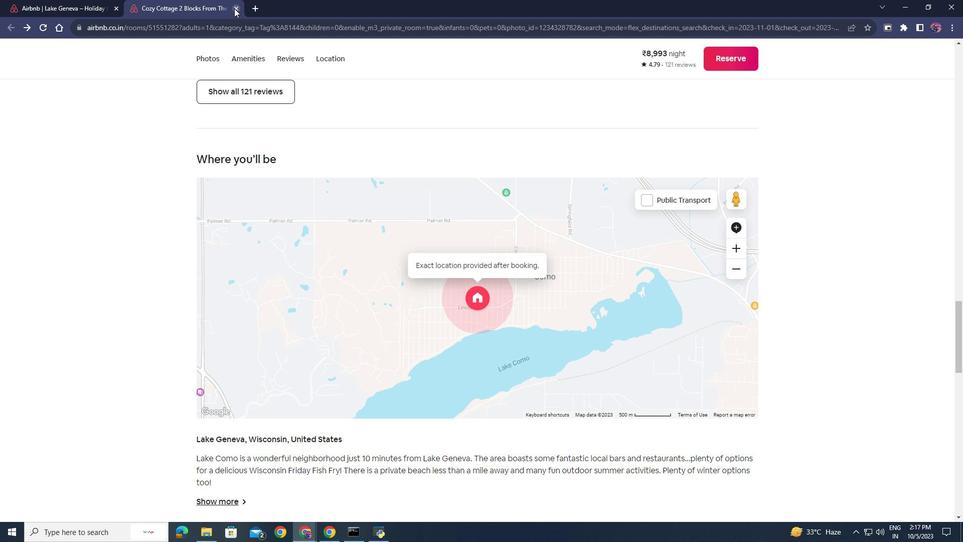 
Action: Mouse pressed left at (234, 8)
Screenshot: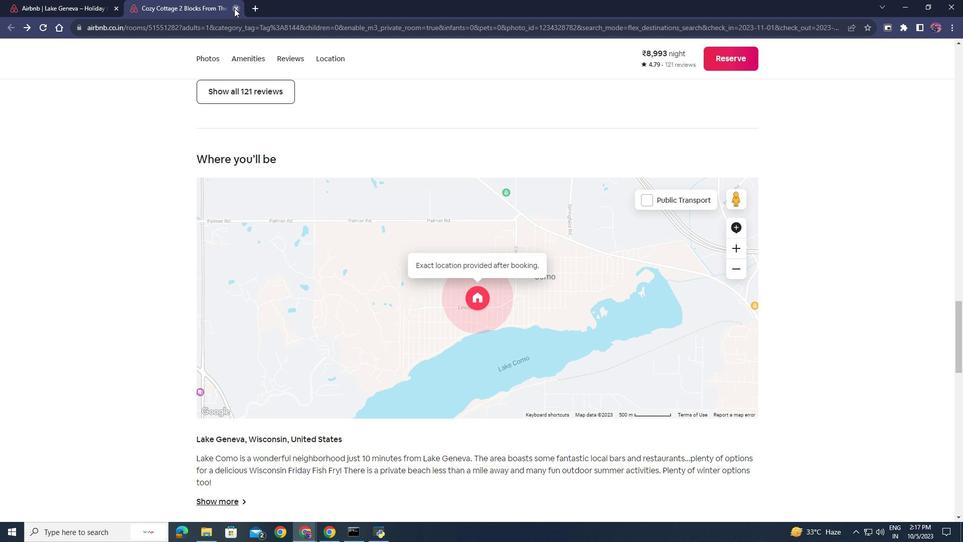 
Action: Mouse moved to (346, 295)
Screenshot: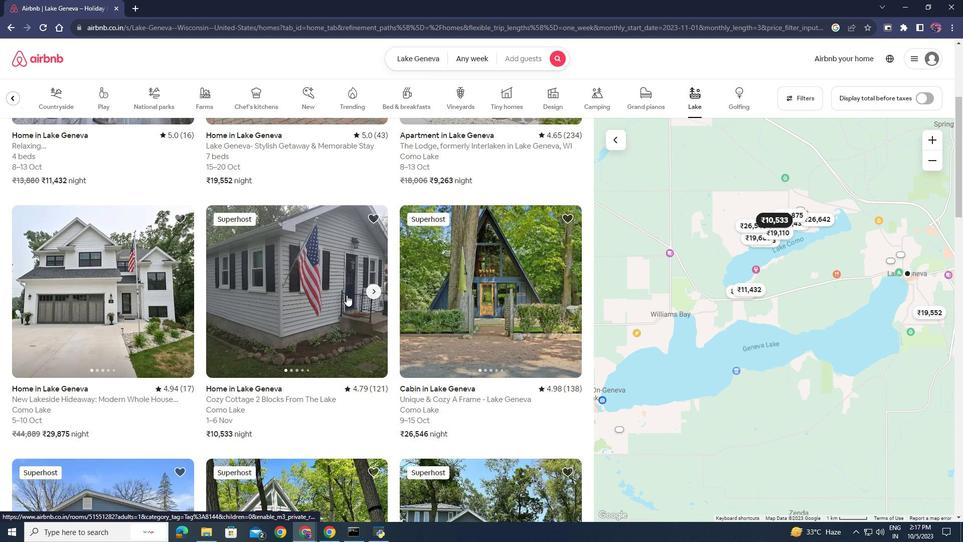
Action: Mouse scrolled (346, 294) with delta (0, 0)
Screenshot: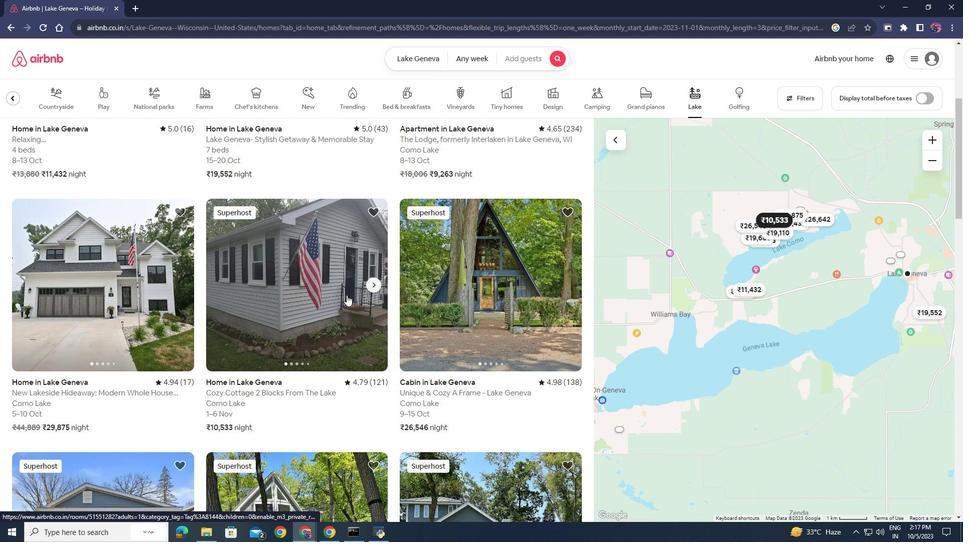 
Action: Mouse scrolled (346, 294) with delta (0, 0)
Screenshot: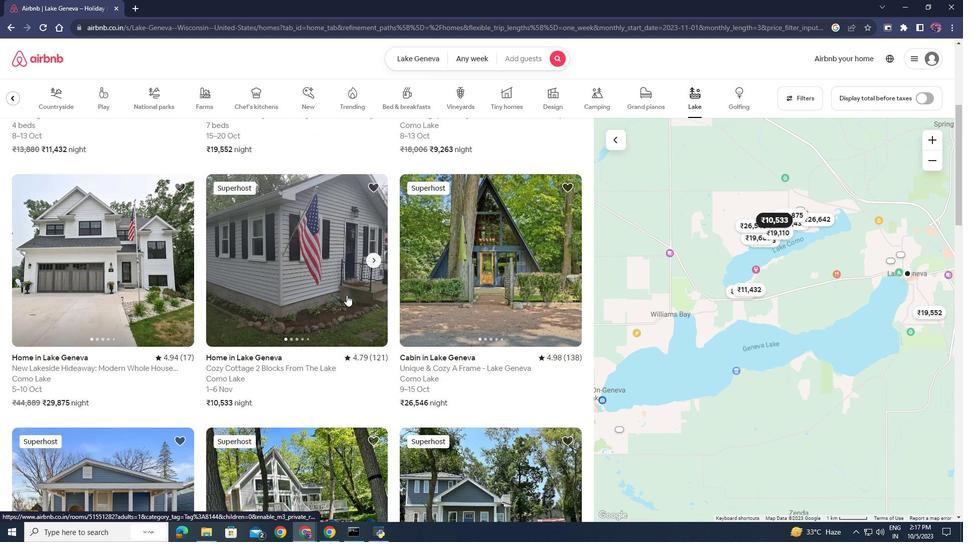 
Action: Mouse scrolled (346, 294) with delta (0, 0)
Screenshot: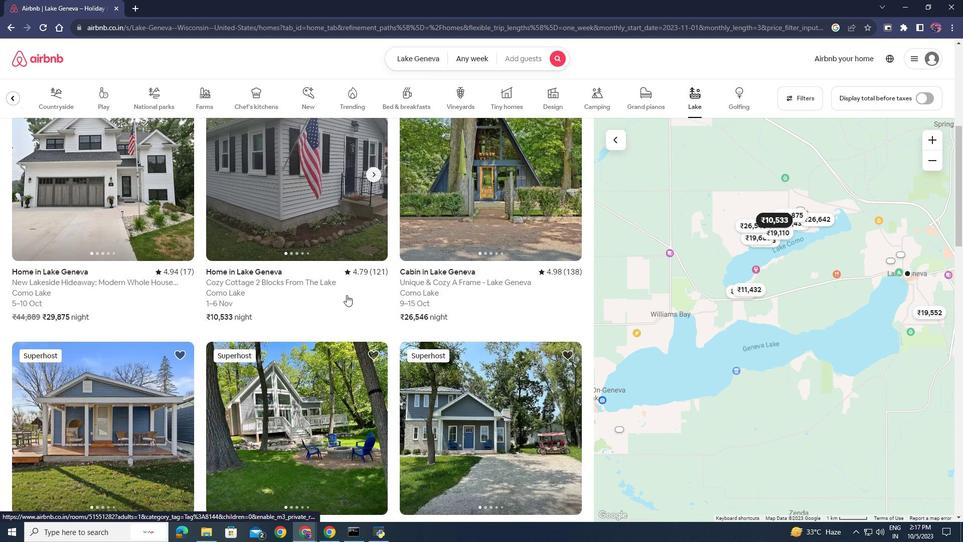 
Action: Mouse scrolled (346, 294) with delta (0, 0)
Screenshot: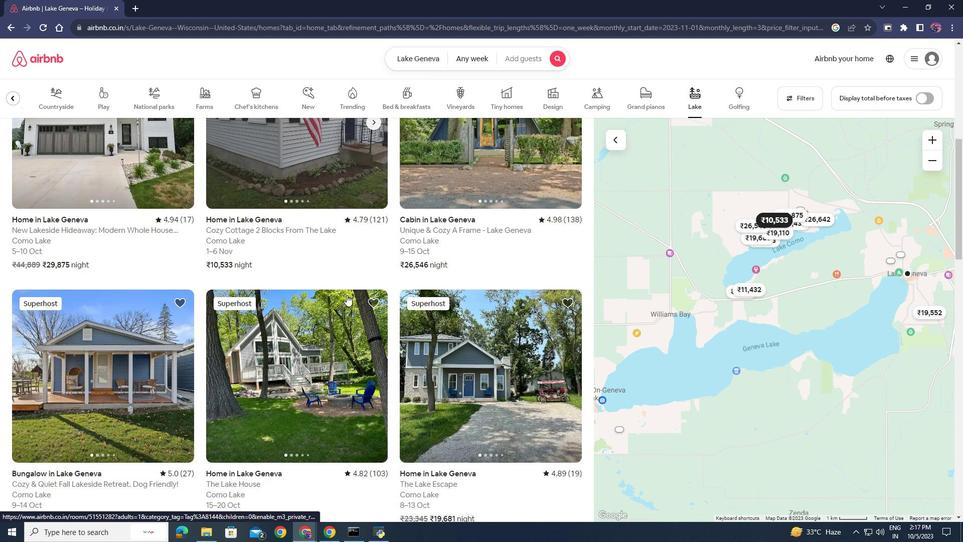 
Action: Mouse scrolled (346, 294) with delta (0, 0)
Screenshot: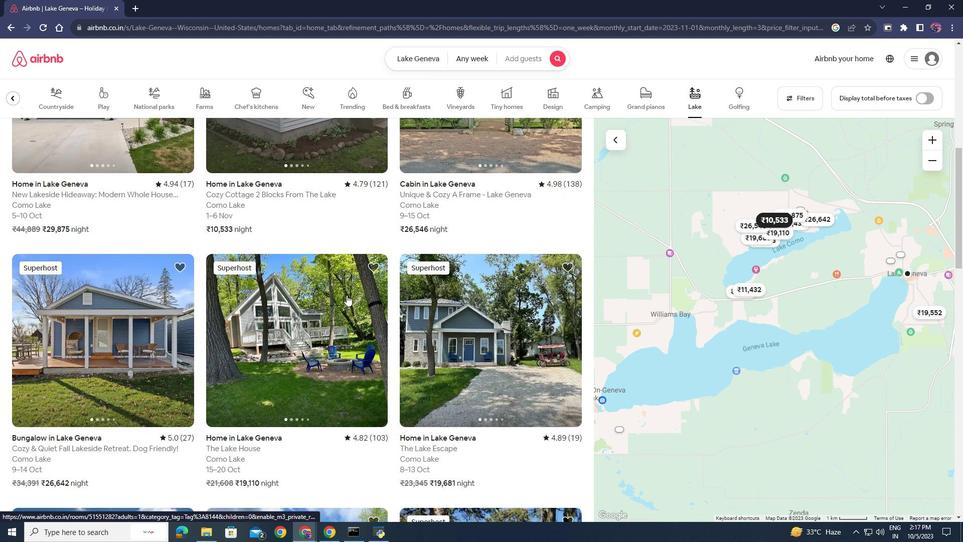 
Action: Mouse moved to (358, 303)
Screenshot: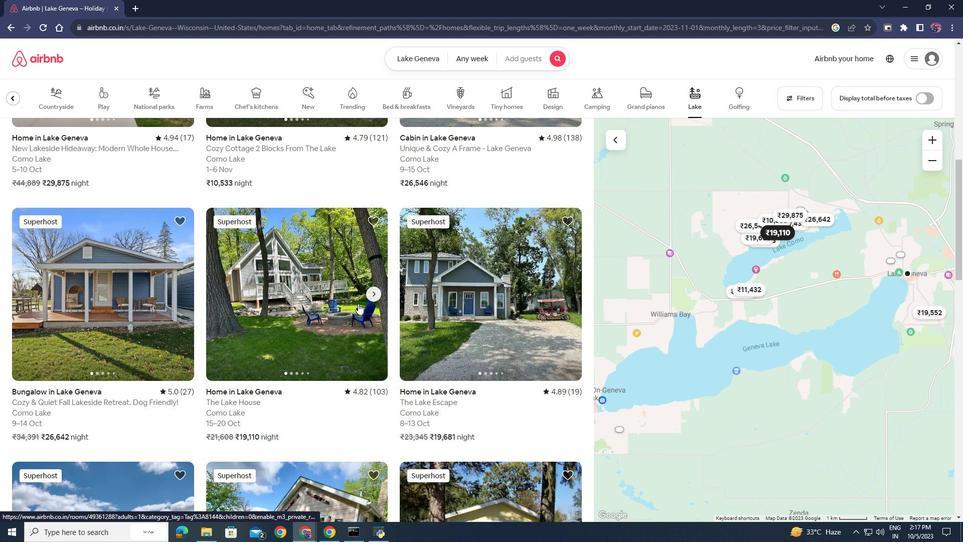 
Action: Mouse pressed left at (358, 303)
